 Task: Search one way flight ticket for 1 adult, 6 children, 1 infant in seat and 1 infant on lap in business from Unalaska: Unalaska Airport (tom Madsen/dutch Harbor Airport) to Sheridan: Sheridan County Airport on 8-6-2023. Choice of flights is Southwest. Number of bags: 2 carry on bags. Price is upto 30000. Outbound departure time preference is 16:15.
Action: Mouse moved to (384, 158)
Screenshot: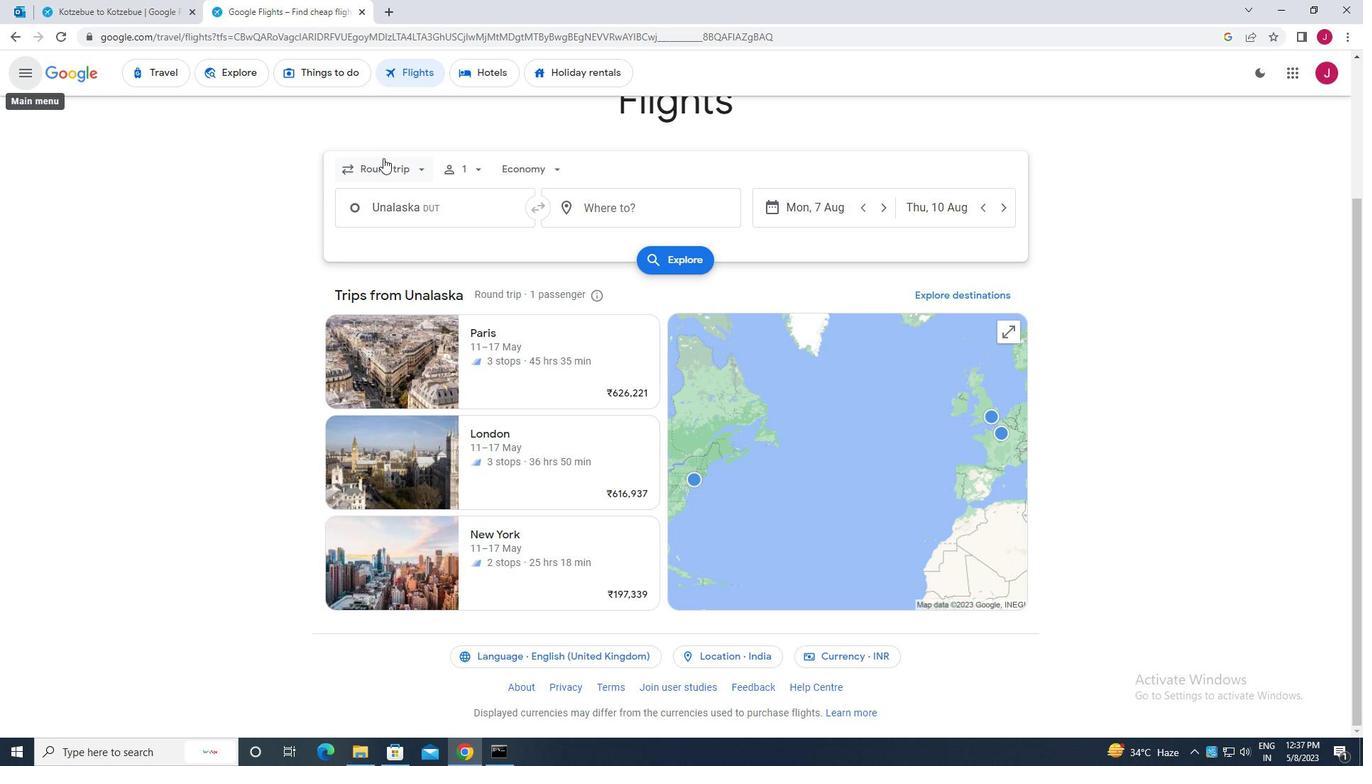 
Action: Mouse pressed left at (384, 158)
Screenshot: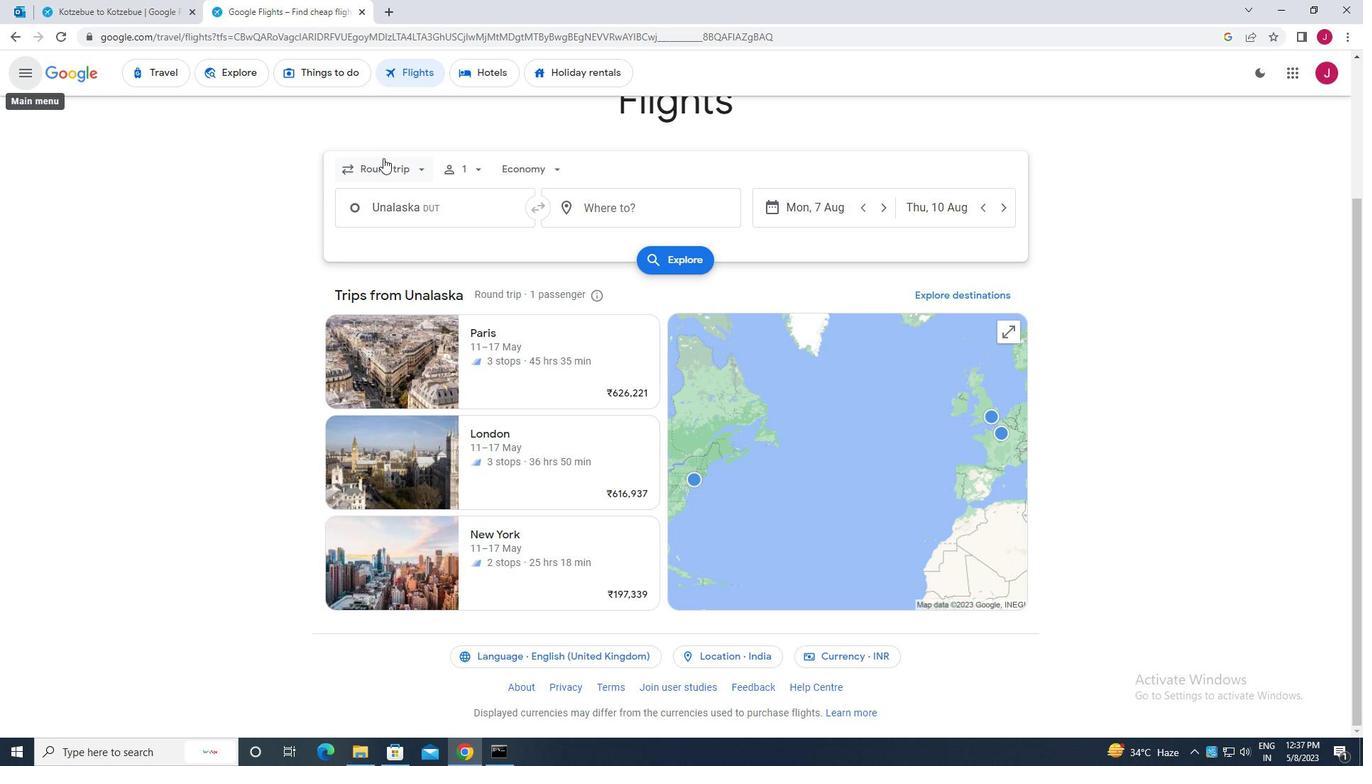 
Action: Mouse moved to (413, 234)
Screenshot: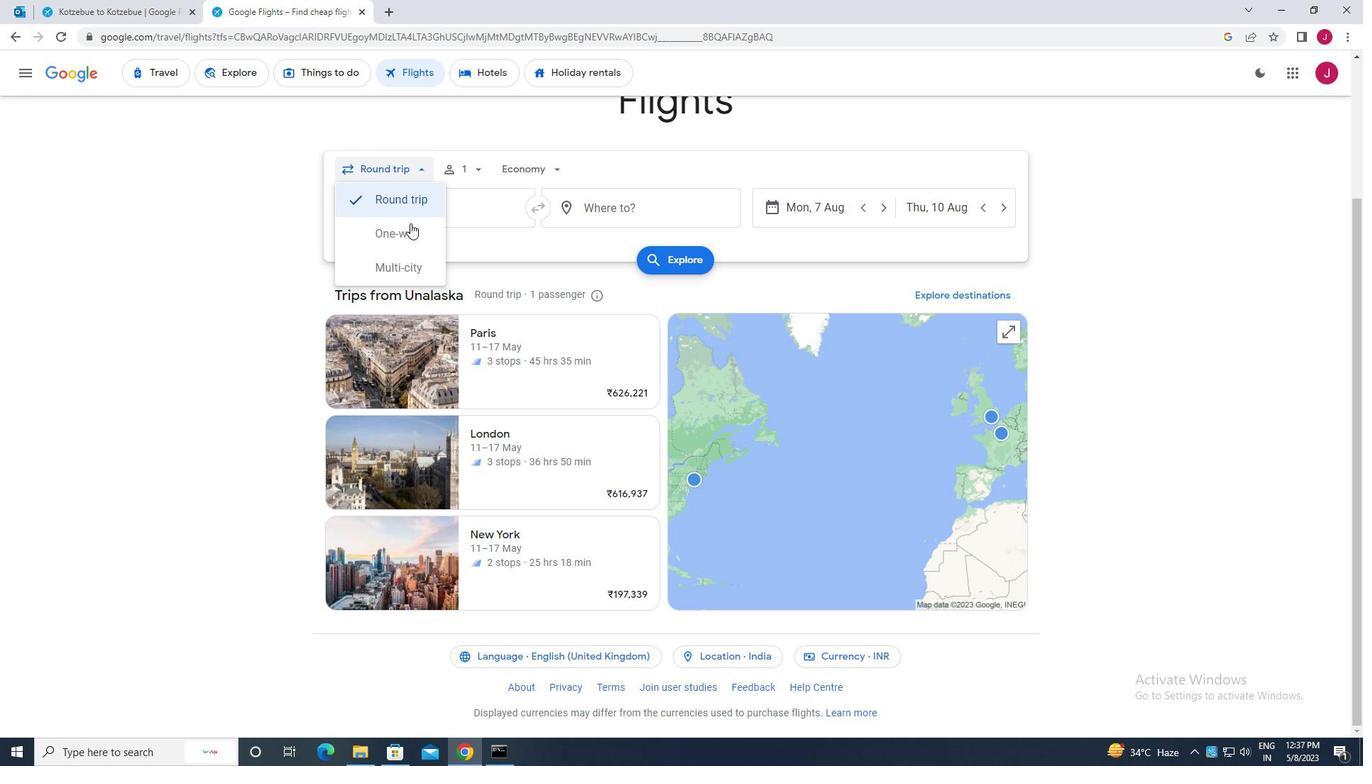 
Action: Mouse pressed left at (413, 234)
Screenshot: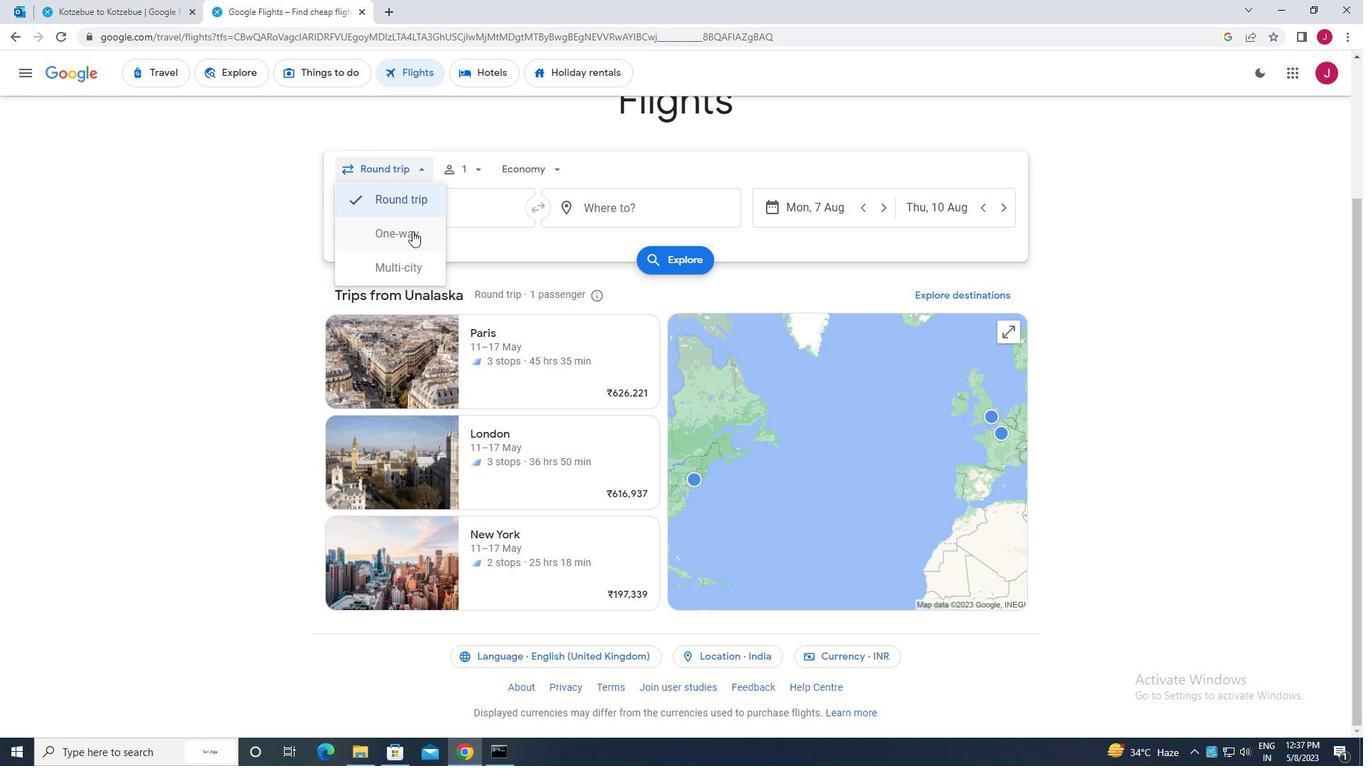 
Action: Mouse moved to (469, 171)
Screenshot: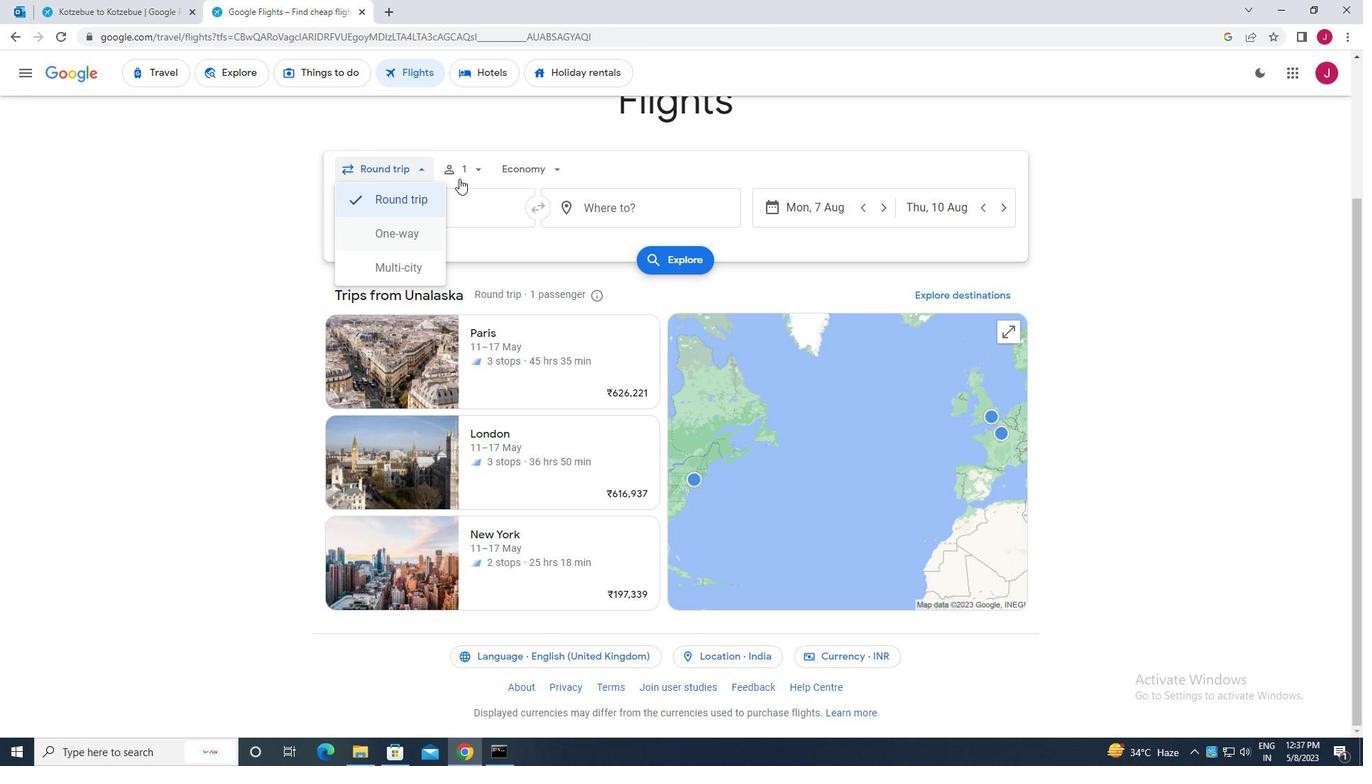 
Action: Mouse pressed left at (469, 171)
Screenshot: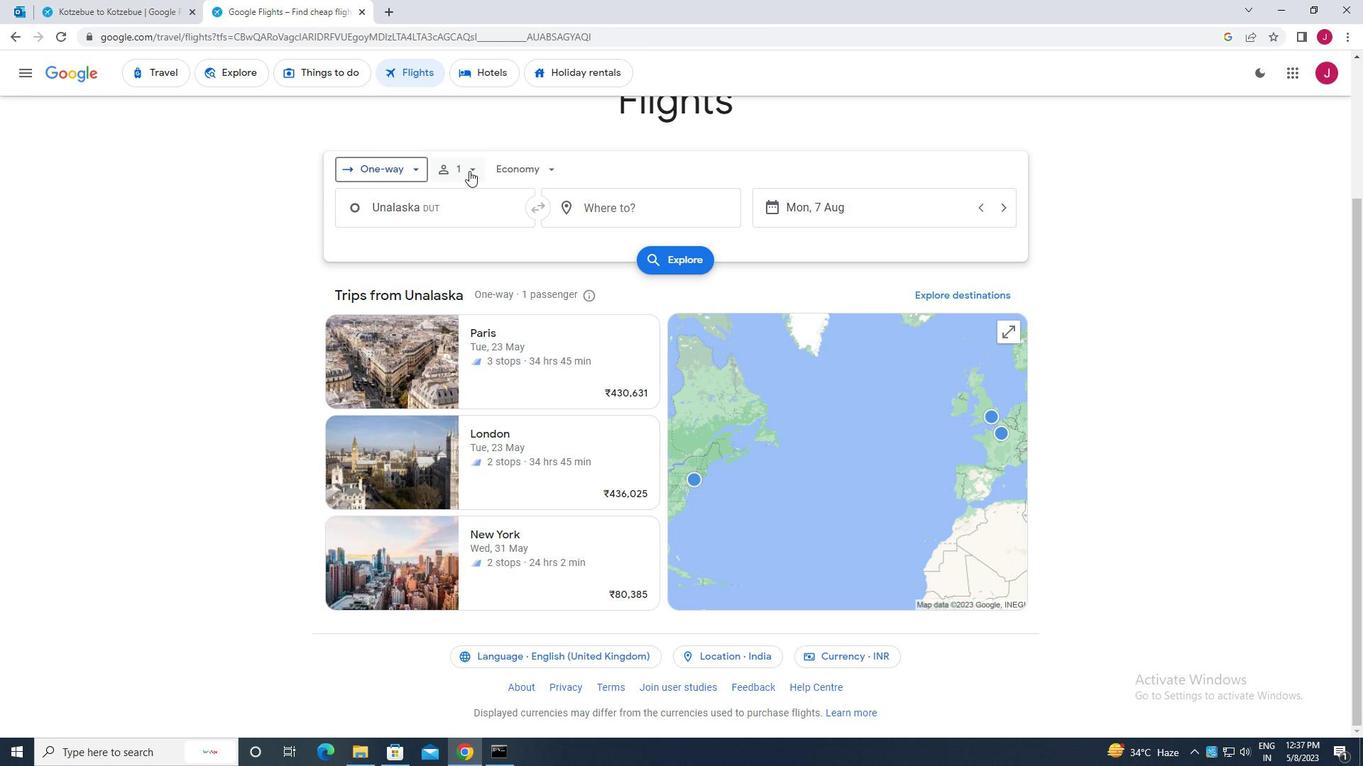 
Action: Mouse moved to (580, 245)
Screenshot: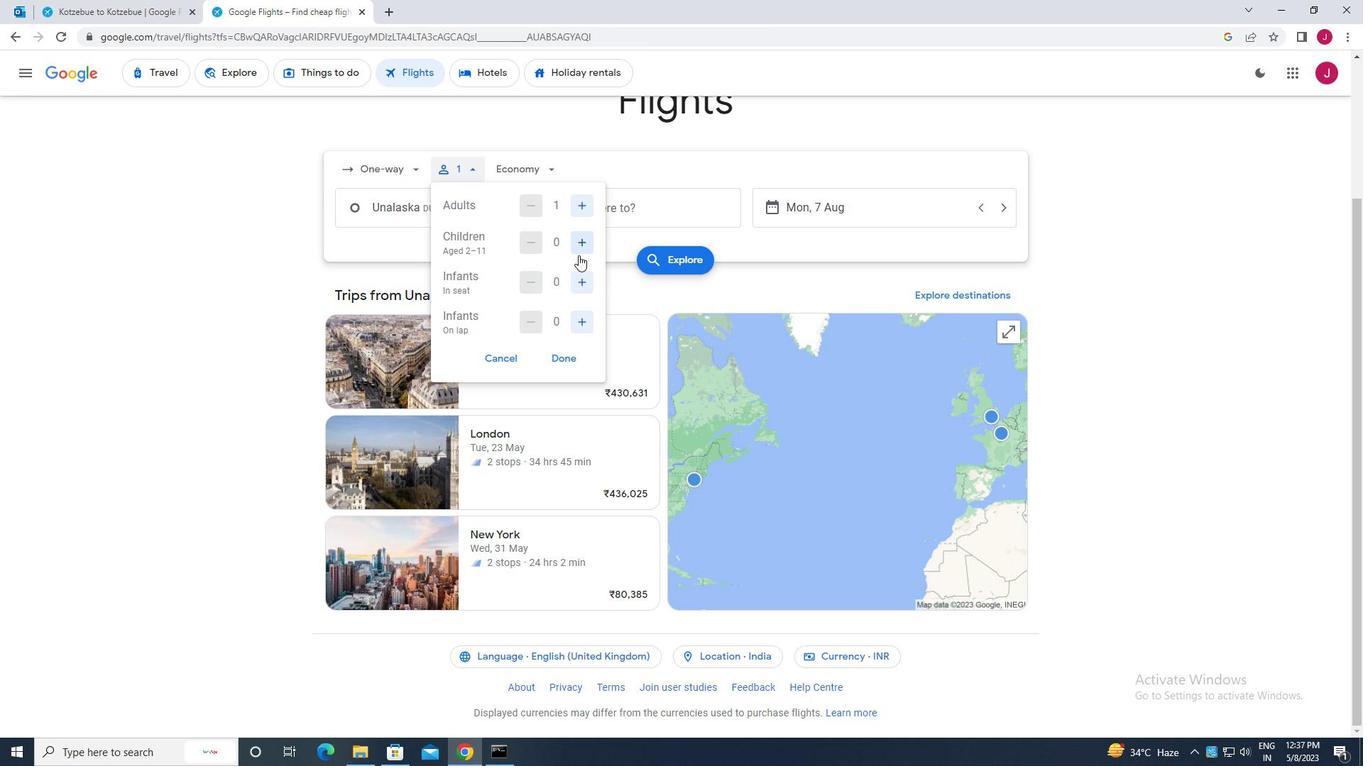 
Action: Mouse pressed left at (580, 245)
Screenshot: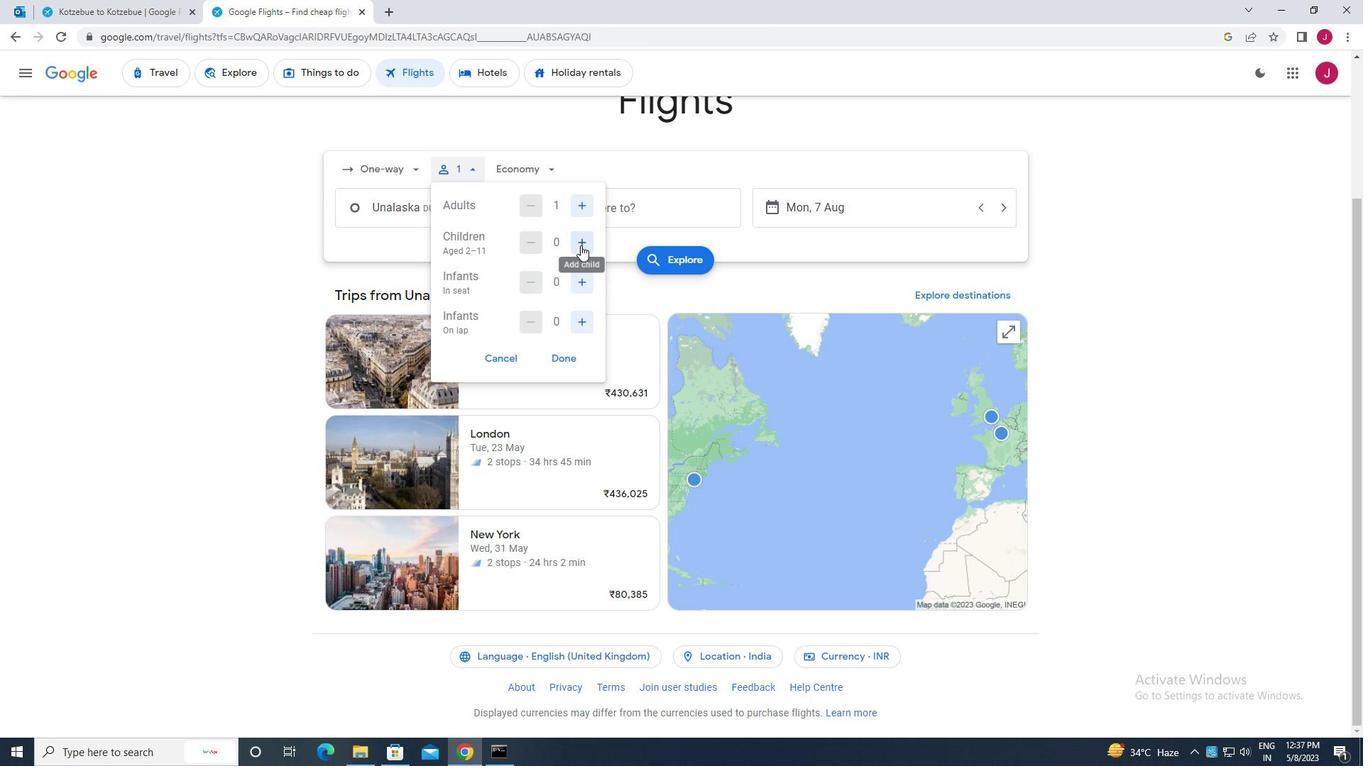 
Action: Mouse pressed left at (580, 245)
Screenshot: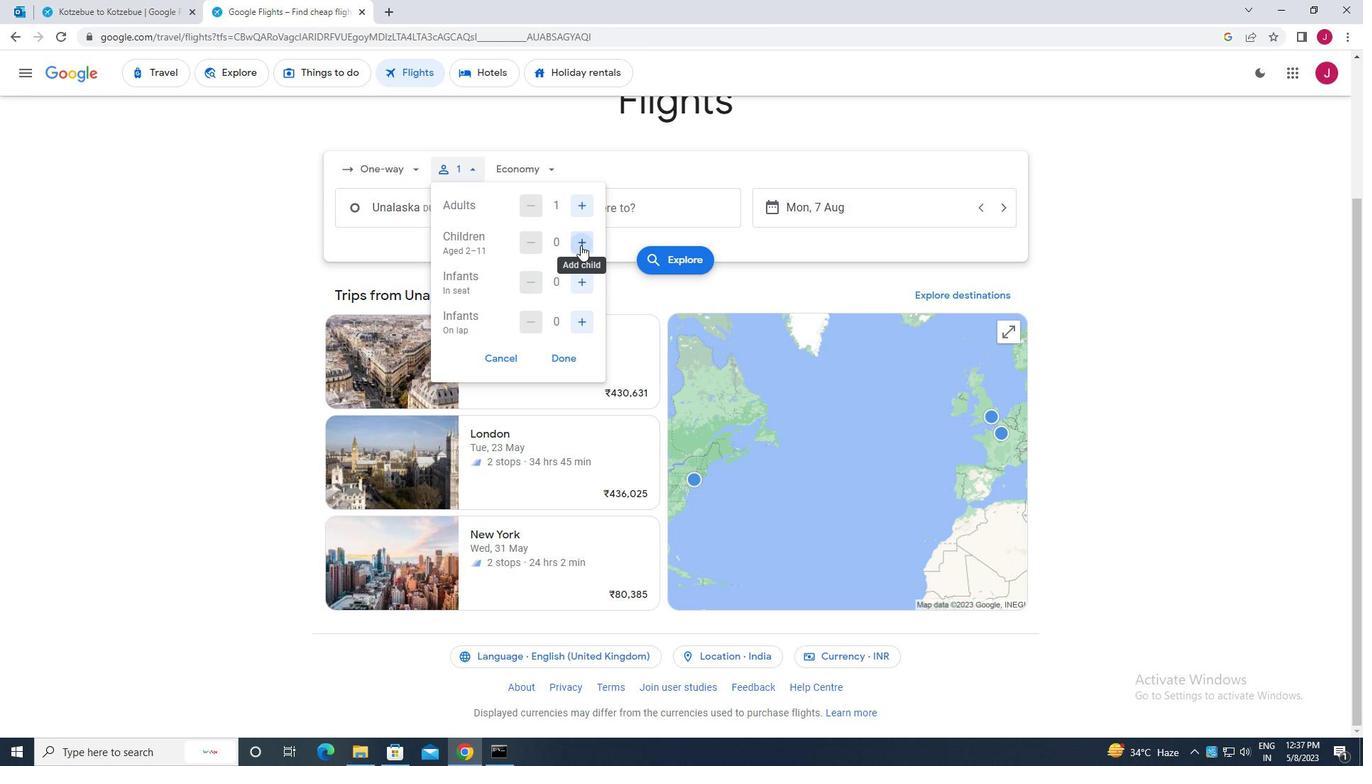 
Action: Mouse pressed left at (580, 245)
Screenshot: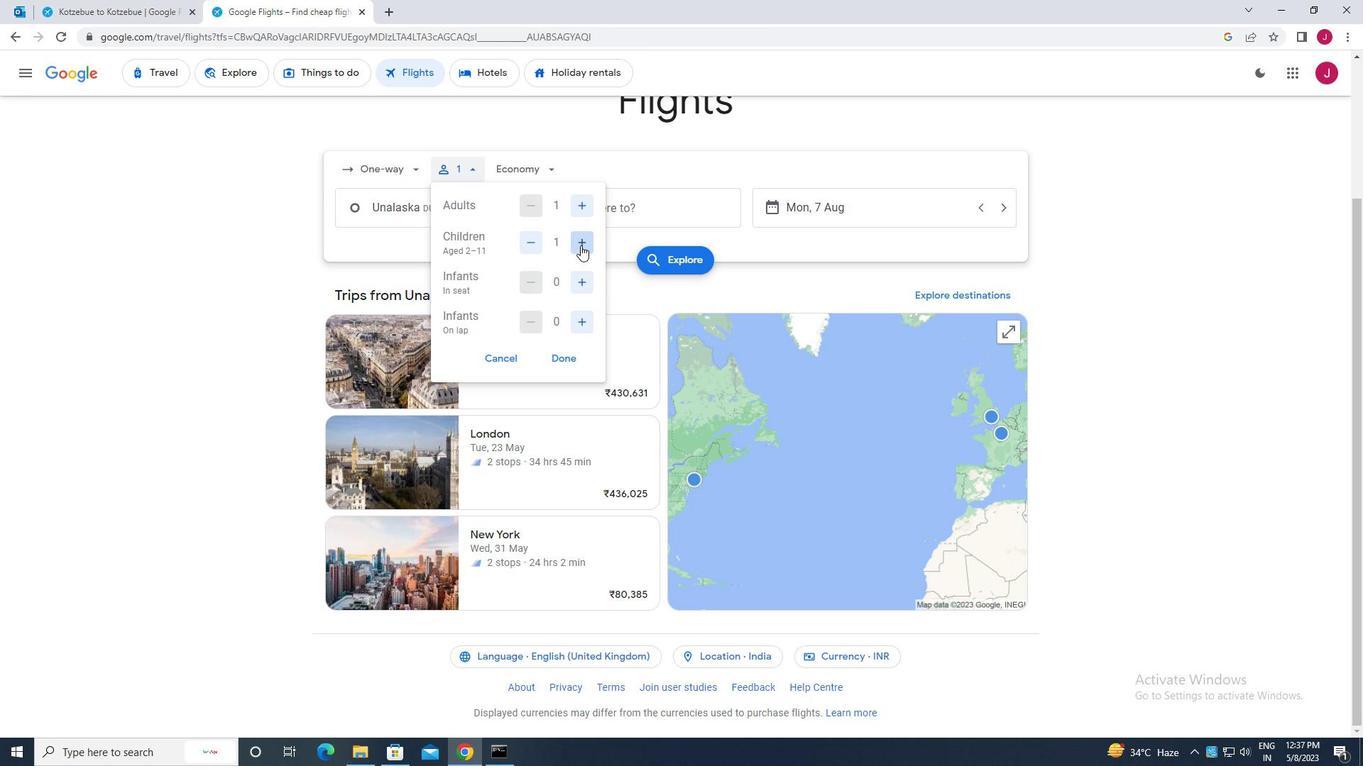 
Action: Mouse pressed left at (580, 245)
Screenshot: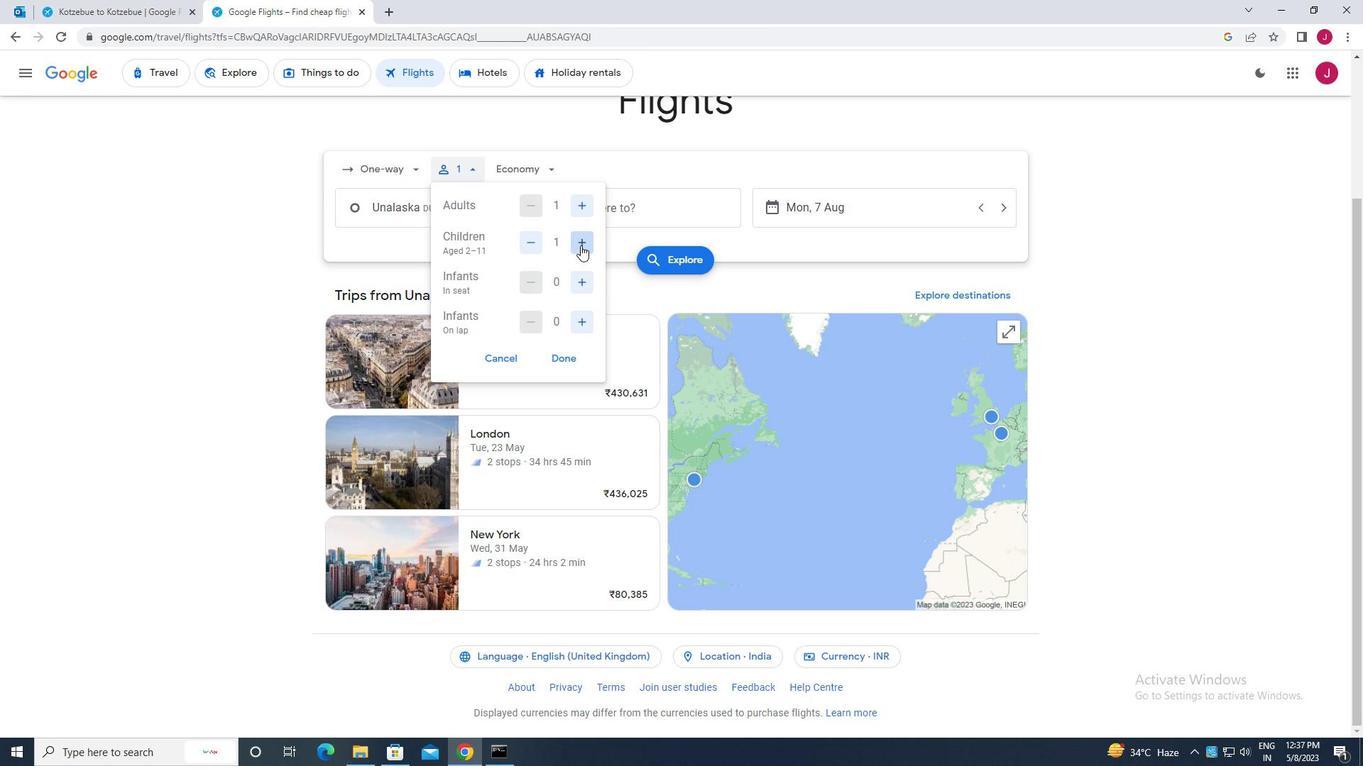 
Action: Mouse pressed left at (580, 245)
Screenshot: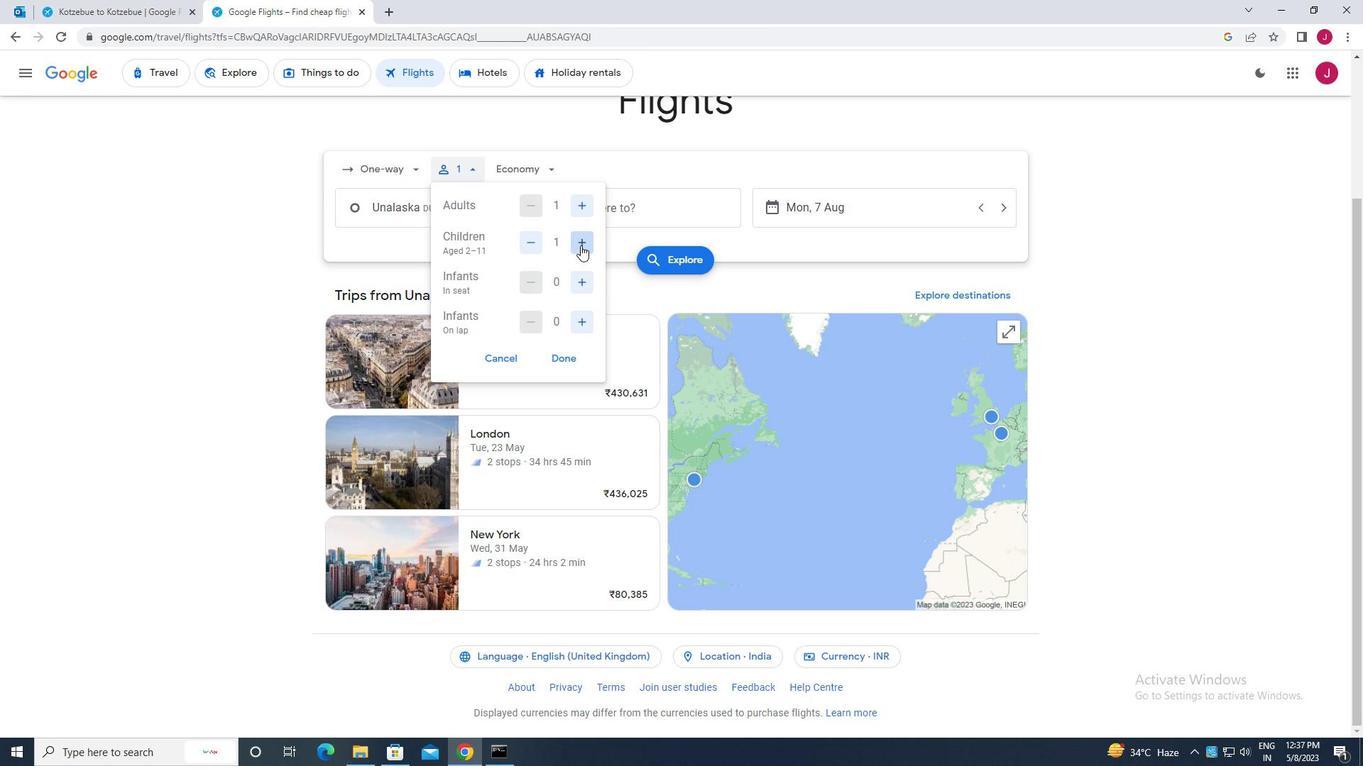 
Action: Mouse moved to (581, 244)
Screenshot: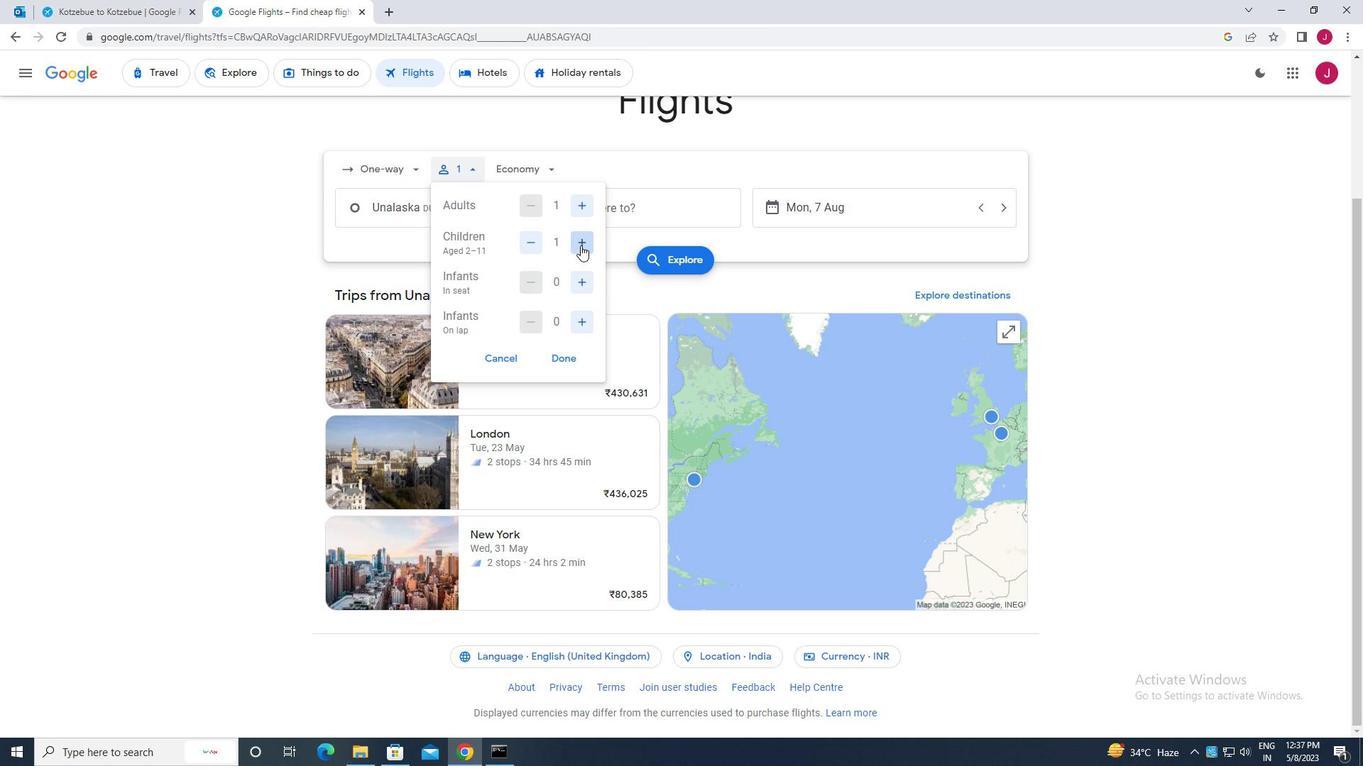 
Action: Mouse pressed left at (581, 244)
Screenshot: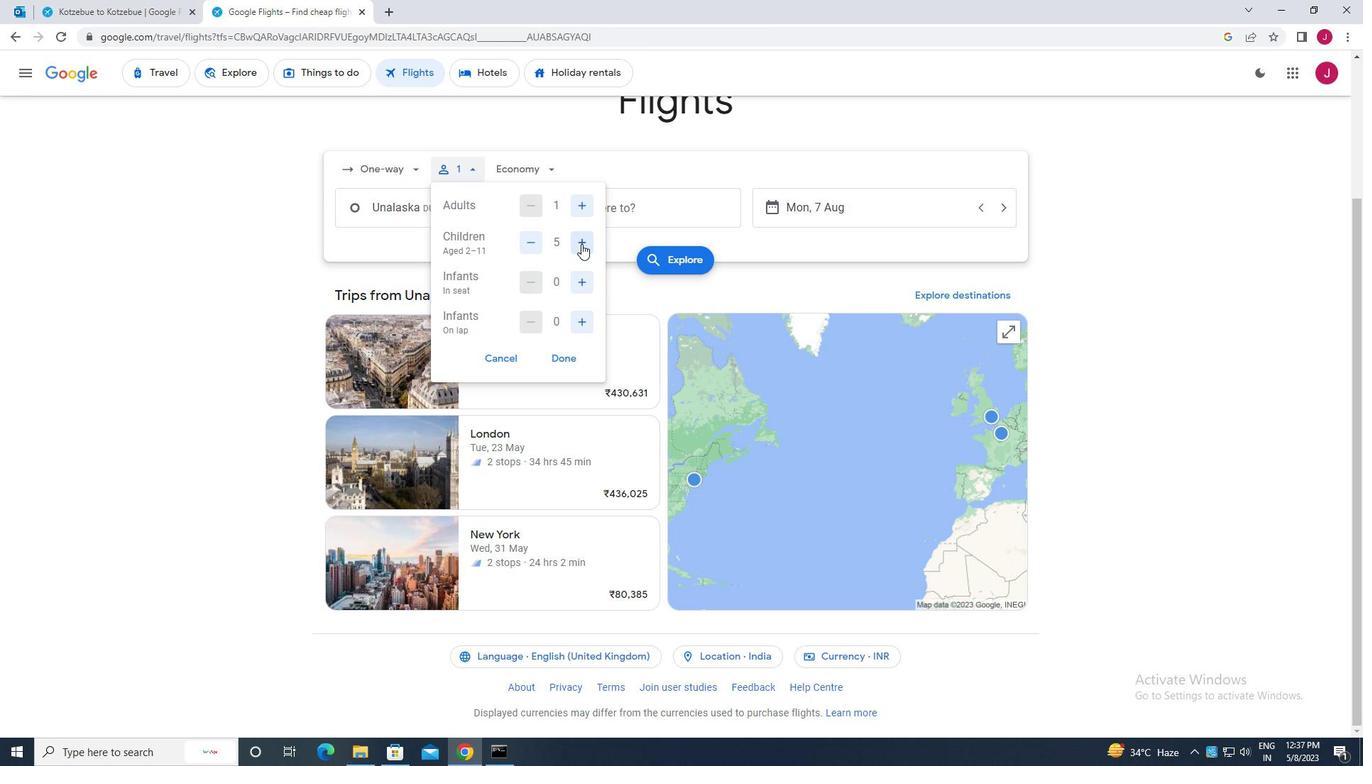 
Action: Mouse moved to (580, 279)
Screenshot: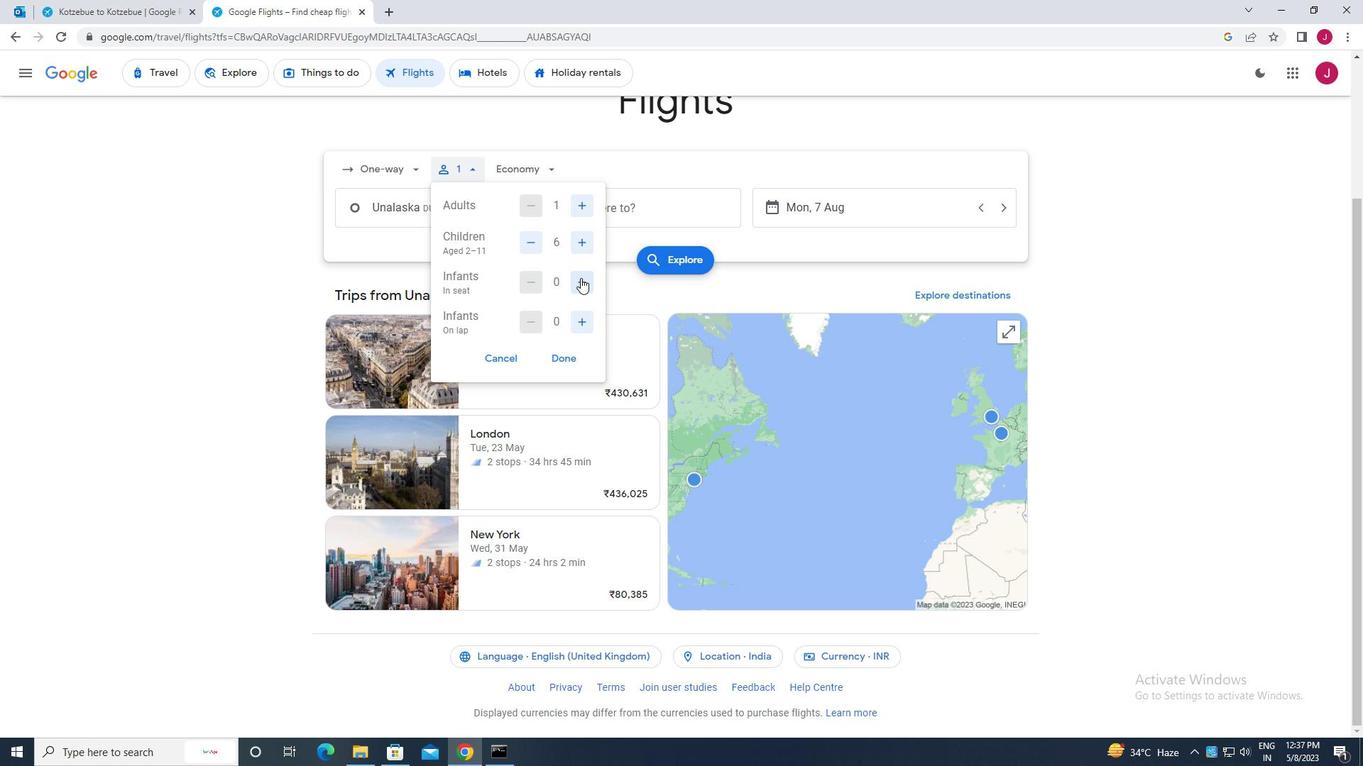 
Action: Mouse pressed left at (580, 279)
Screenshot: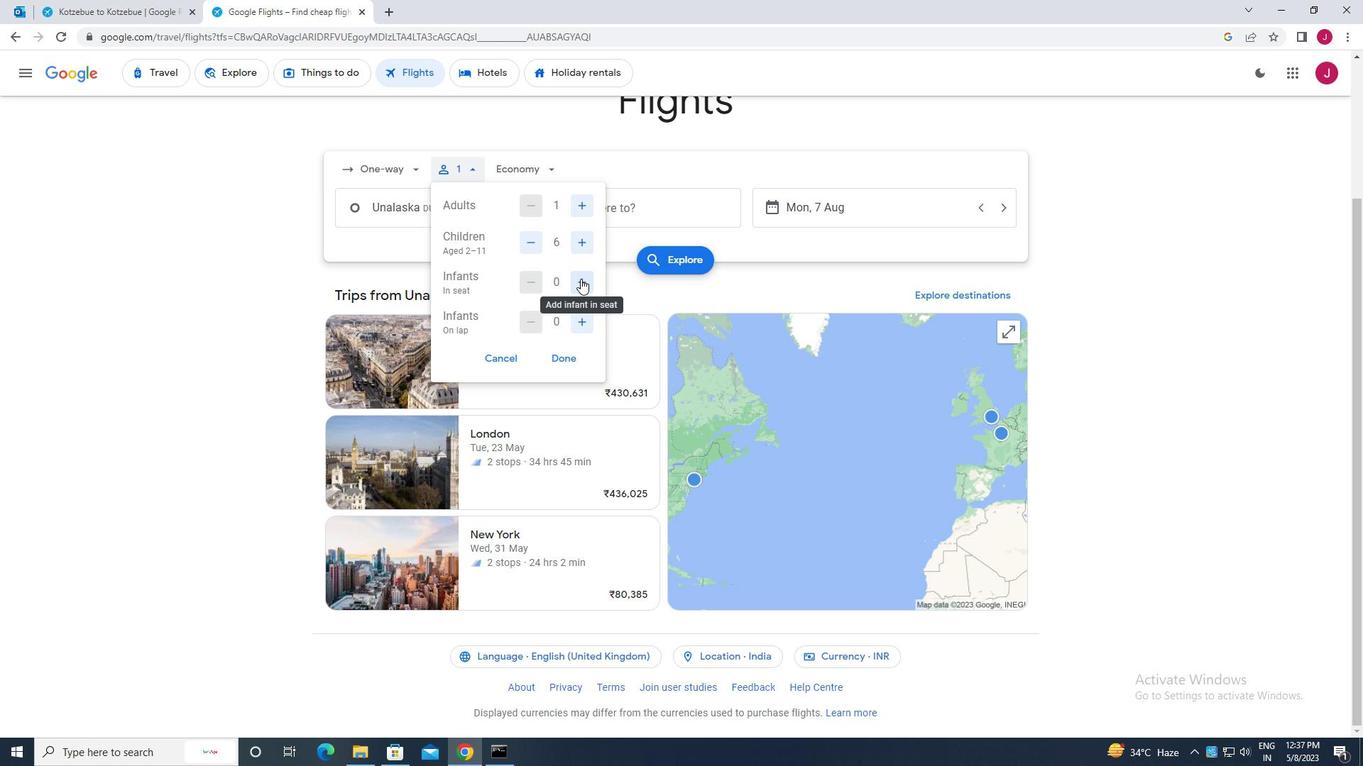 
Action: Mouse moved to (581, 314)
Screenshot: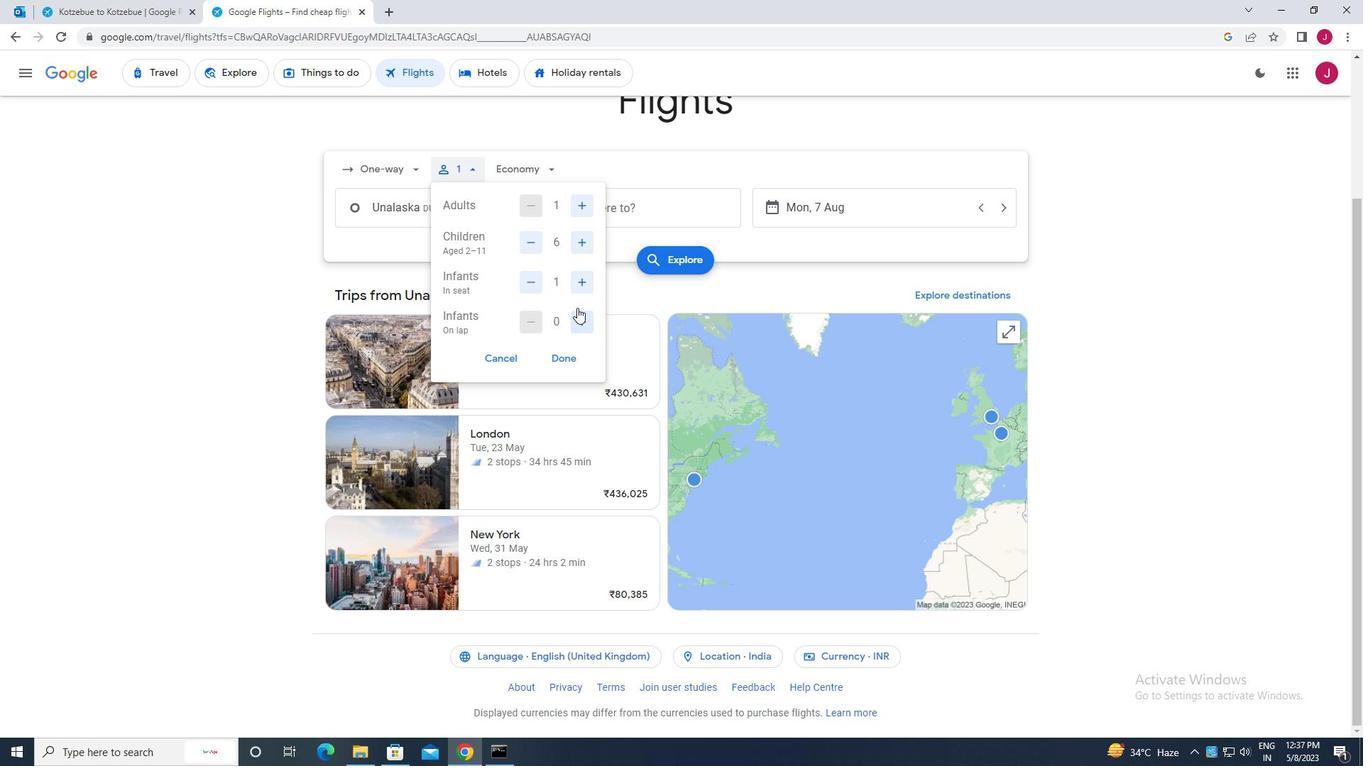 
Action: Mouse pressed left at (581, 314)
Screenshot: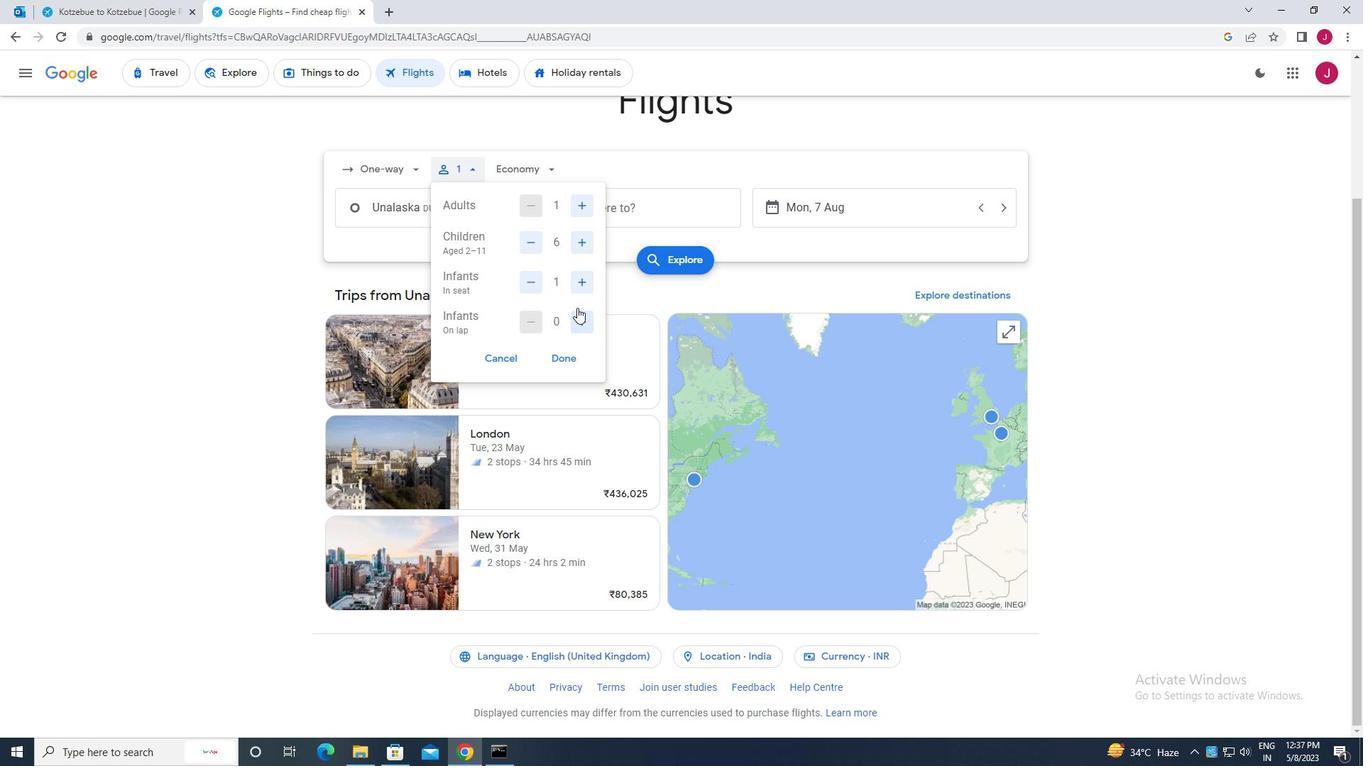 
Action: Mouse moved to (563, 360)
Screenshot: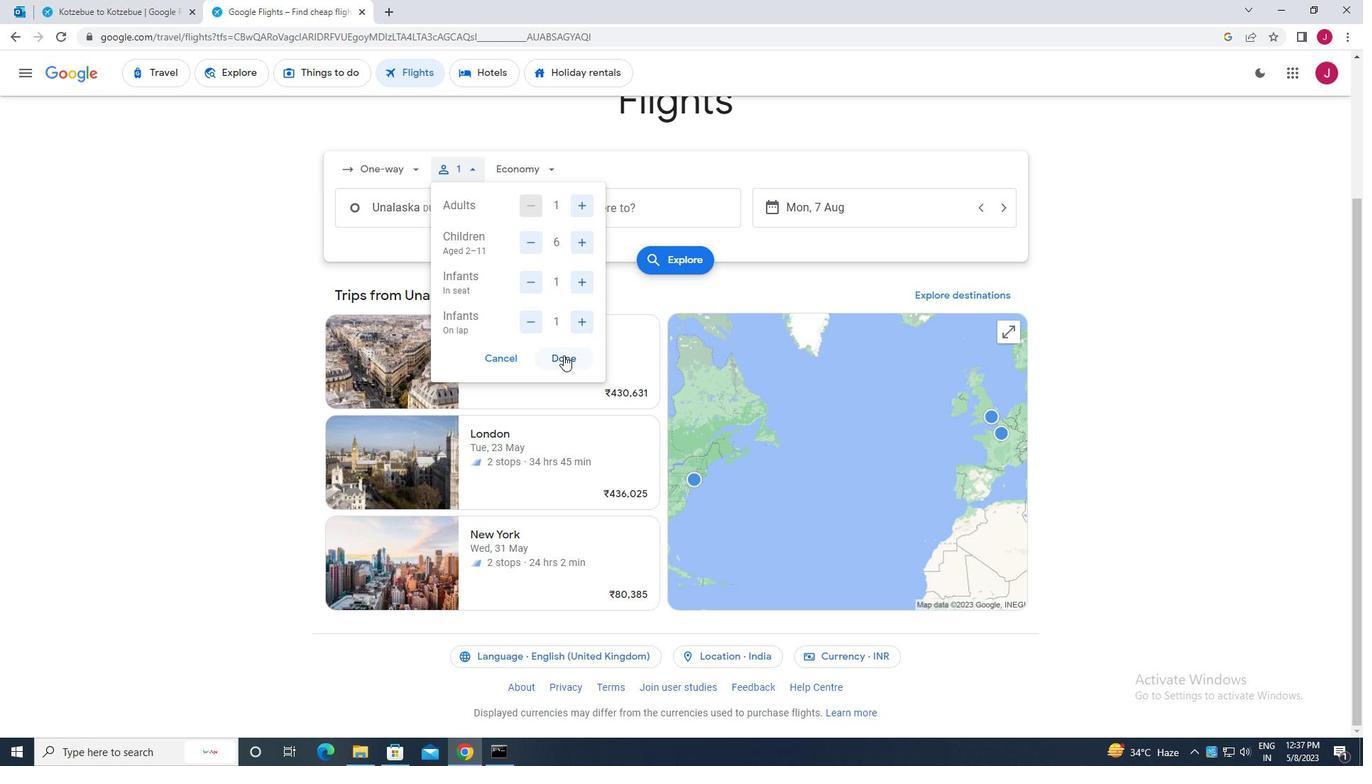 
Action: Mouse pressed left at (563, 360)
Screenshot: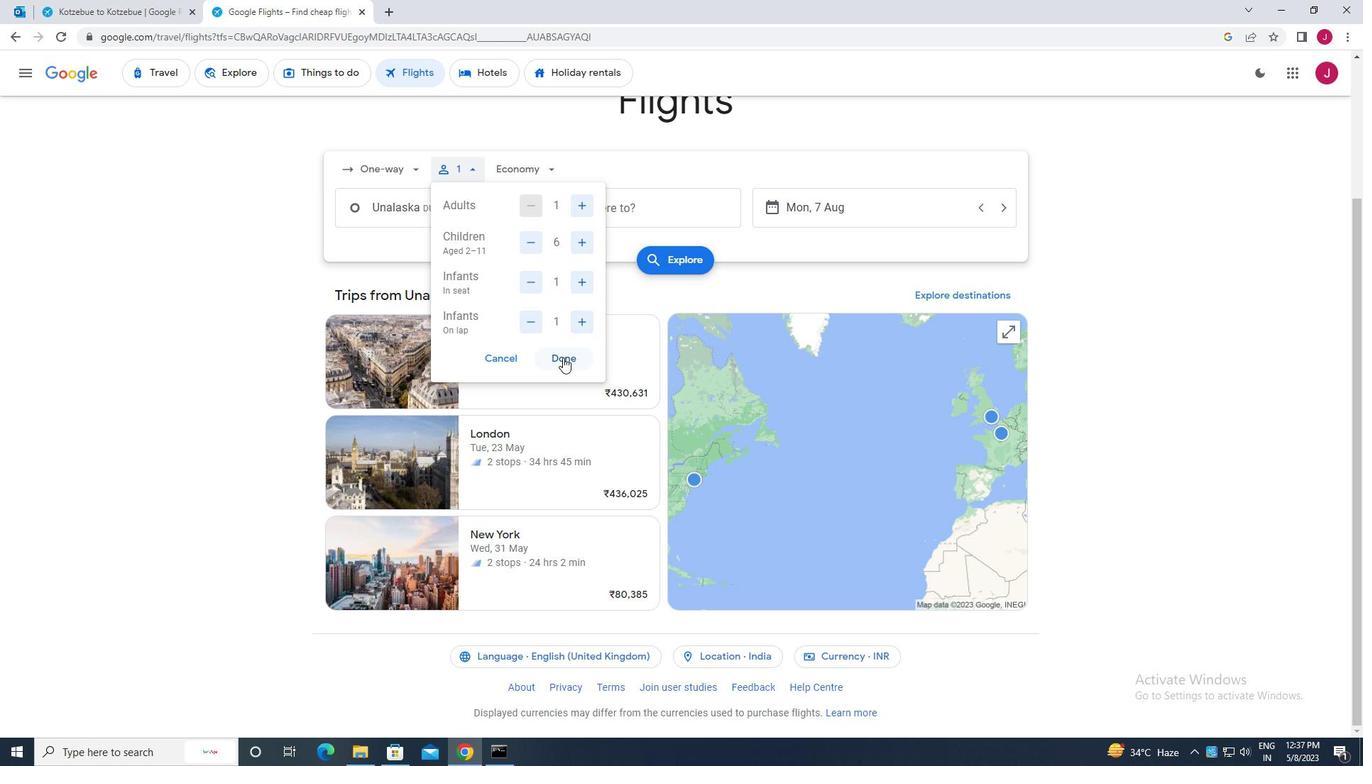 
Action: Mouse moved to (550, 171)
Screenshot: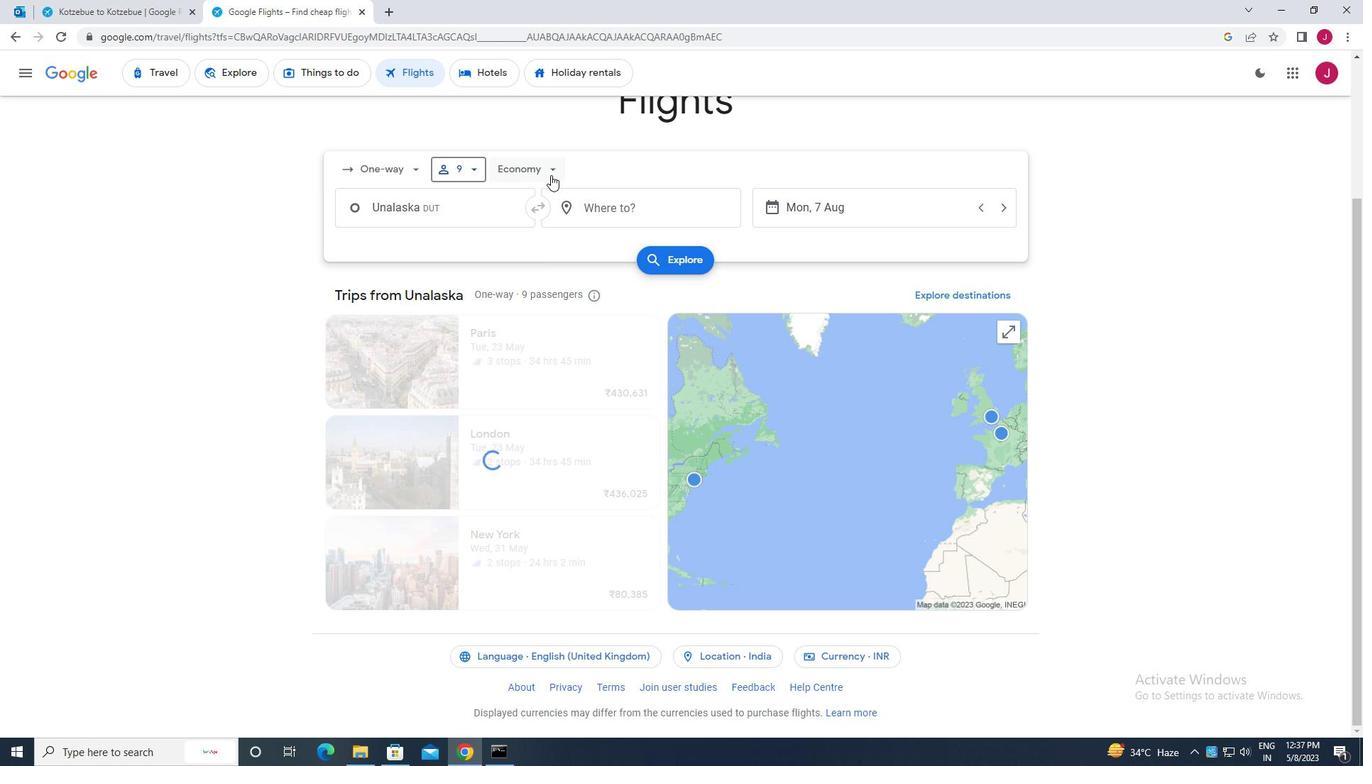 
Action: Mouse pressed left at (550, 171)
Screenshot: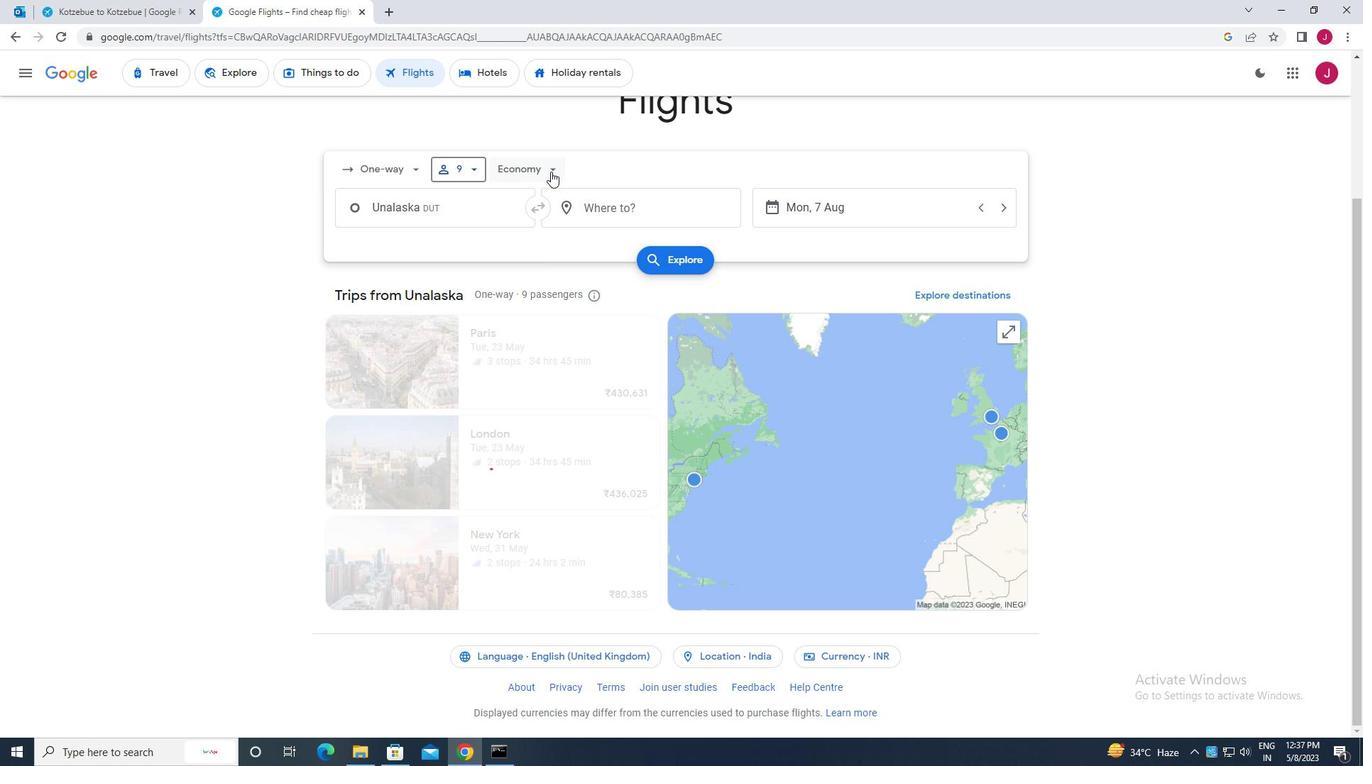 
Action: Mouse moved to (550, 264)
Screenshot: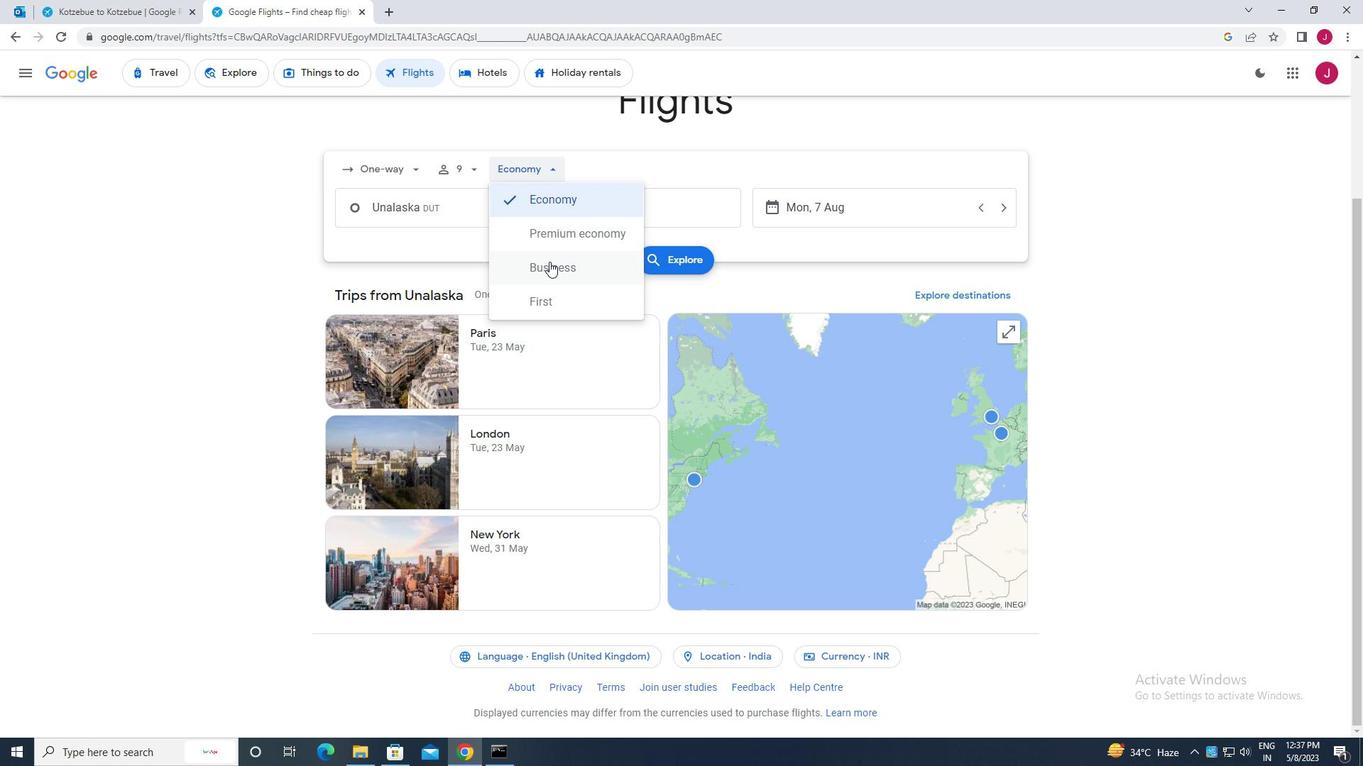 
Action: Mouse pressed left at (550, 264)
Screenshot: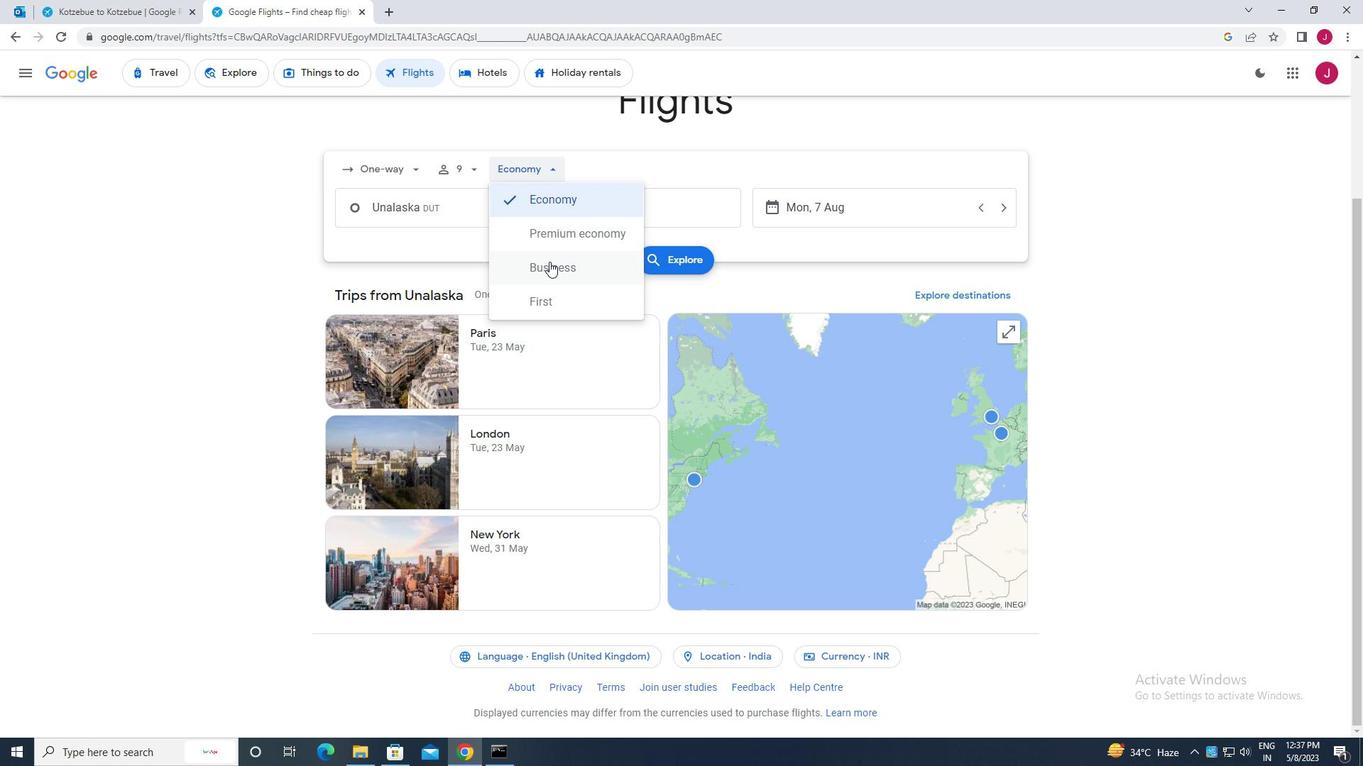 
Action: Mouse moved to (476, 205)
Screenshot: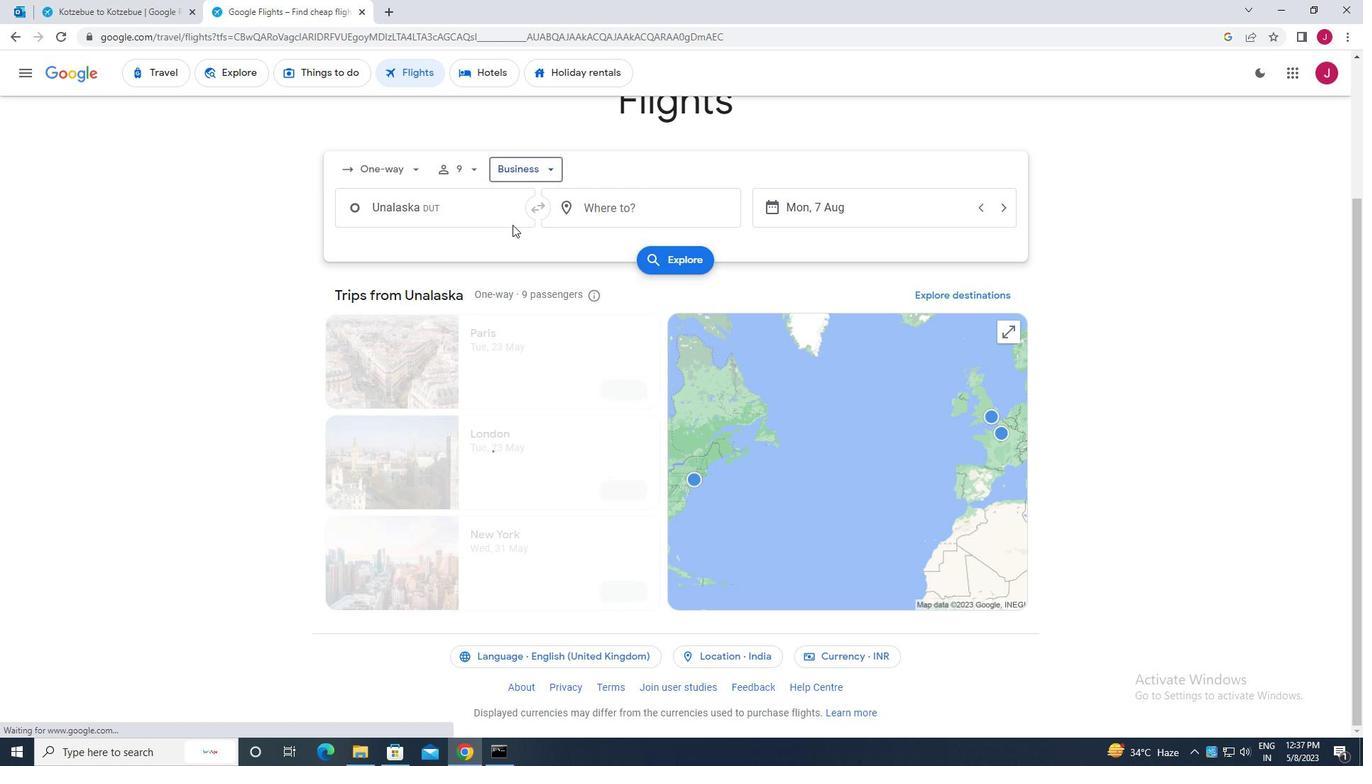 
Action: Mouse pressed left at (476, 205)
Screenshot: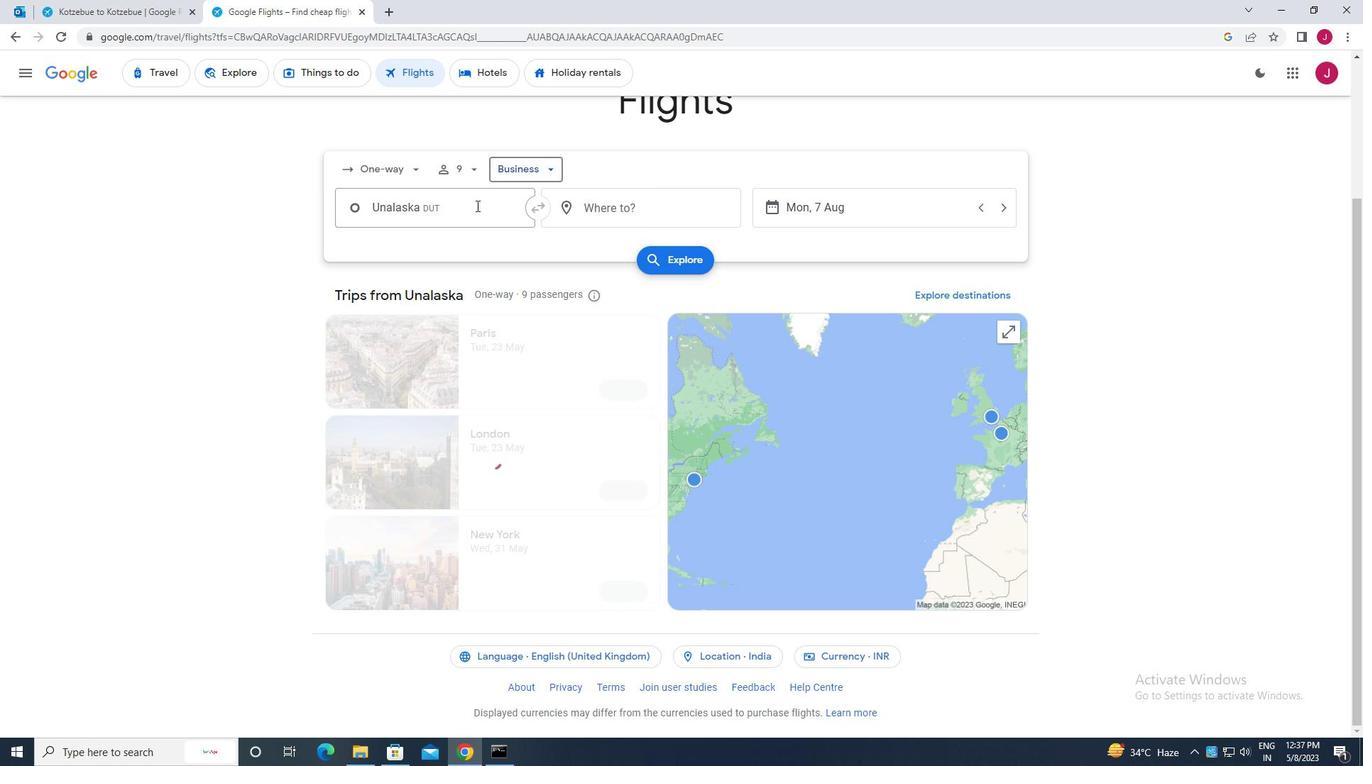 
Action: Key pressed unalas
Screenshot: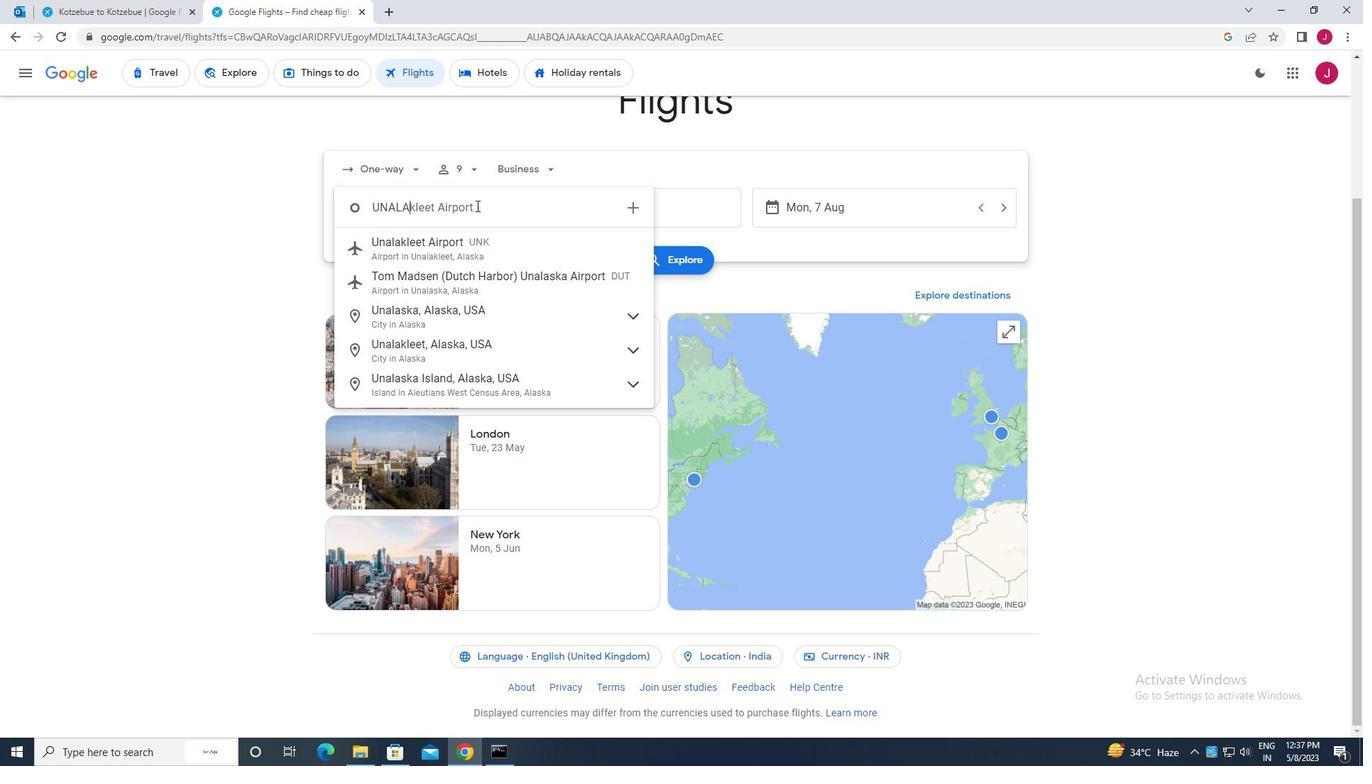 
Action: Mouse moved to (487, 244)
Screenshot: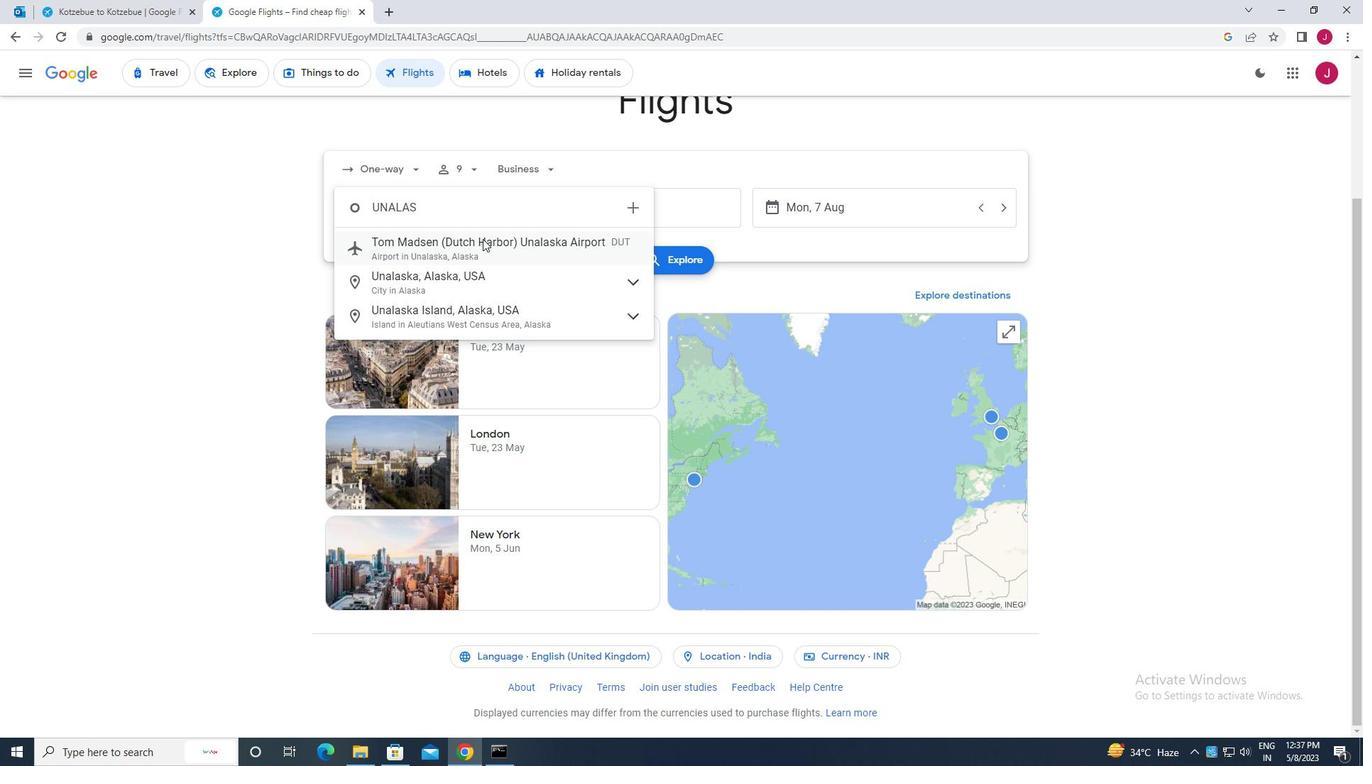 
Action: Mouse pressed left at (487, 244)
Screenshot: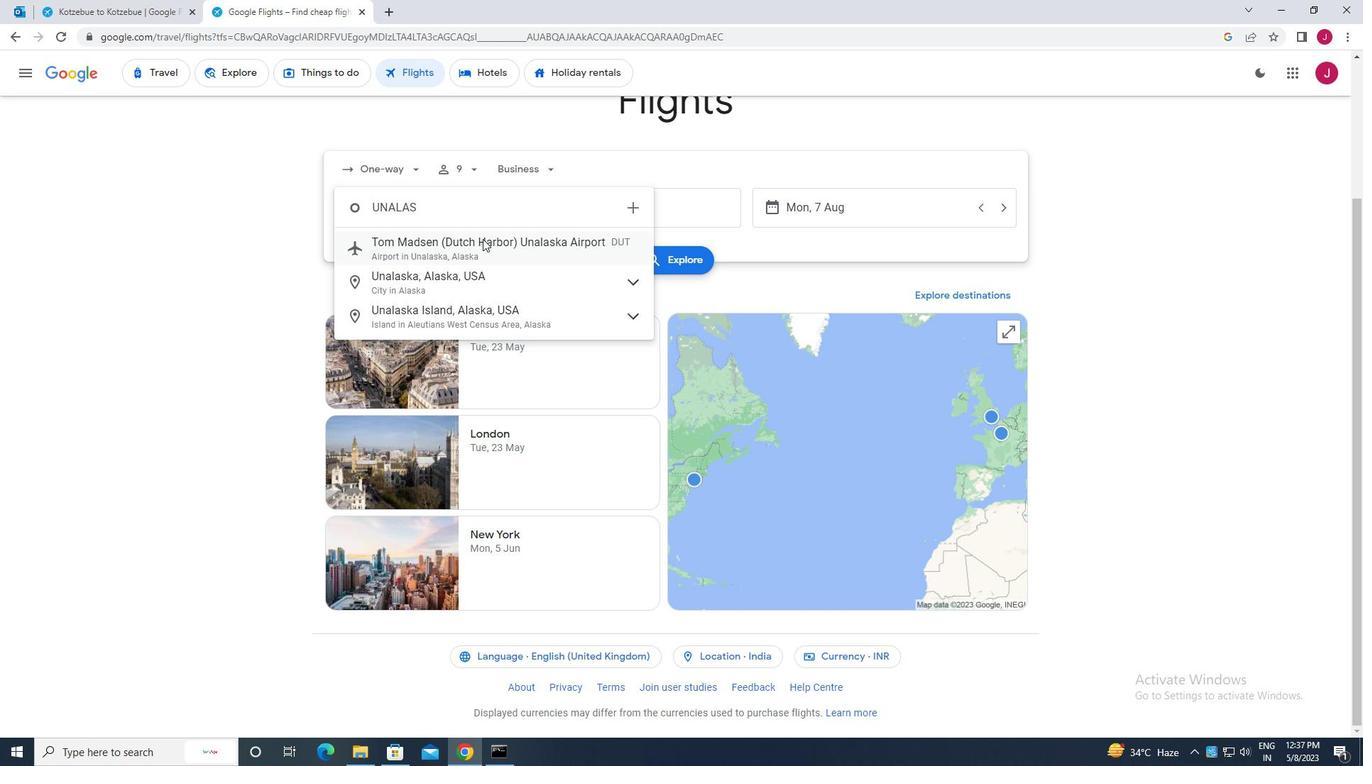 
Action: Mouse moved to (636, 214)
Screenshot: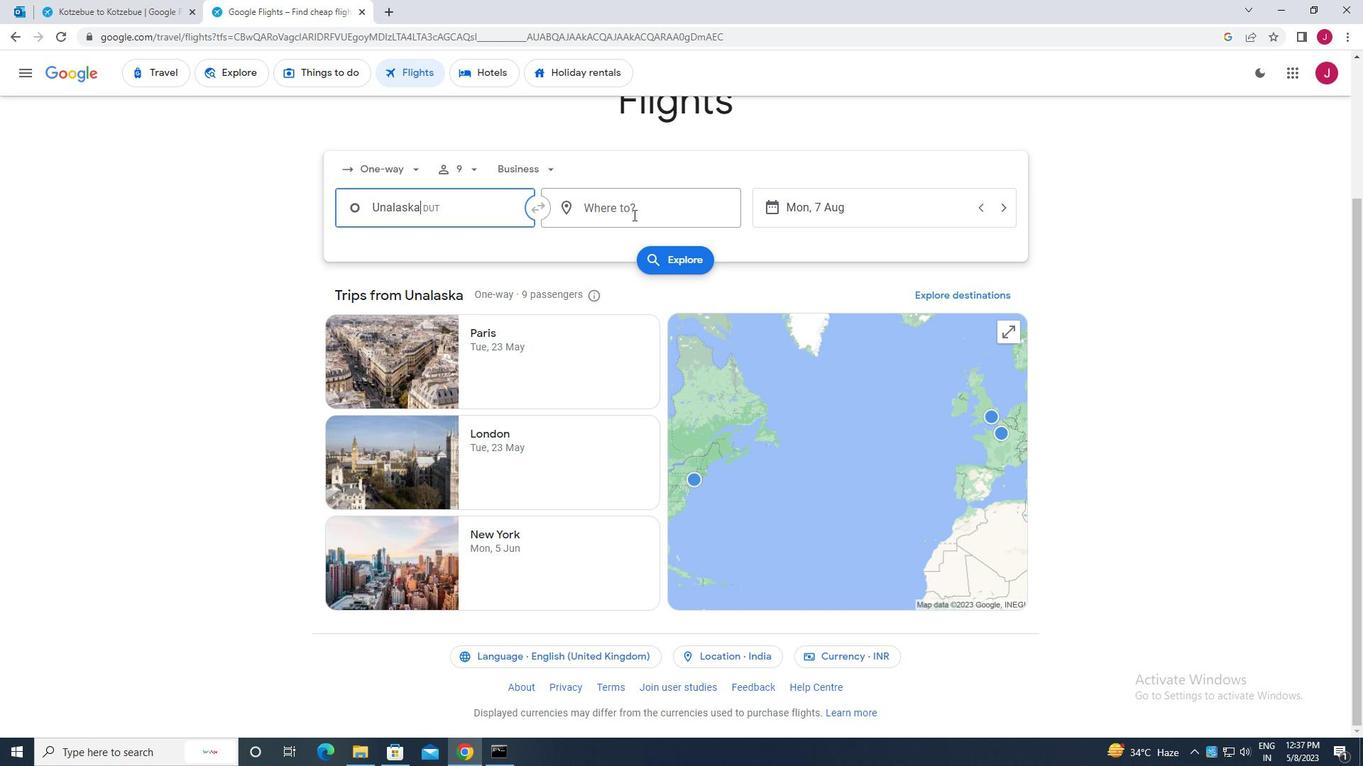 
Action: Mouse pressed left at (636, 214)
Screenshot: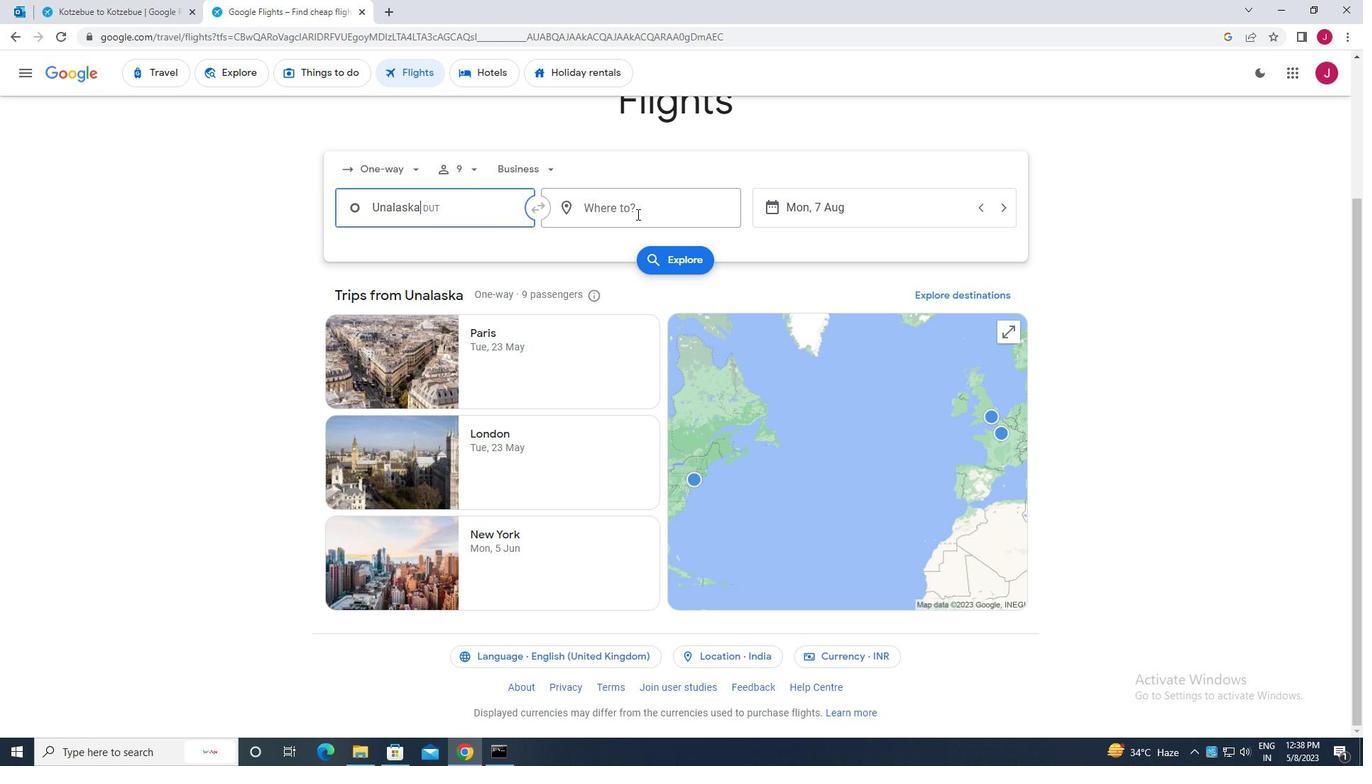 
Action: Key pressed sherida
Screenshot: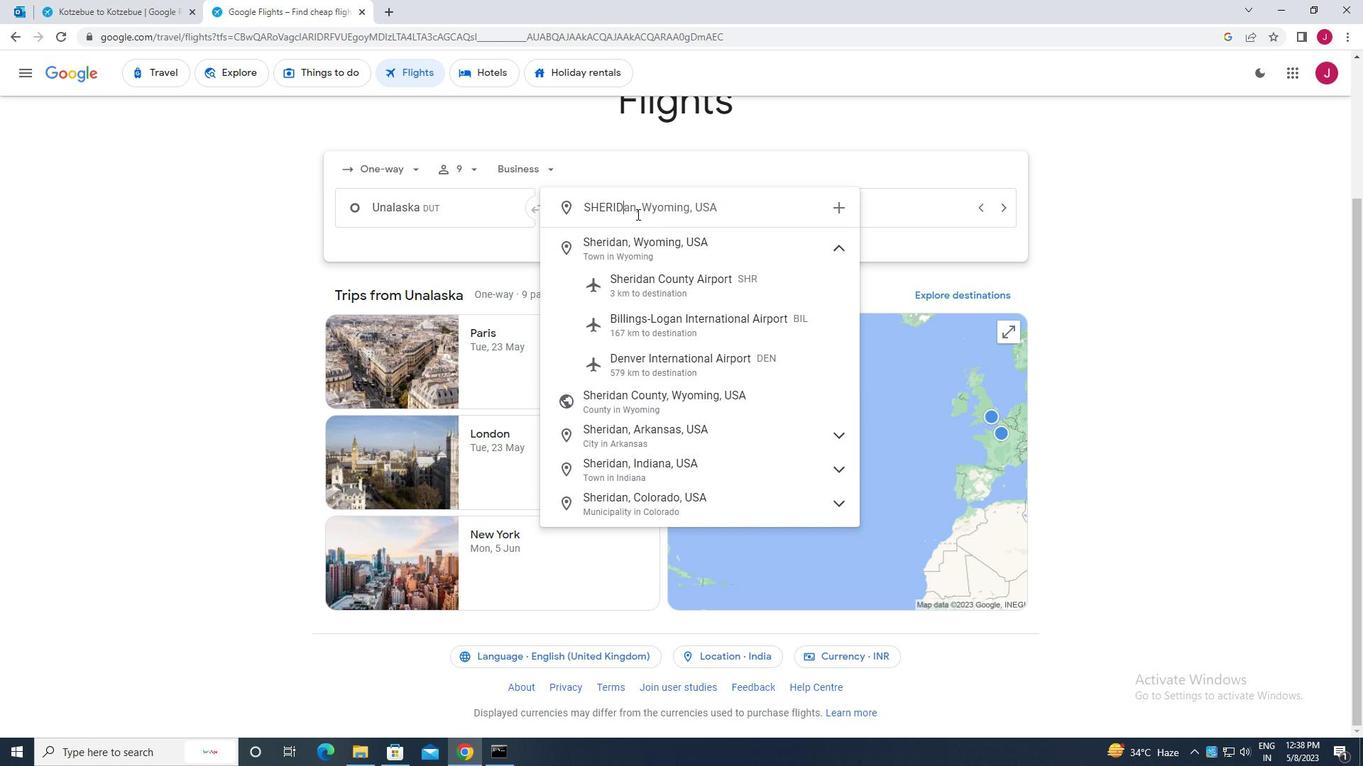 
Action: Mouse moved to (655, 283)
Screenshot: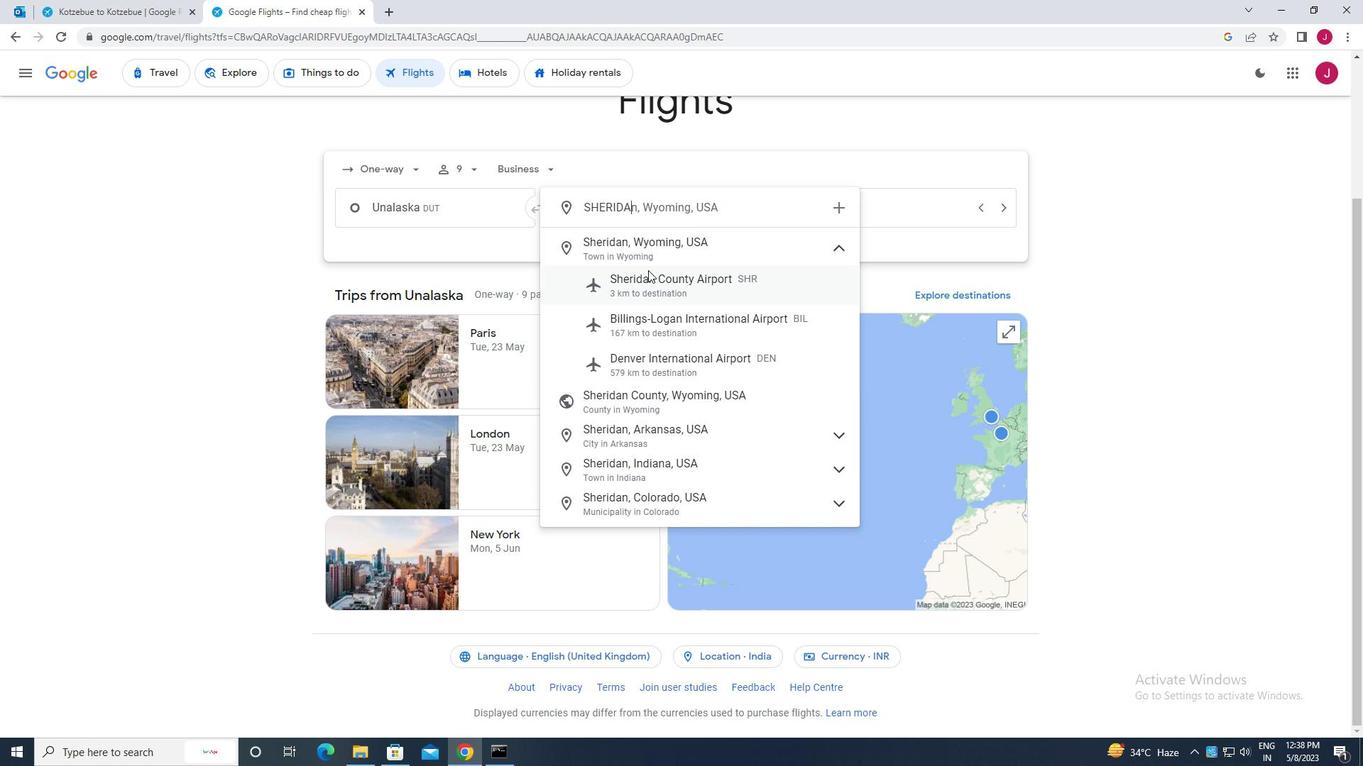 
Action: Mouse pressed left at (655, 283)
Screenshot: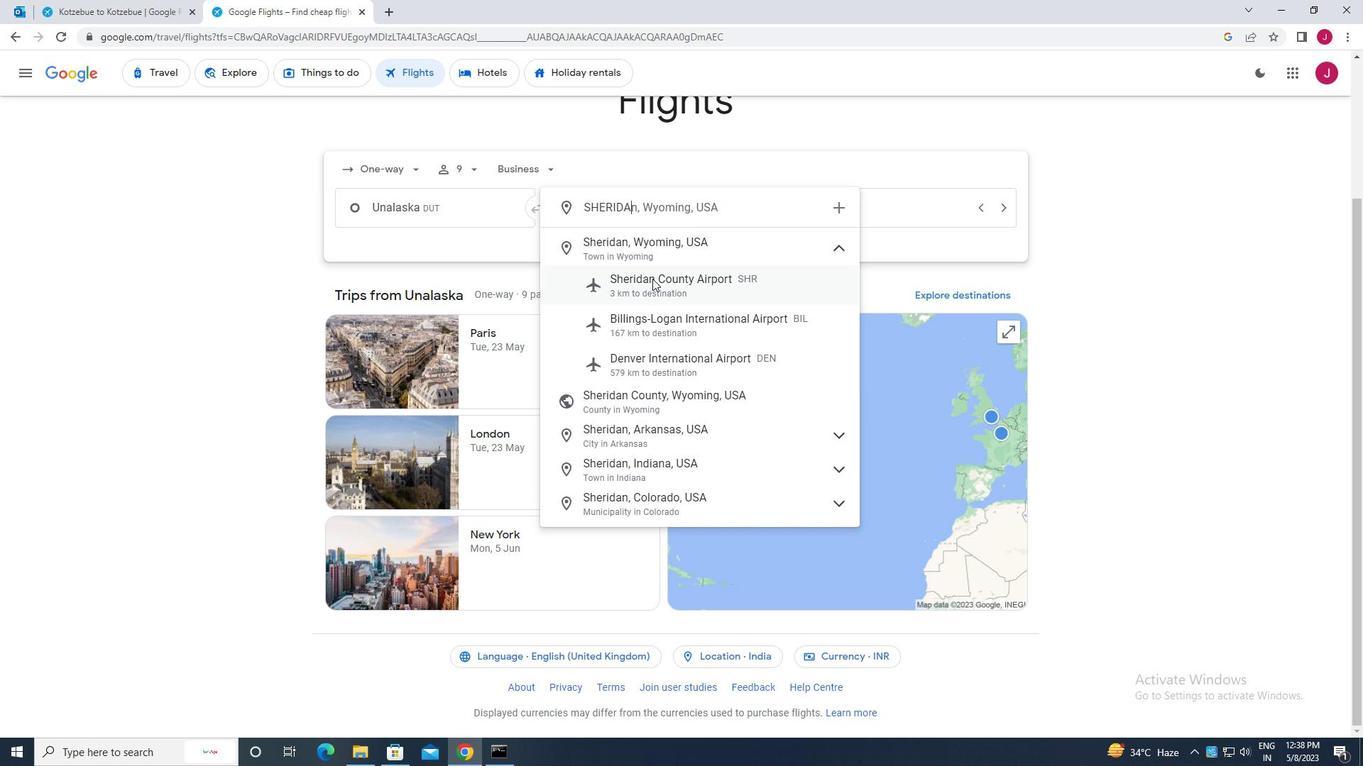 
Action: Mouse moved to (842, 205)
Screenshot: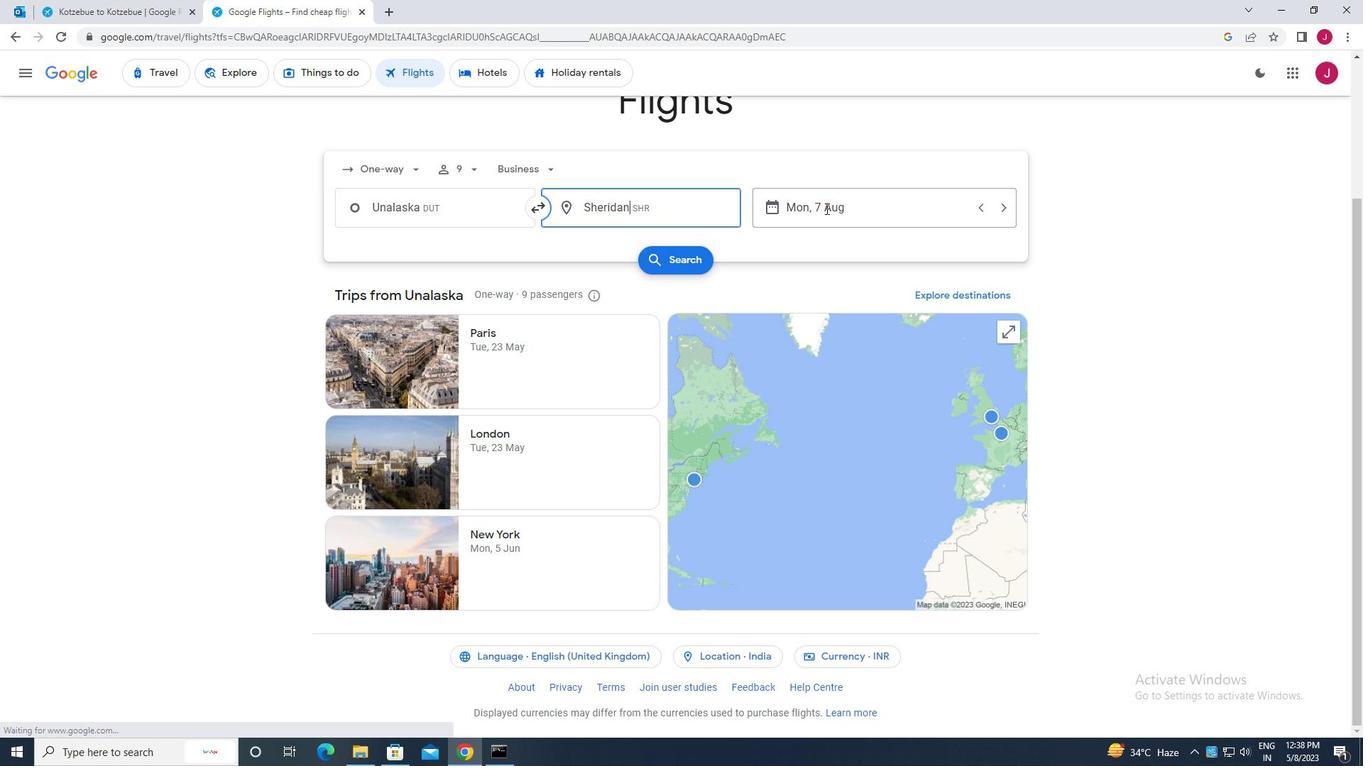 
Action: Mouse pressed left at (842, 205)
Screenshot: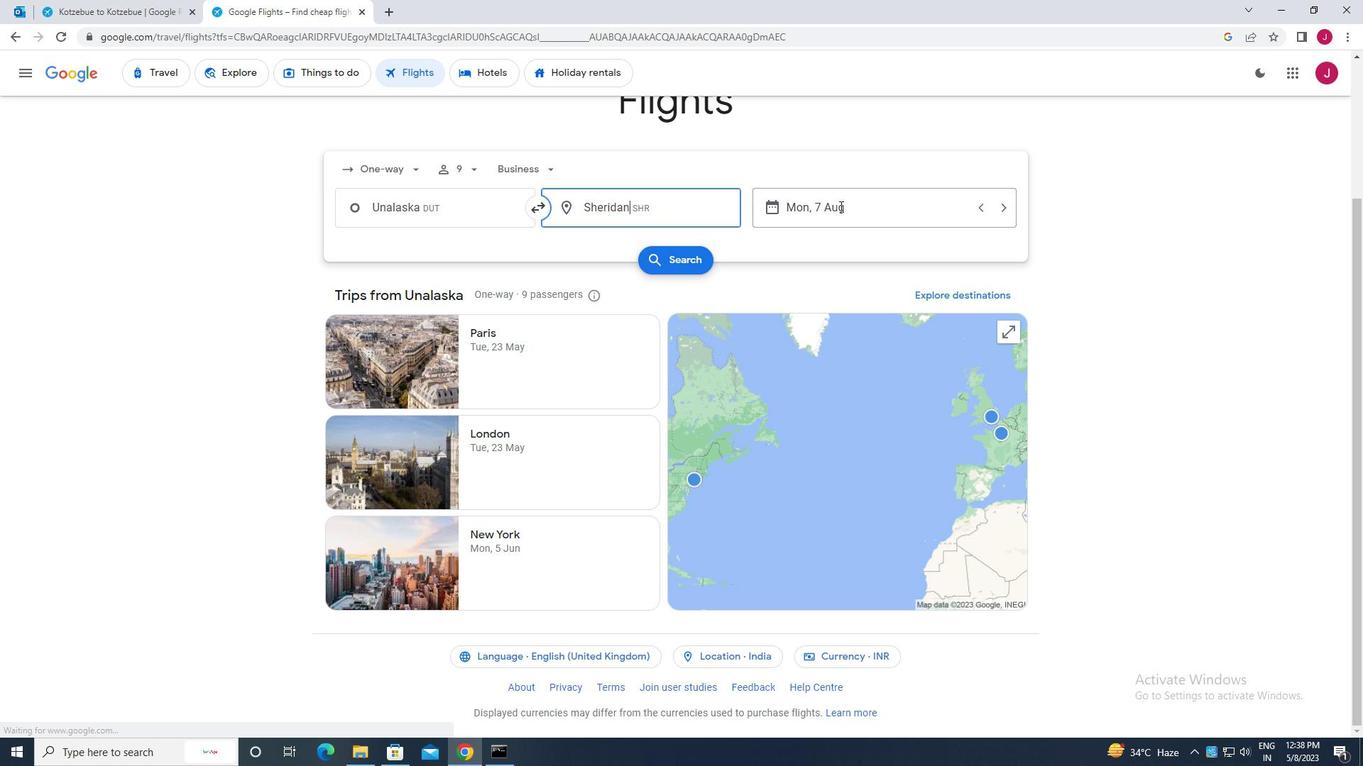 
Action: Mouse moved to (520, 364)
Screenshot: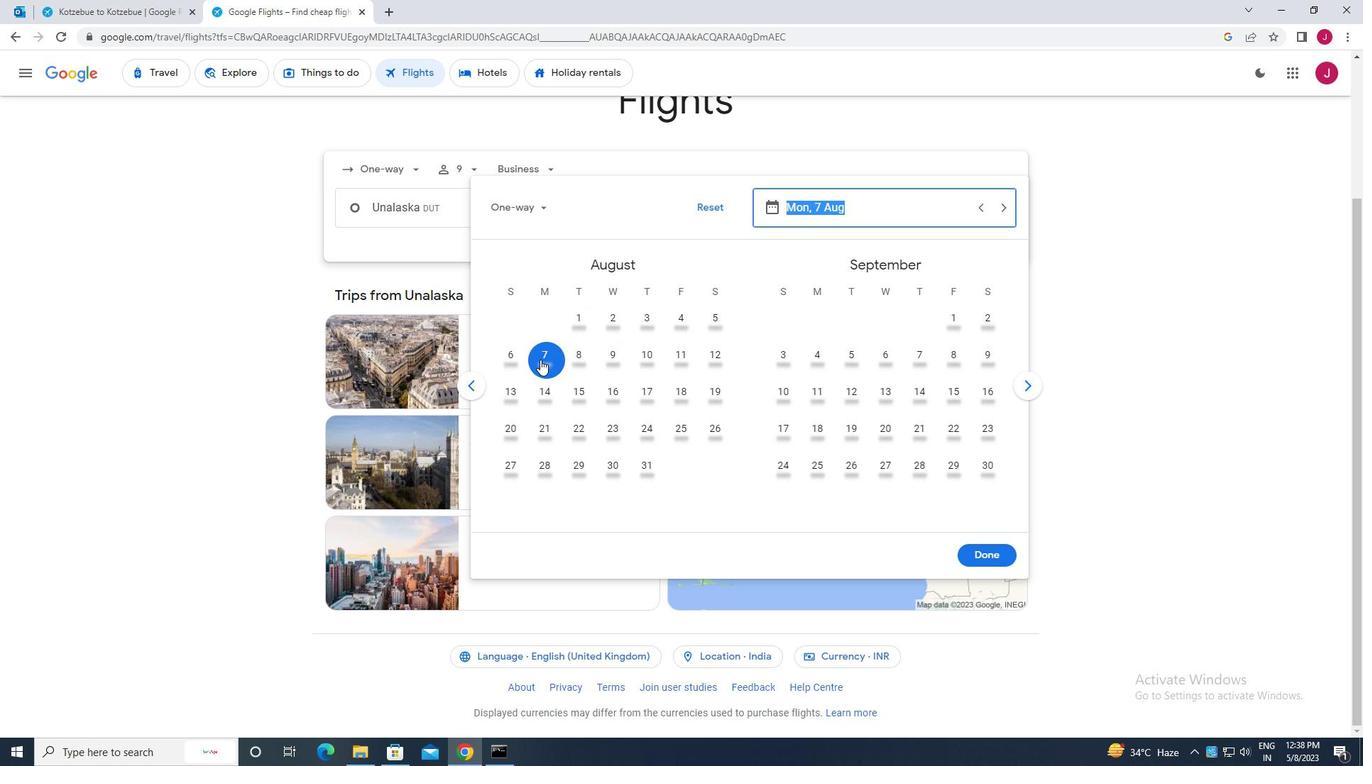 
Action: Mouse pressed left at (520, 364)
Screenshot: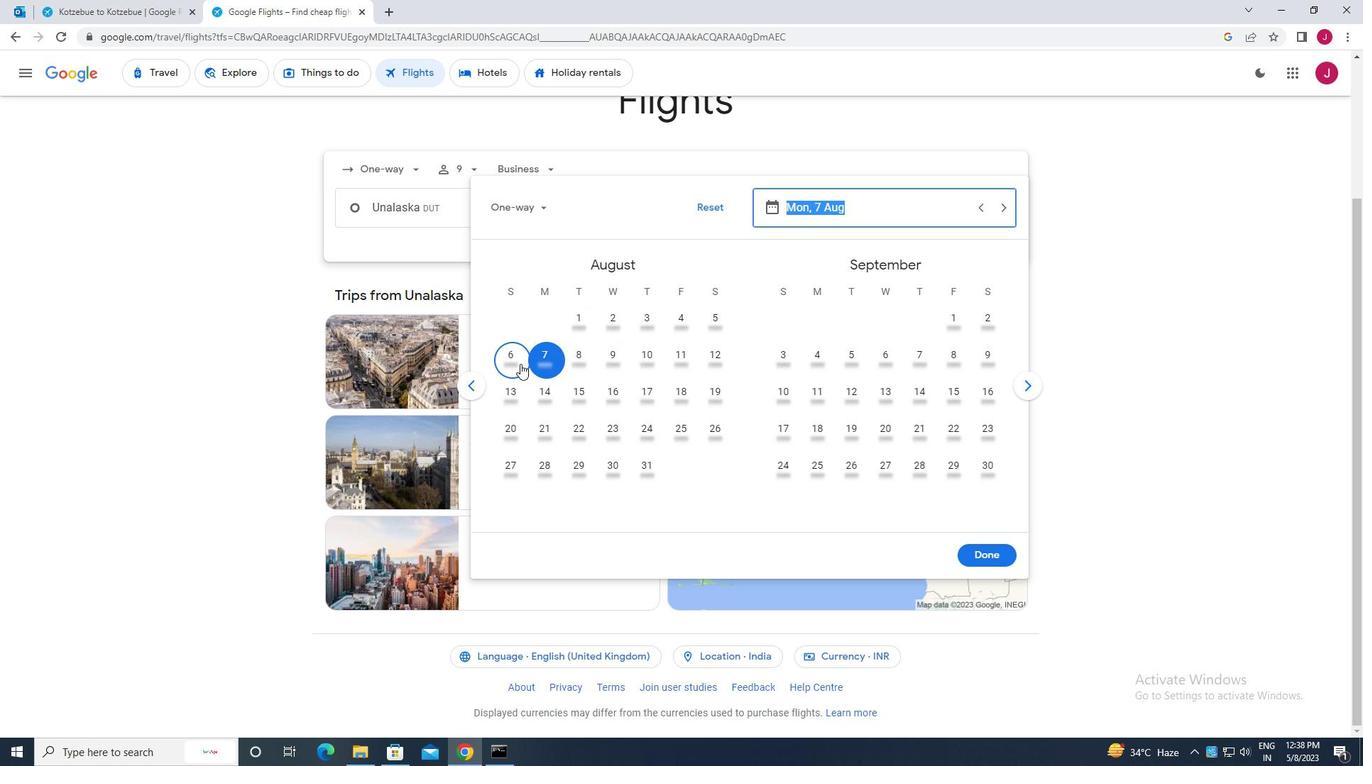 
Action: Mouse moved to (991, 559)
Screenshot: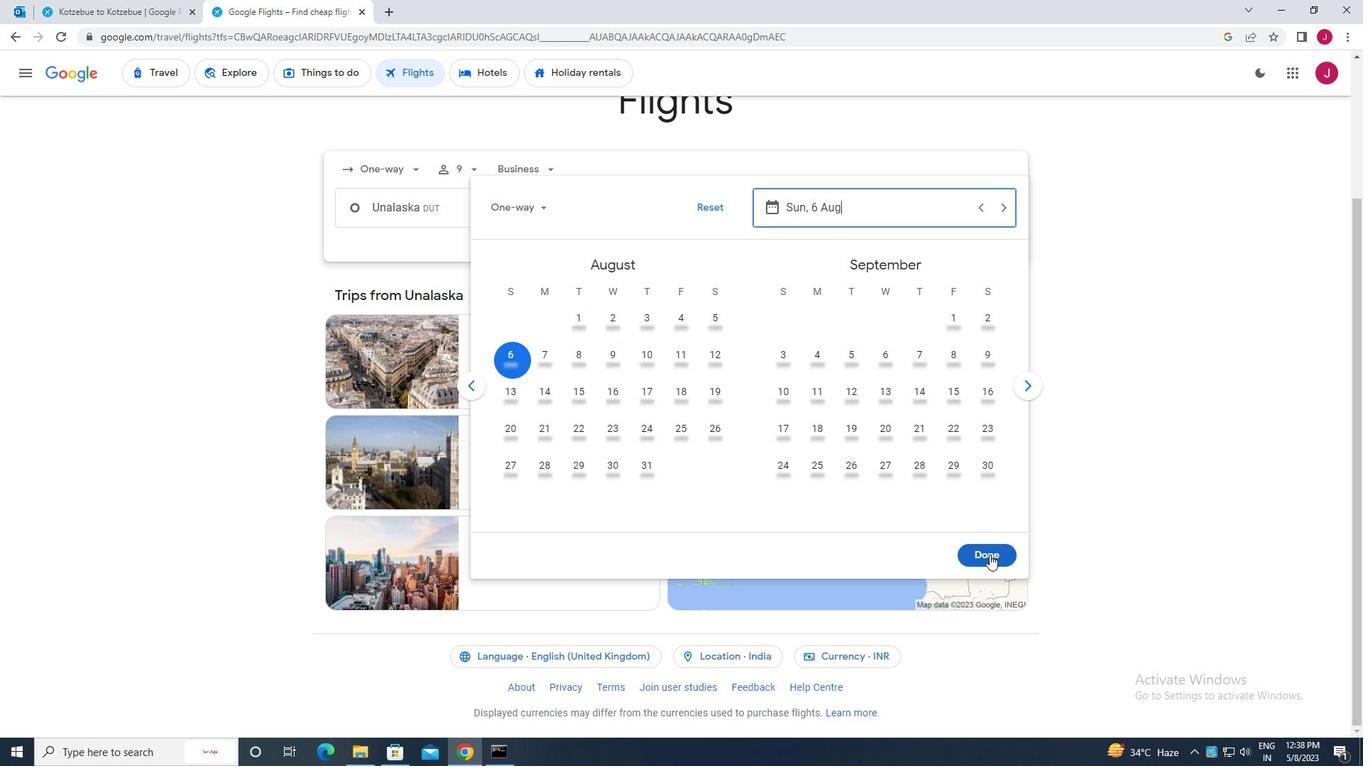 
Action: Mouse pressed left at (991, 559)
Screenshot: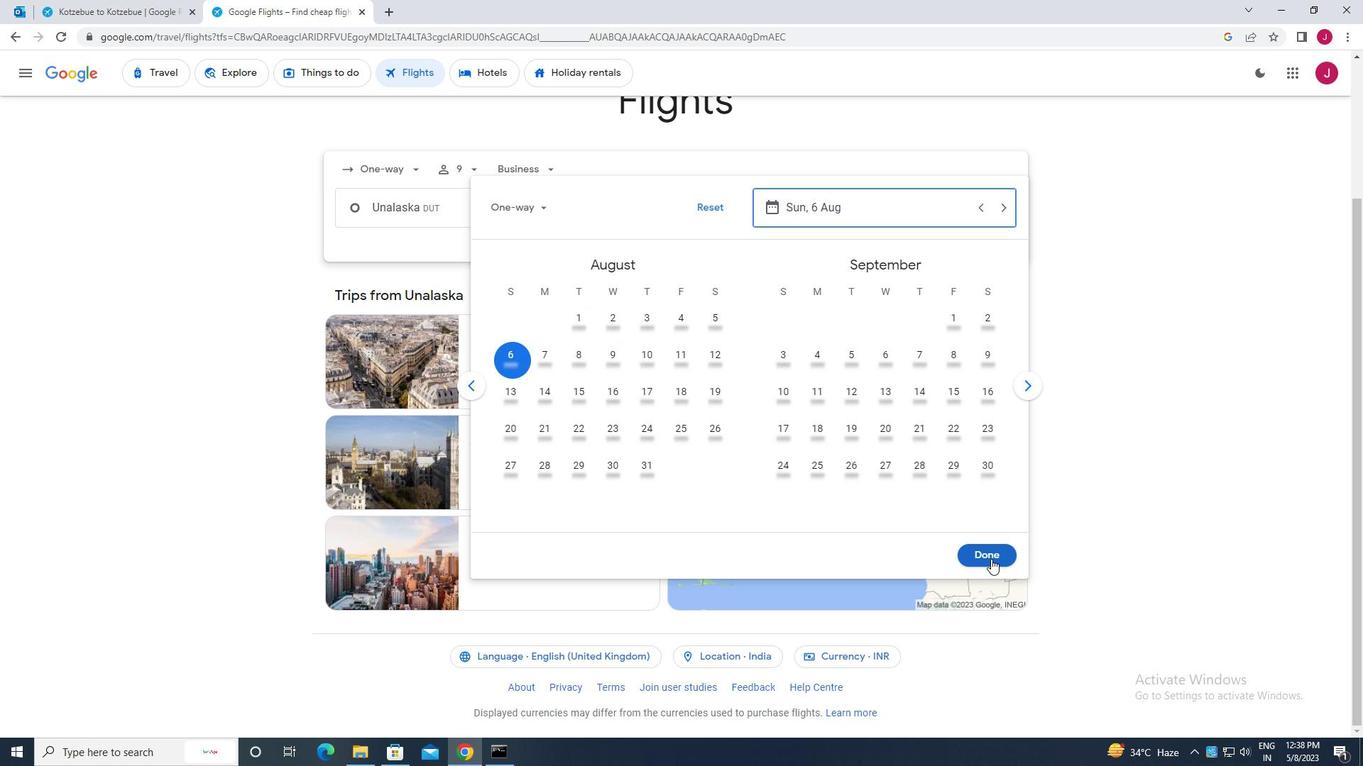 
Action: Mouse moved to (677, 253)
Screenshot: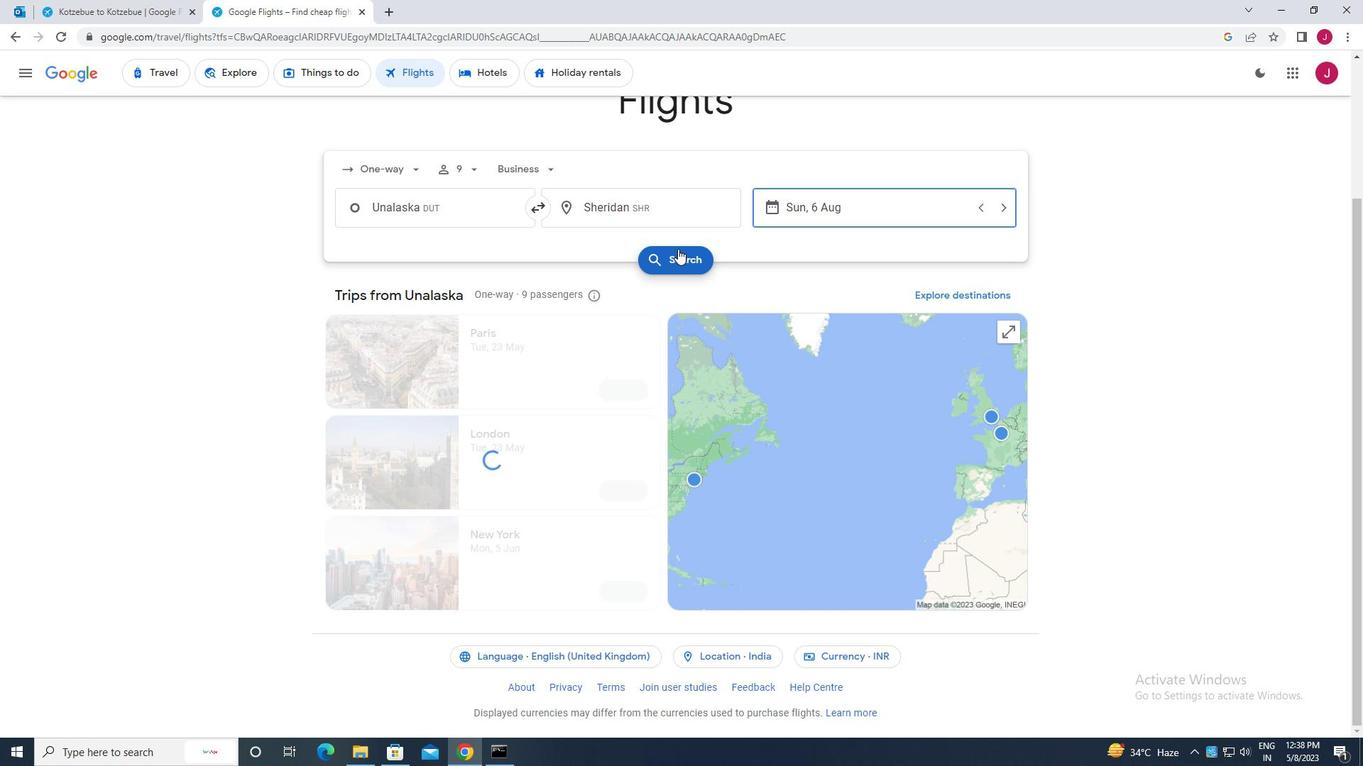 
Action: Mouse pressed left at (677, 253)
Screenshot: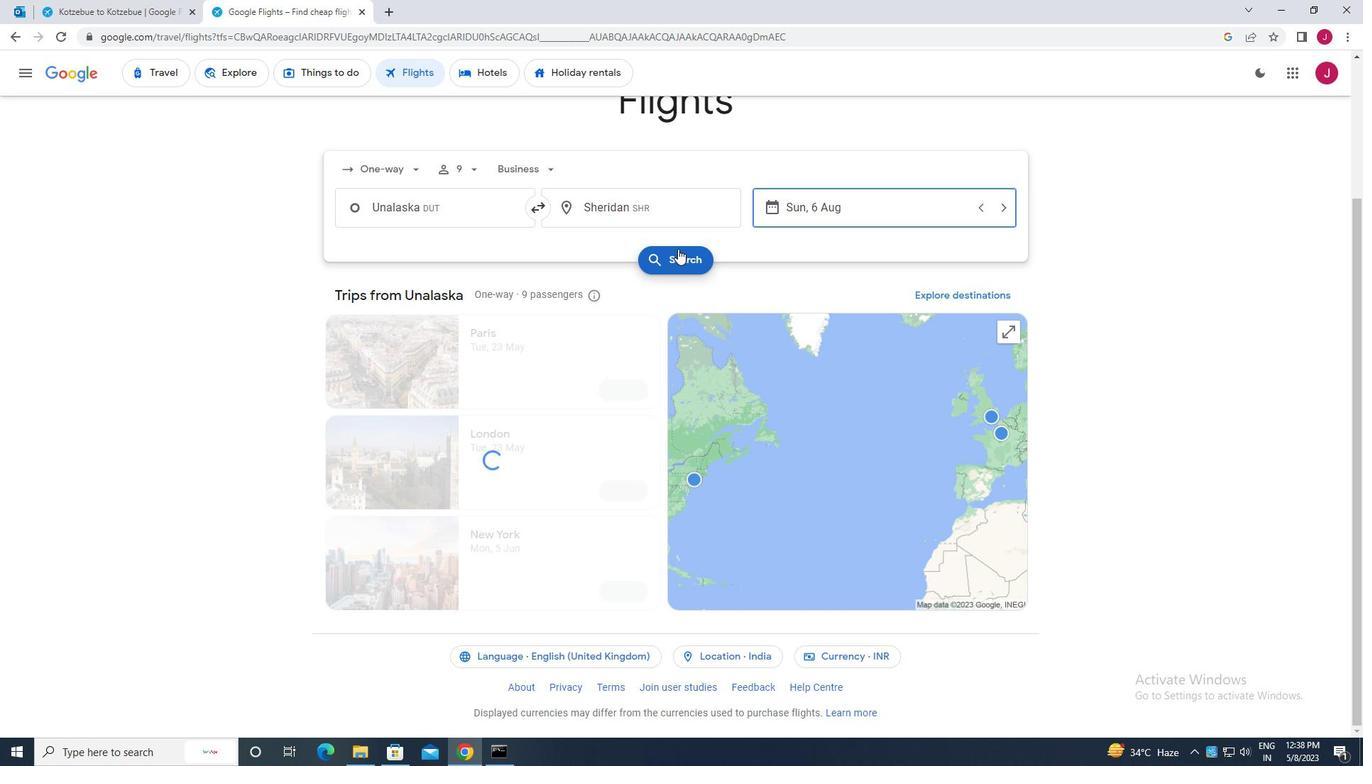 
Action: Mouse moved to (365, 204)
Screenshot: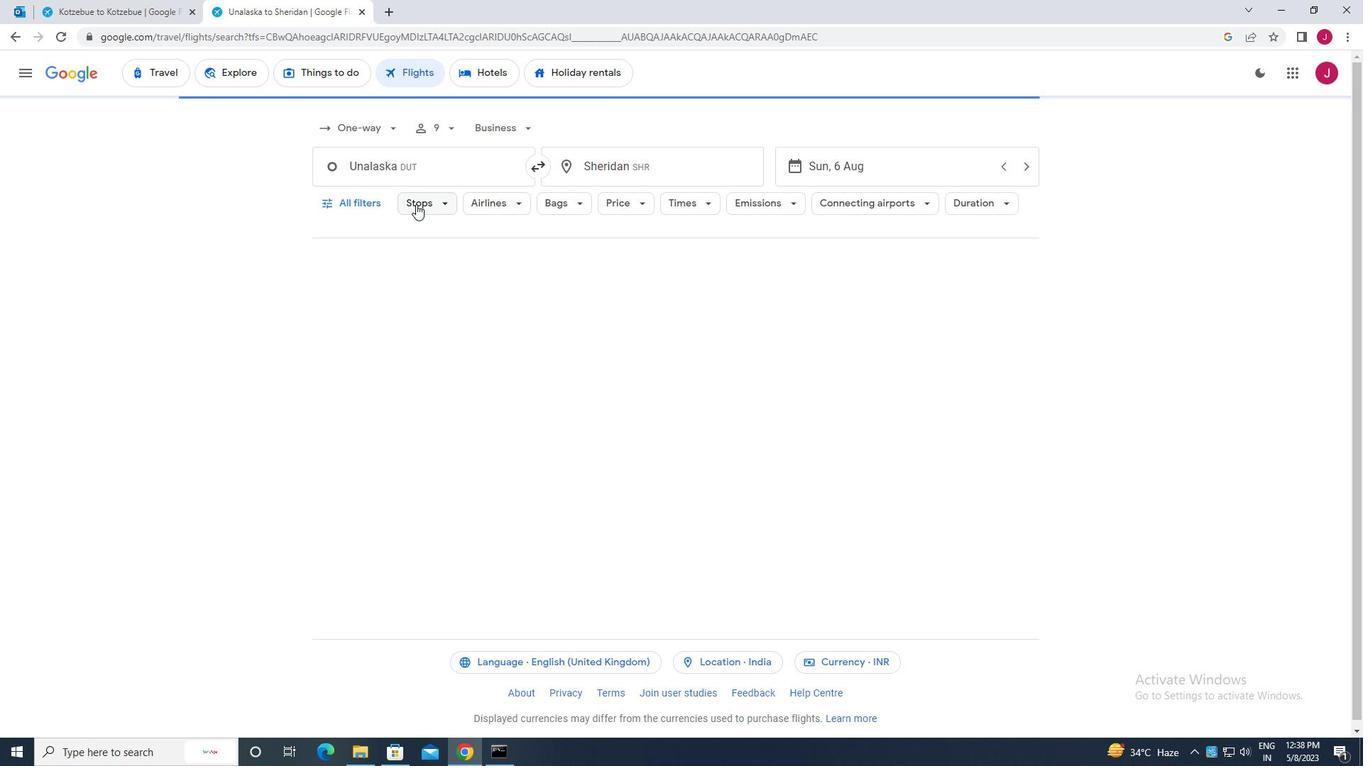 
Action: Mouse pressed left at (365, 204)
Screenshot: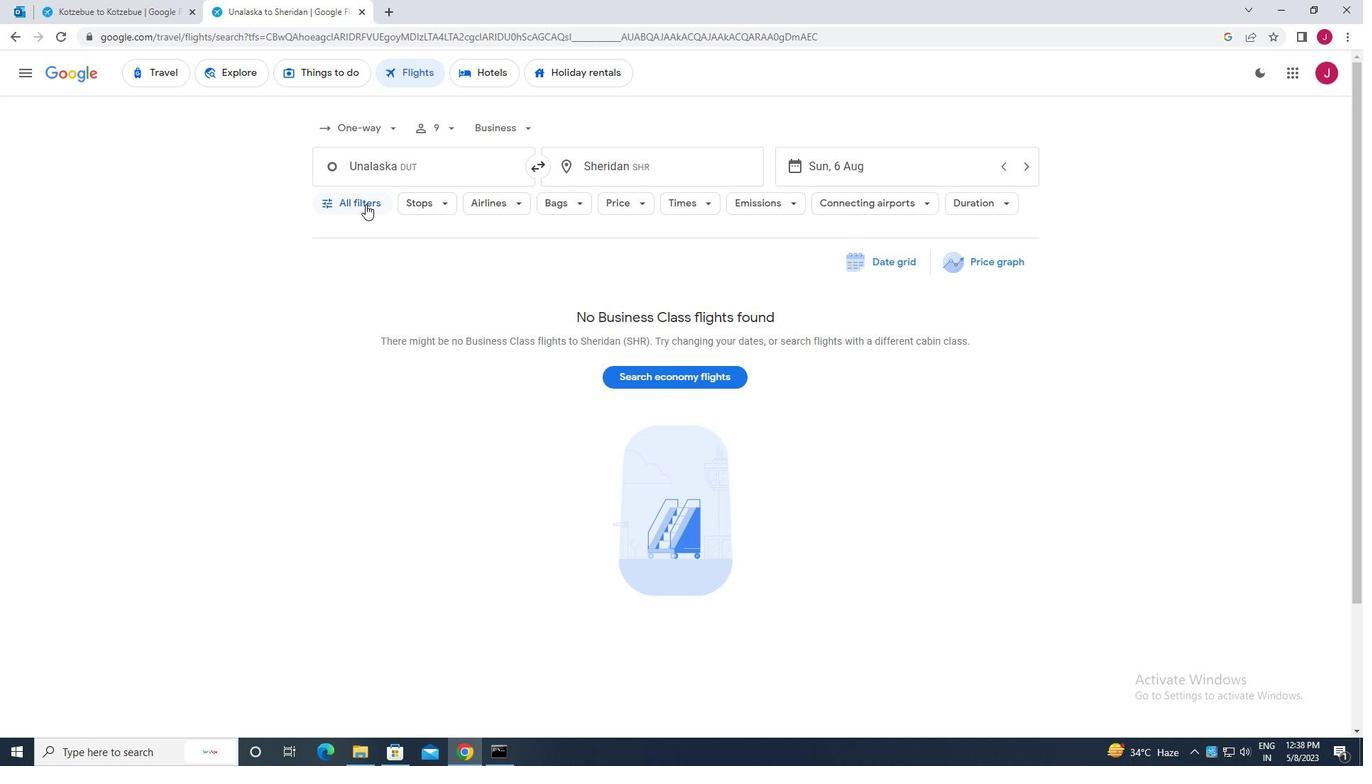 
Action: Mouse moved to (377, 242)
Screenshot: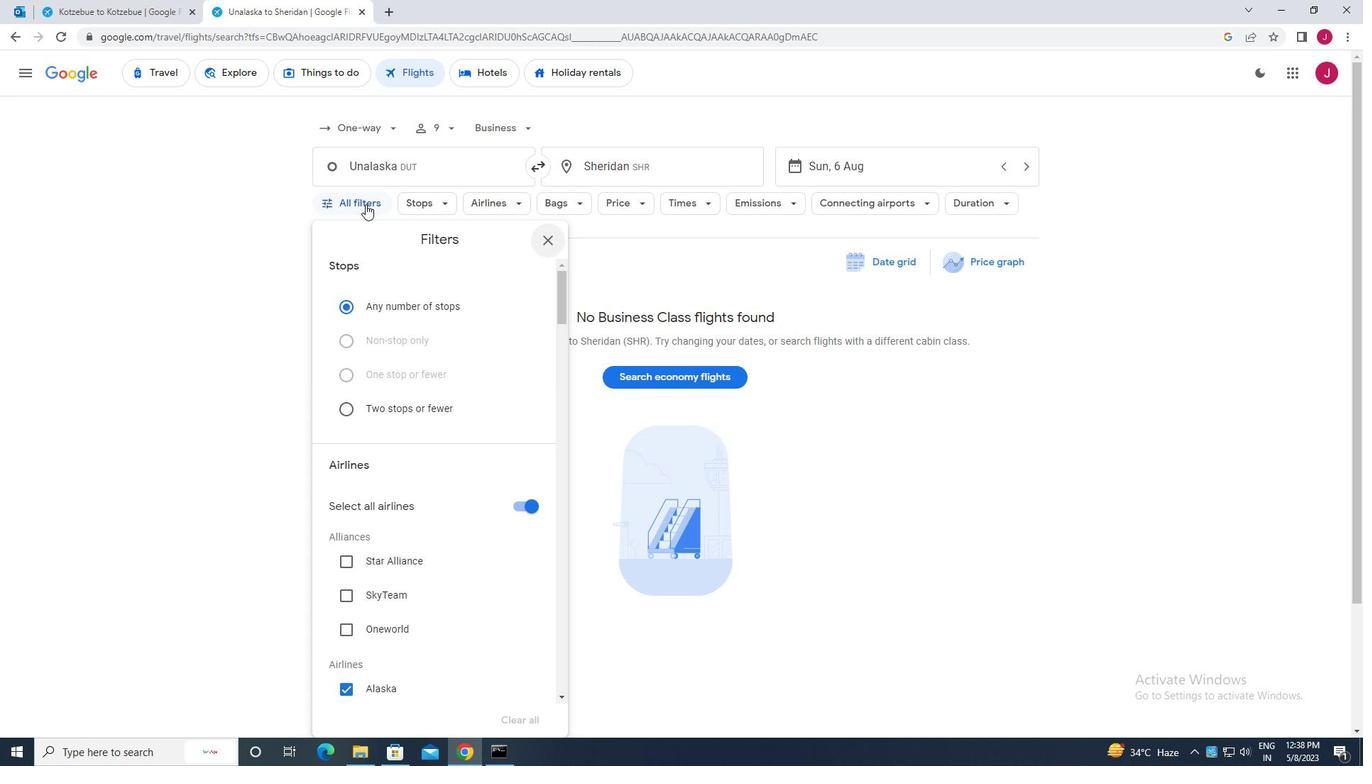 
Action: Mouse scrolled (377, 242) with delta (0, 0)
Screenshot: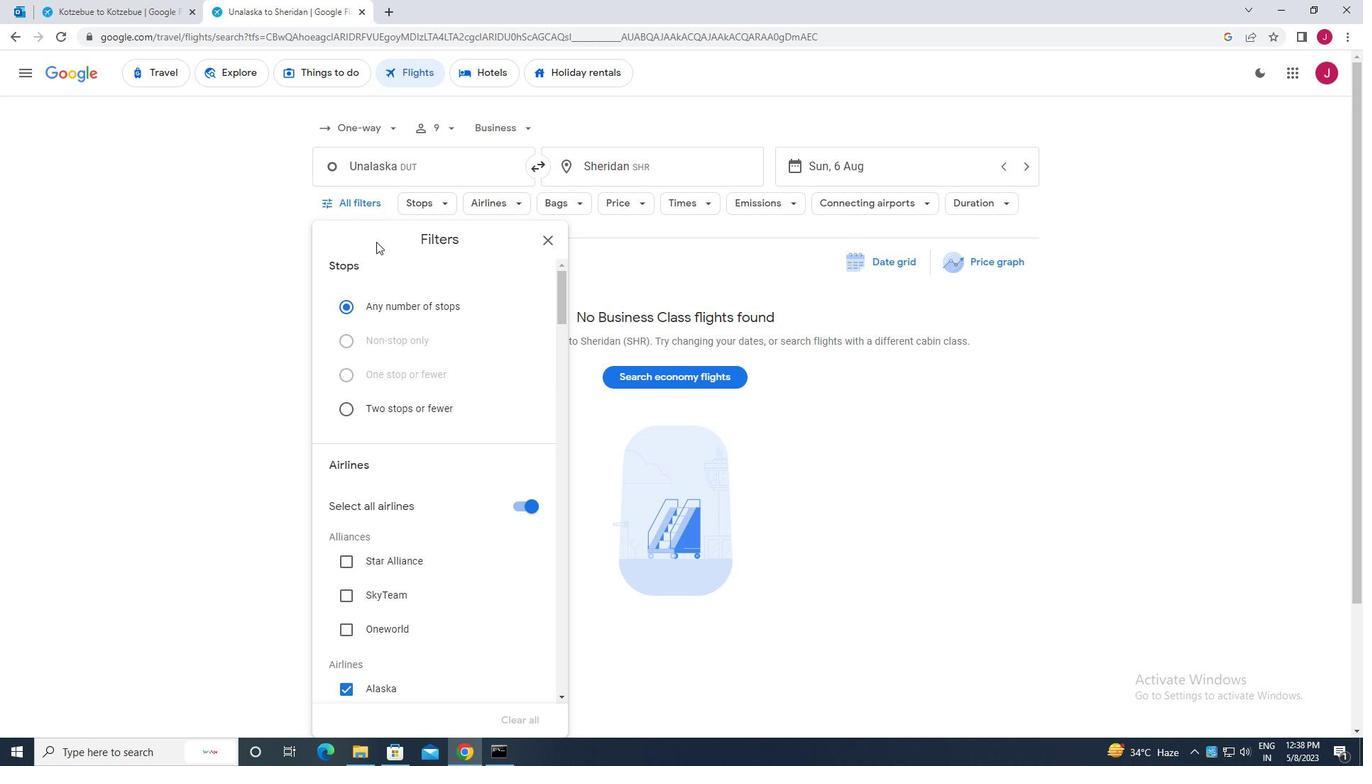 
Action: Mouse scrolled (377, 242) with delta (0, 0)
Screenshot: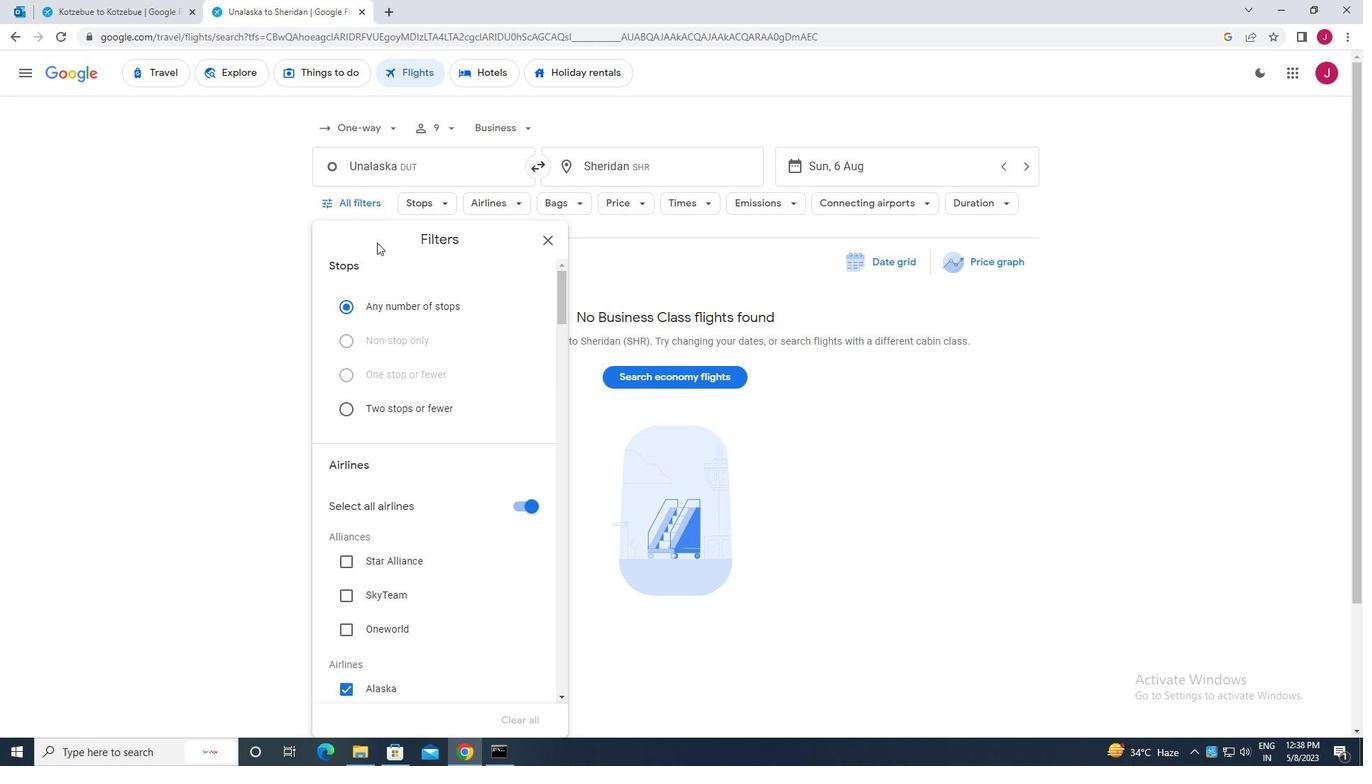 
Action: Mouse scrolled (377, 242) with delta (0, 0)
Screenshot: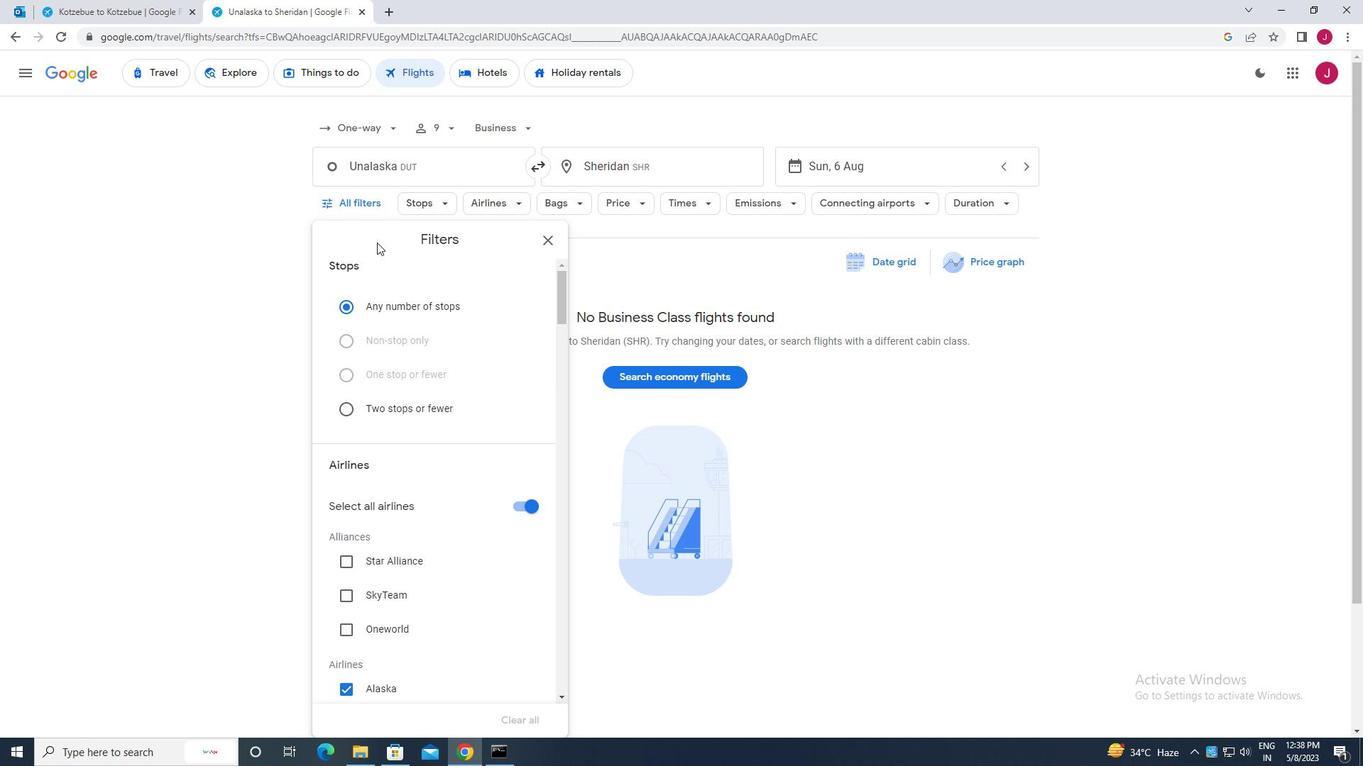 
Action: Mouse moved to (490, 281)
Screenshot: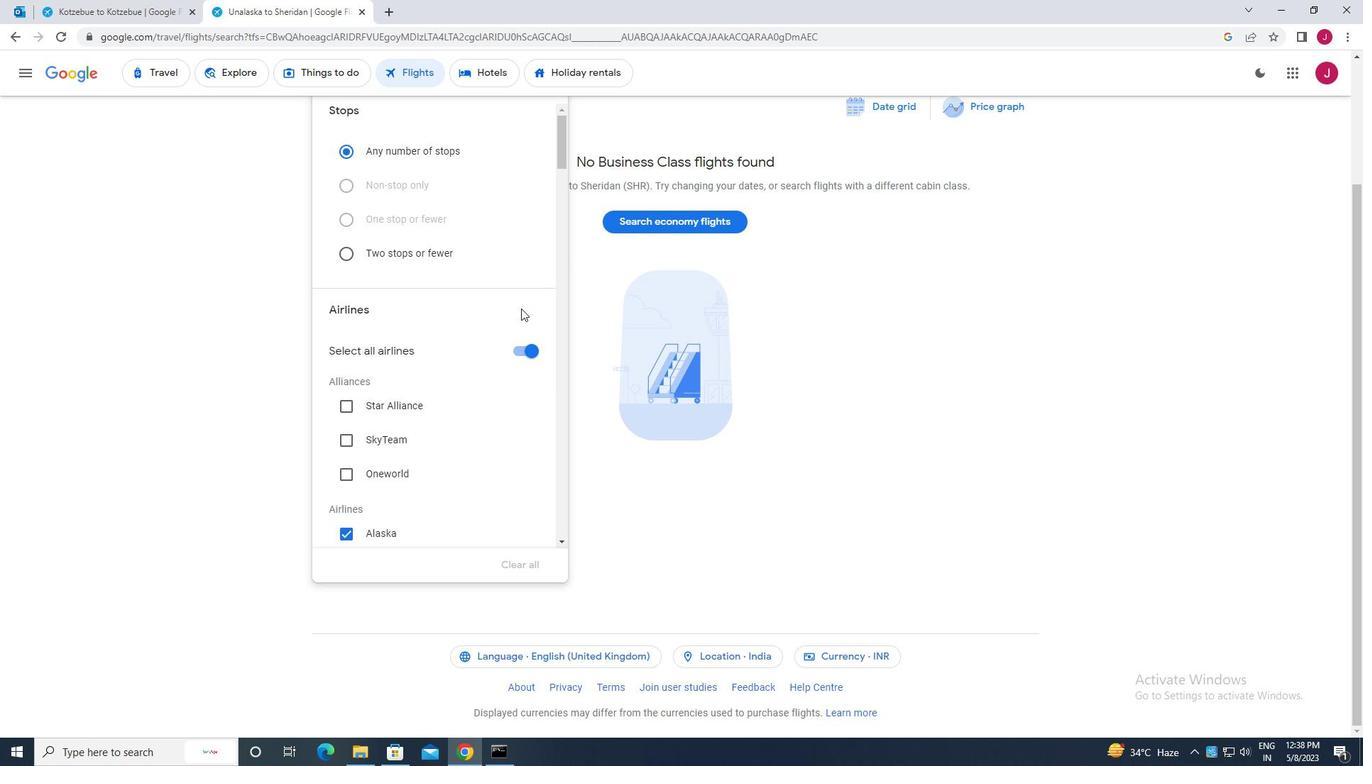 
Action: Mouse scrolled (490, 281) with delta (0, 0)
Screenshot: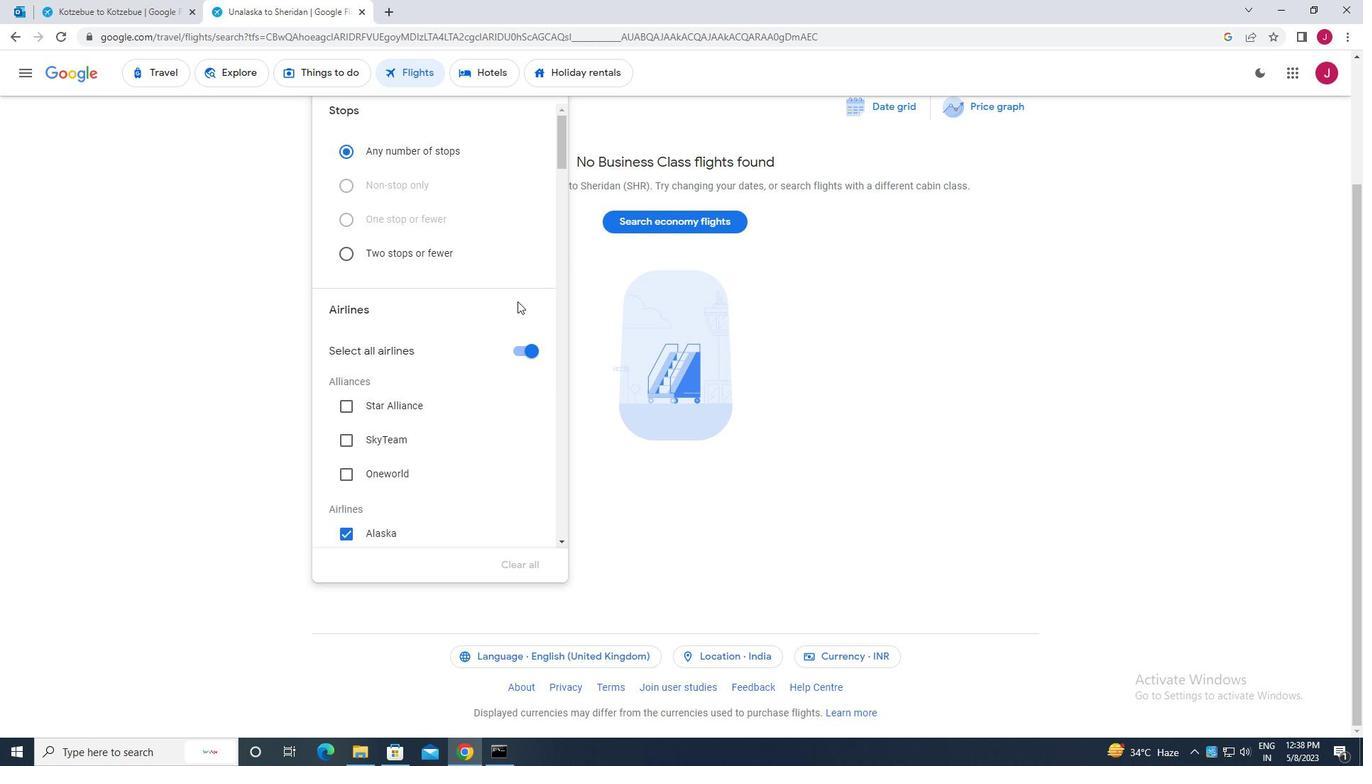 
Action: Mouse scrolled (490, 281) with delta (0, 0)
Screenshot: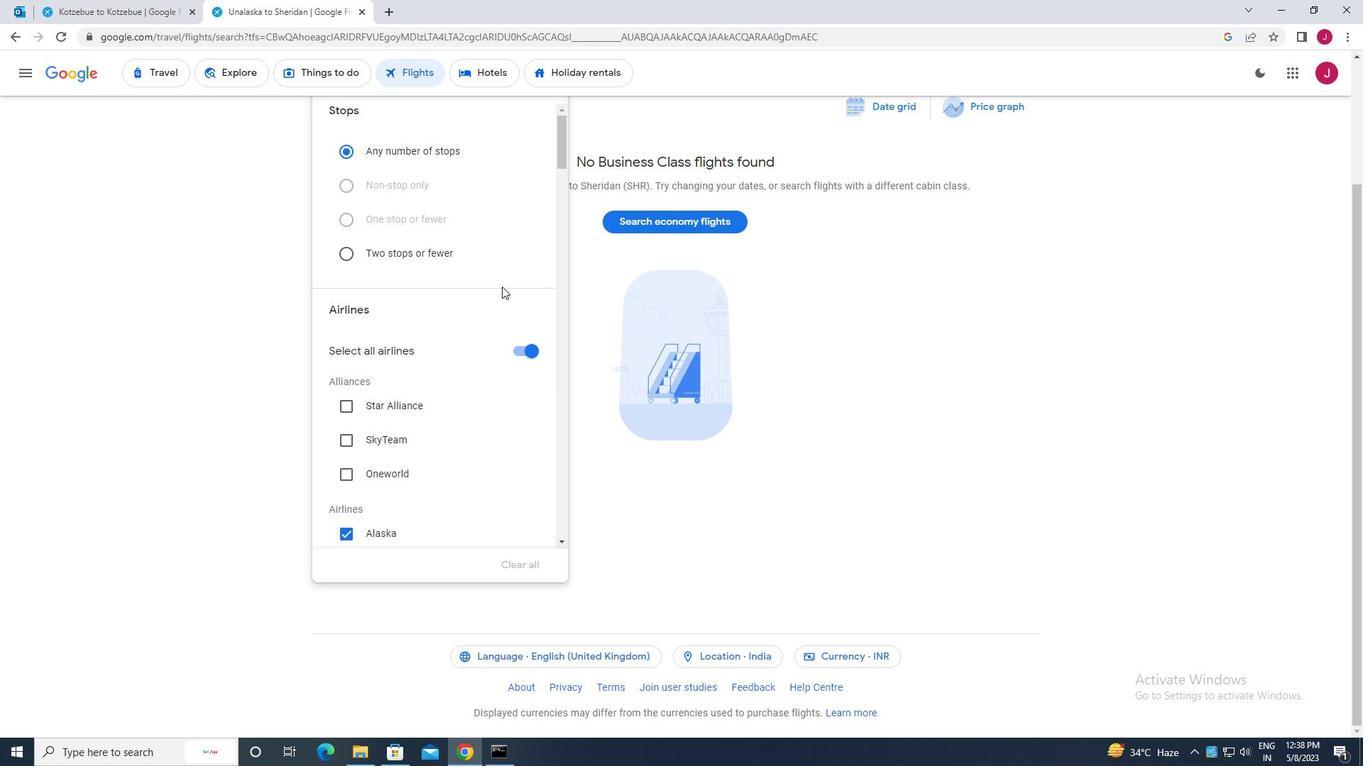 
Action: Mouse moved to (519, 200)
Screenshot: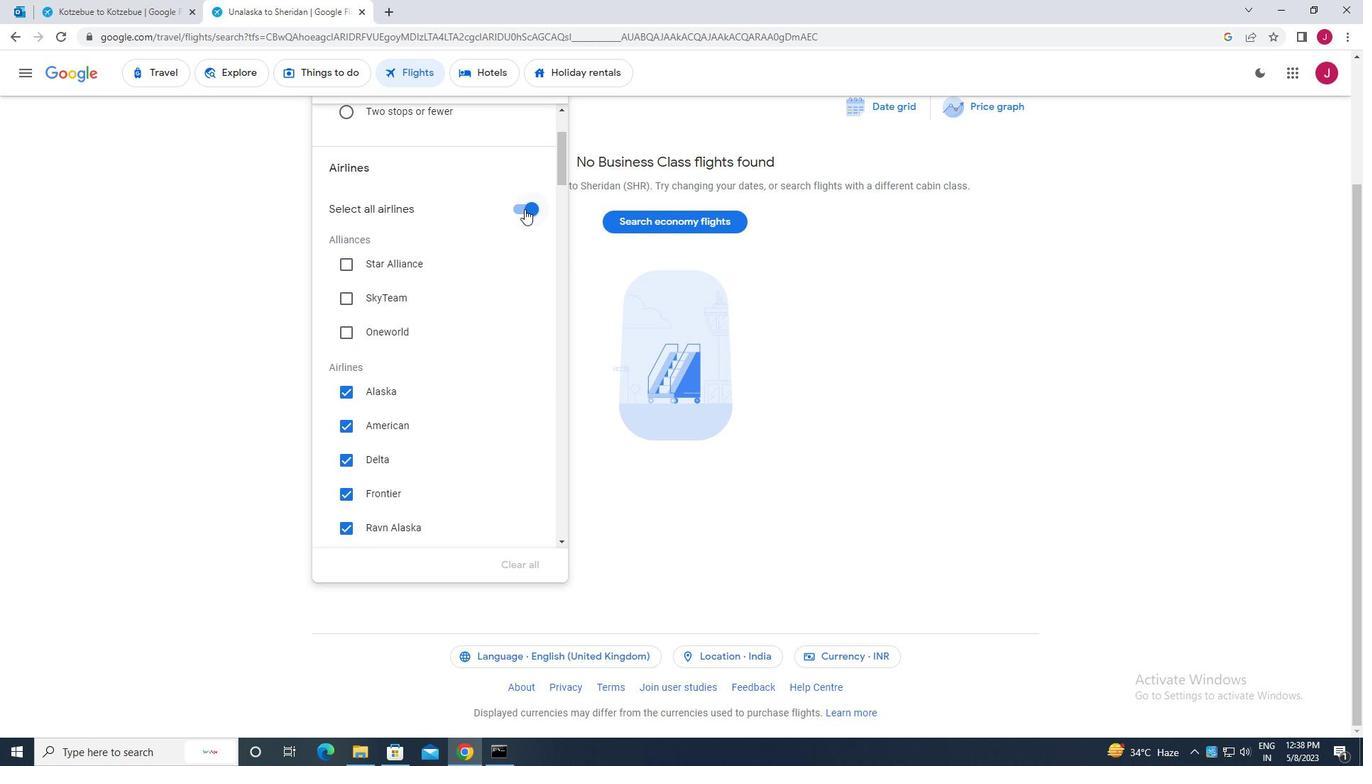 
Action: Mouse pressed left at (519, 200)
Screenshot: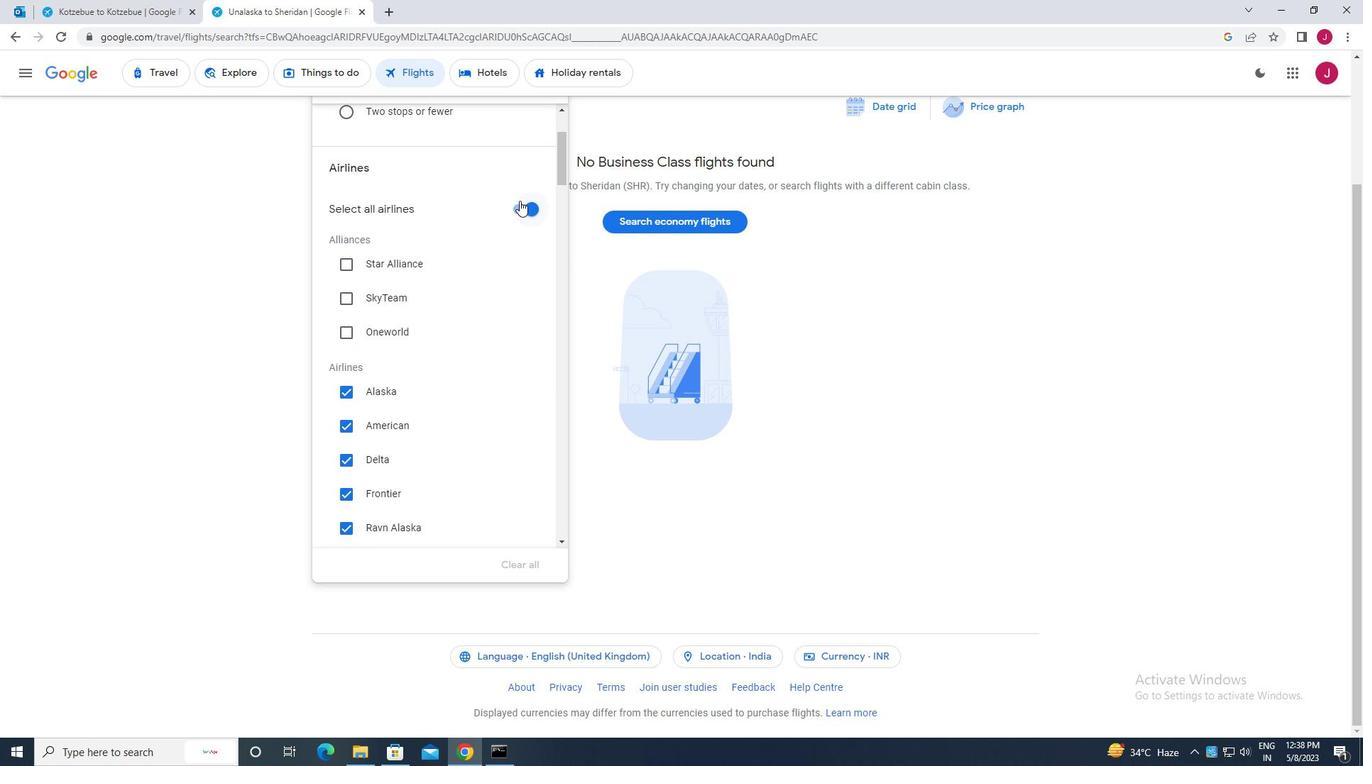 
Action: Mouse moved to (449, 213)
Screenshot: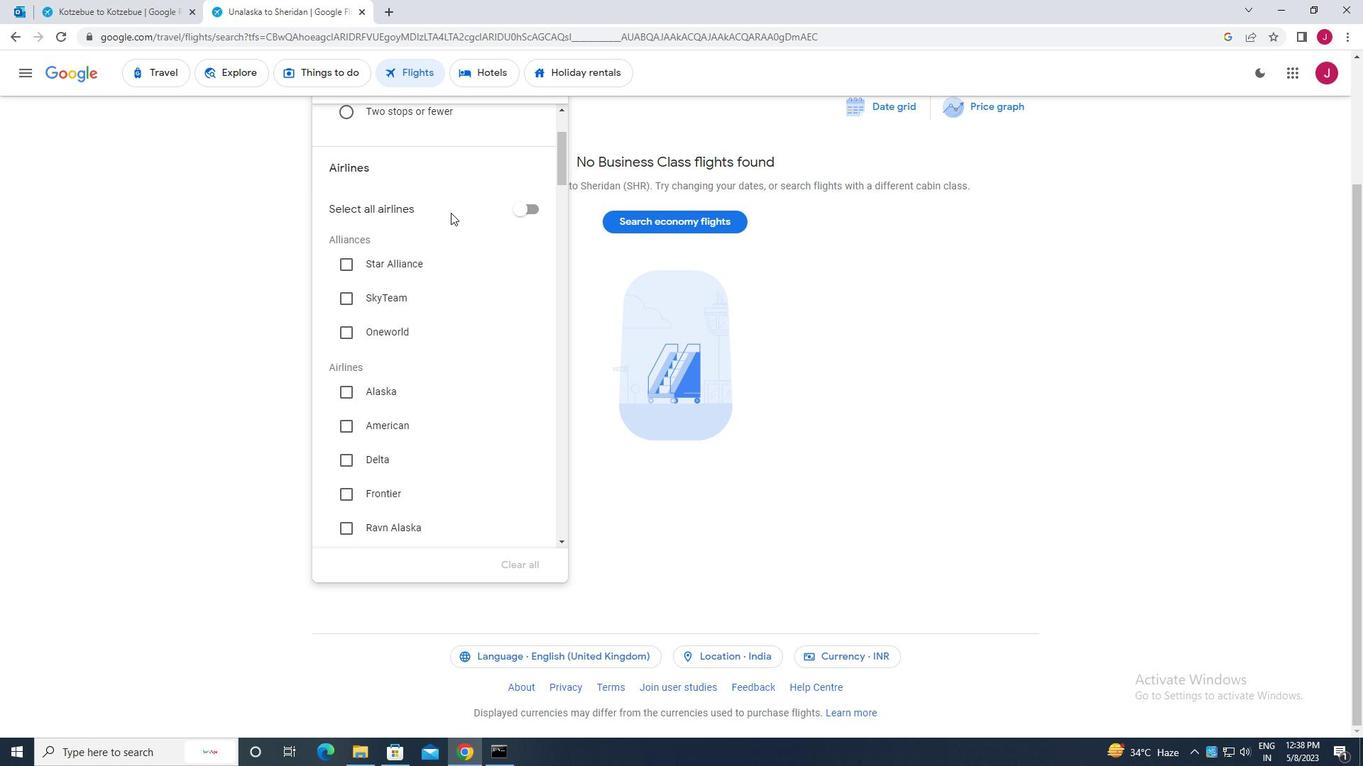 
Action: Mouse scrolled (449, 212) with delta (0, 0)
Screenshot: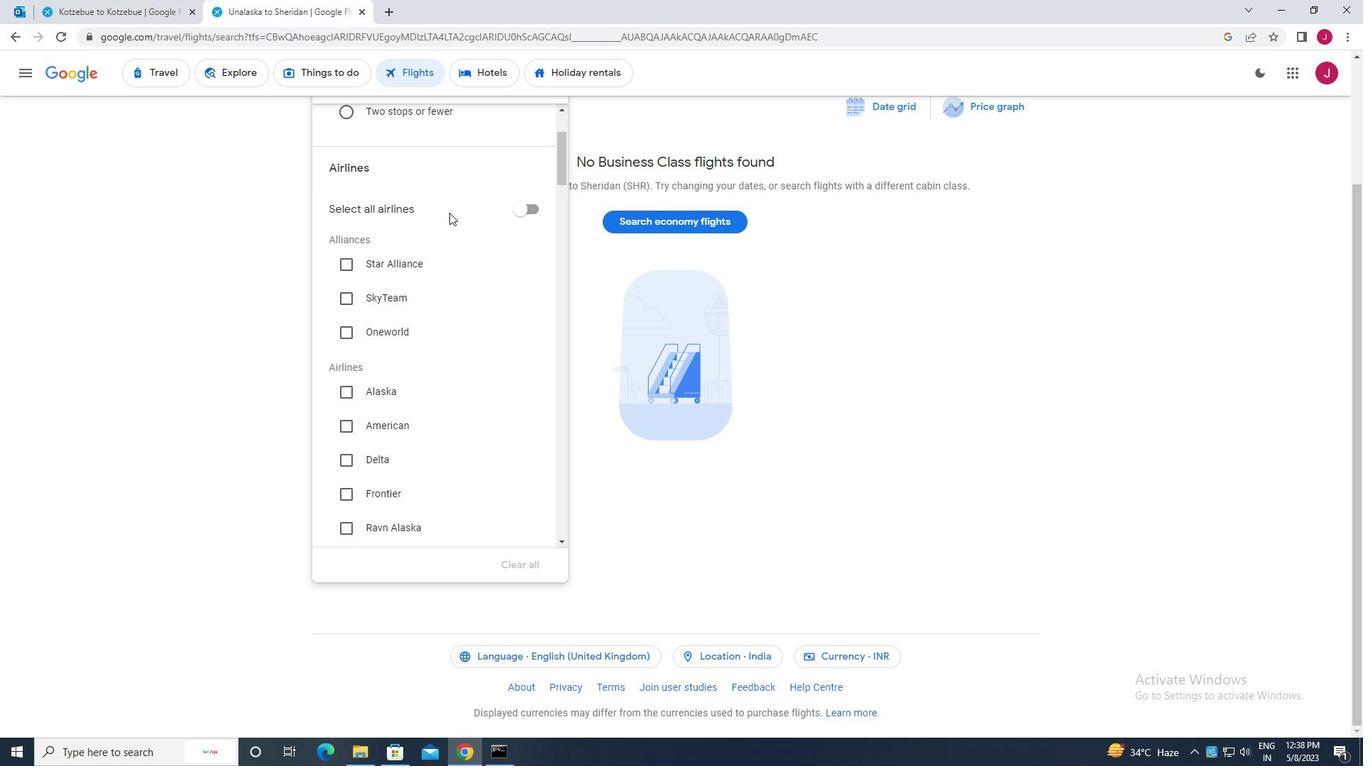 
Action: Mouse moved to (401, 258)
Screenshot: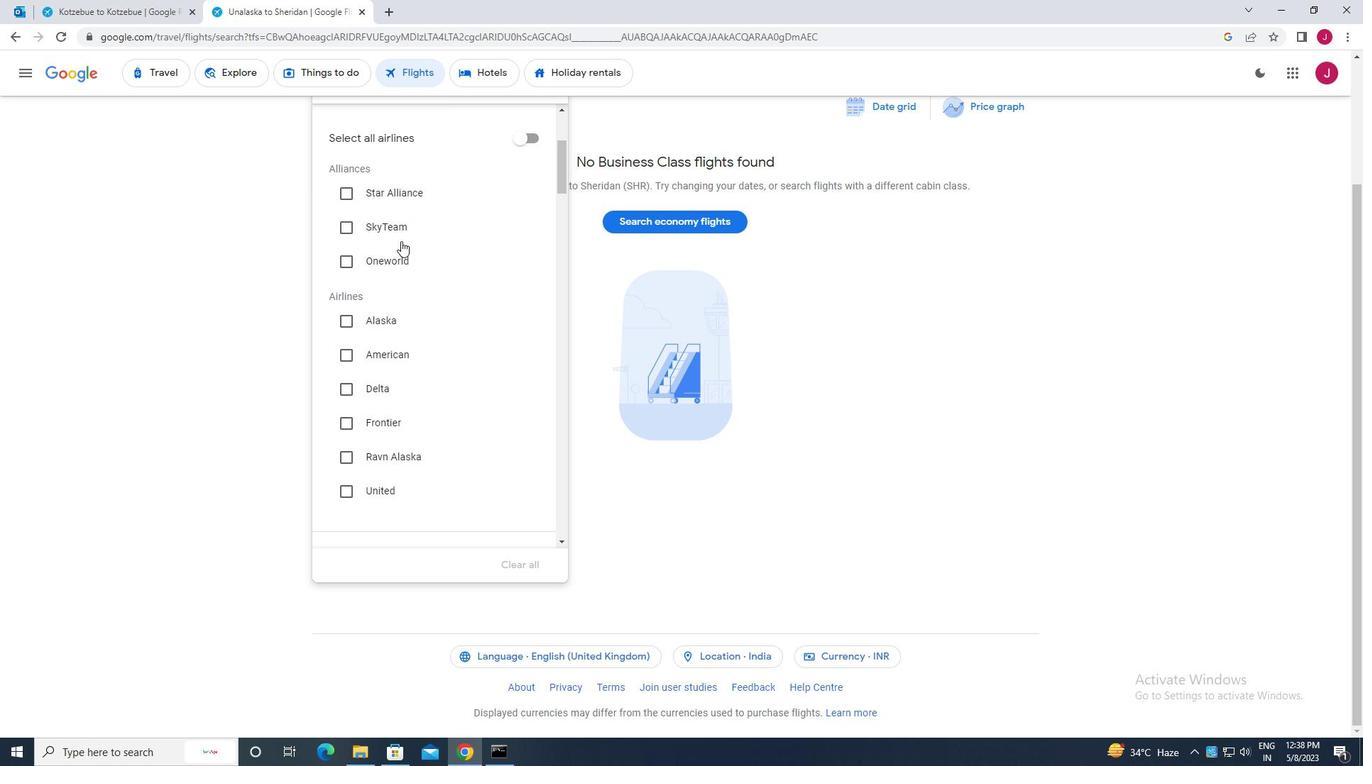 
Action: Mouse scrolled (401, 257) with delta (0, 0)
Screenshot: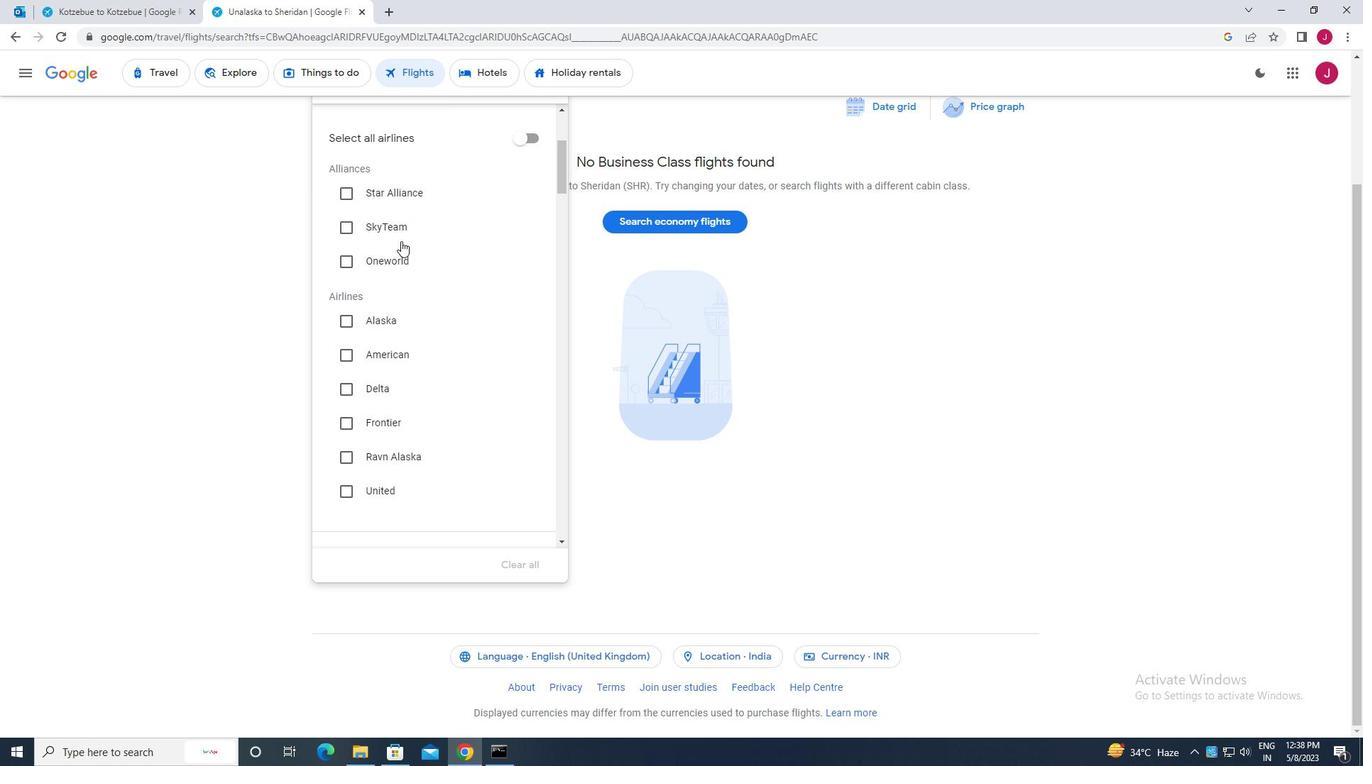 
Action: Mouse moved to (401, 259)
Screenshot: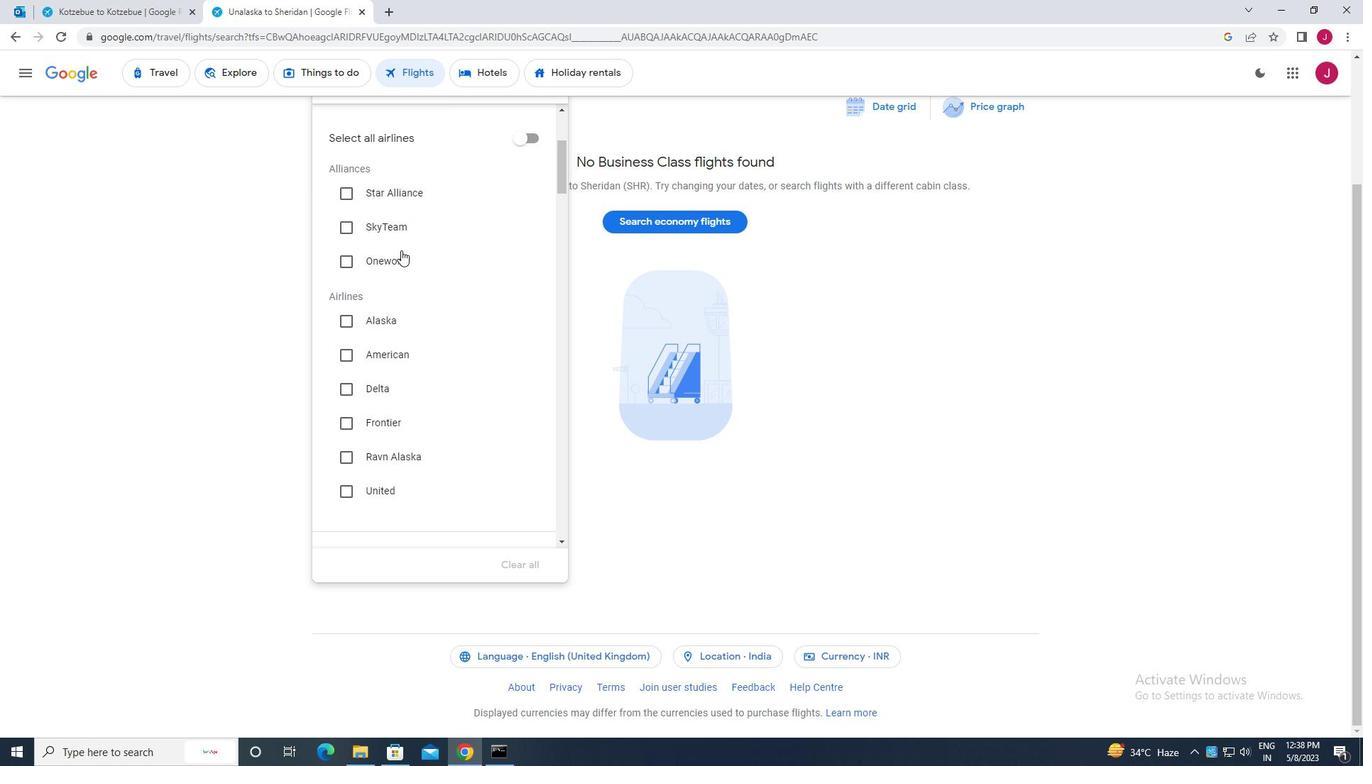 
Action: Mouse scrolled (401, 259) with delta (0, 0)
Screenshot: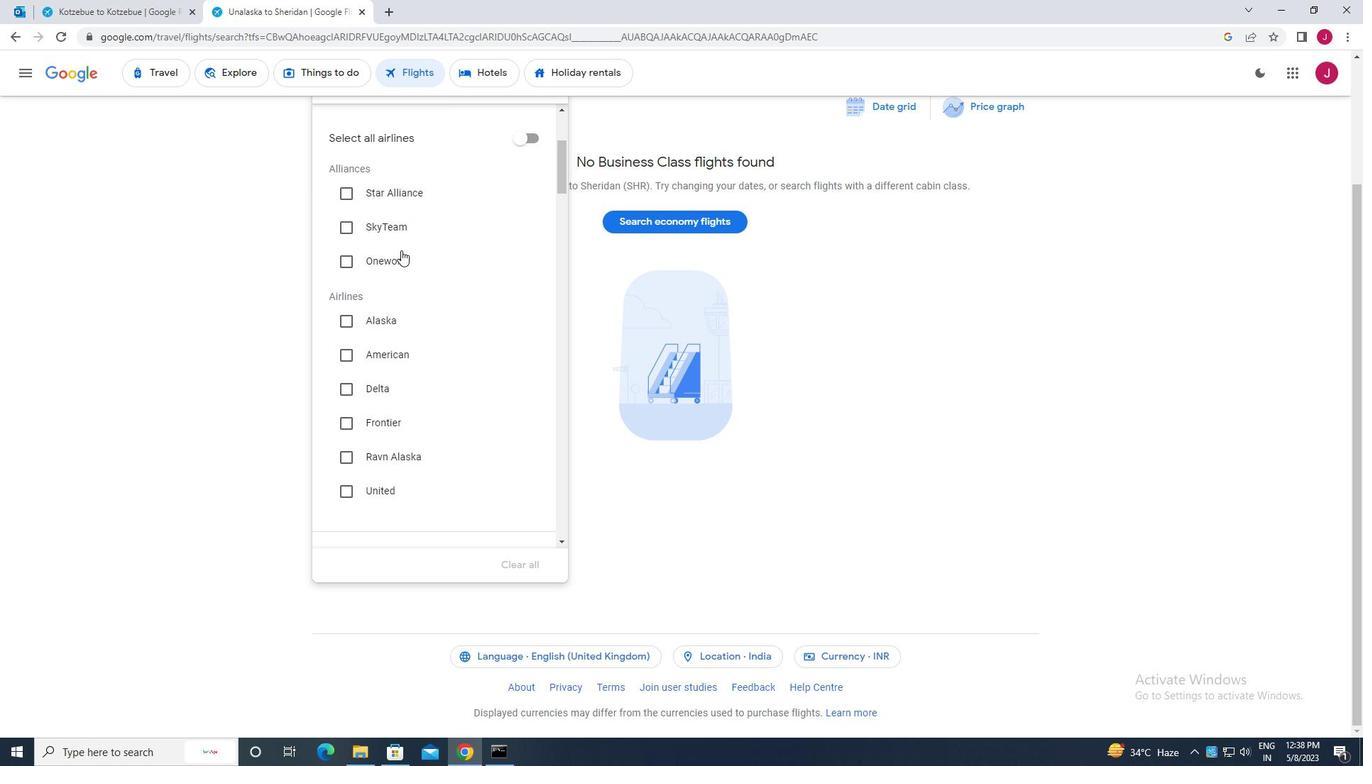 
Action: Mouse scrolled (401, 259) with delta (0, 0)
Screenshot: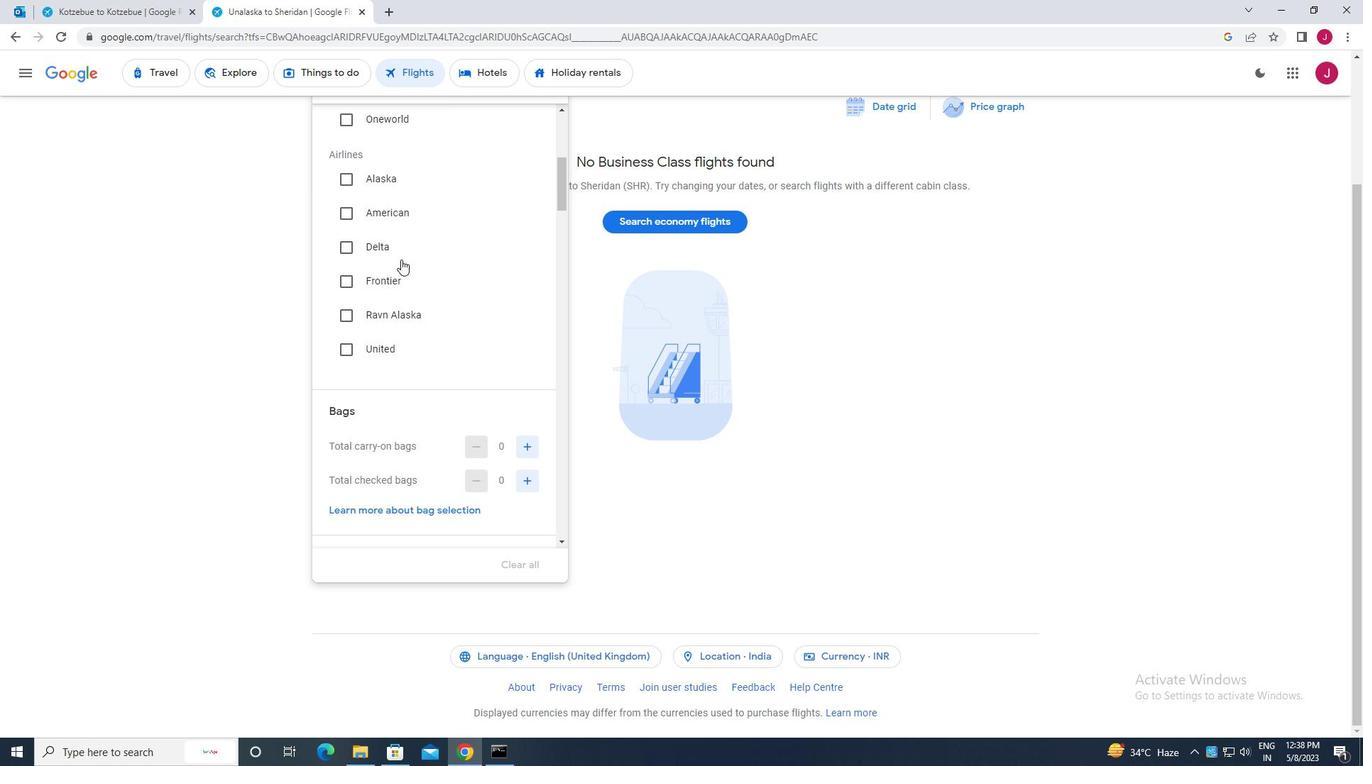 
Action: Mouse scrolled (401, 259) with delta (0, 0)
Screenshot: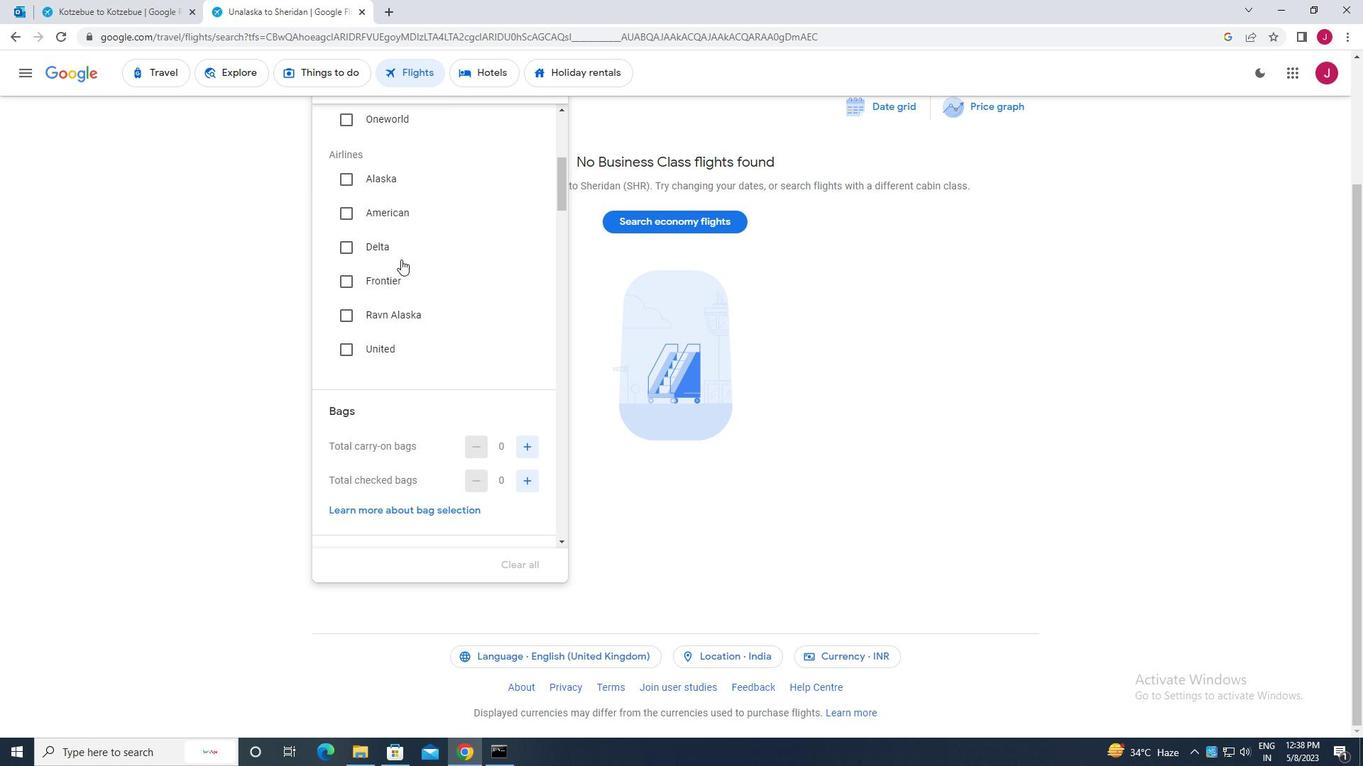 
Action: Mouse scrolled (401, 259) with delta (0, 0)
Screenshot: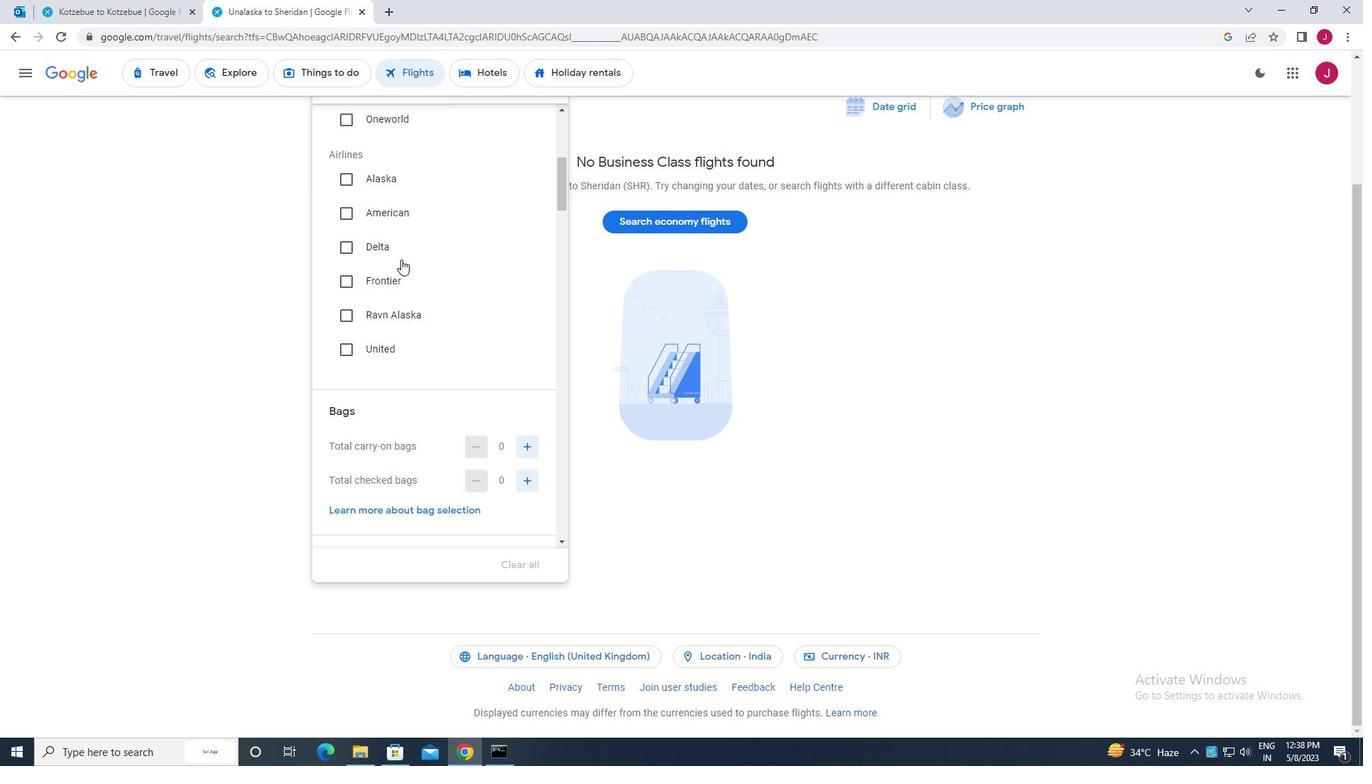 
Action: Mouse scrolled (401, 259) with delta (0, 0)
Screenshot: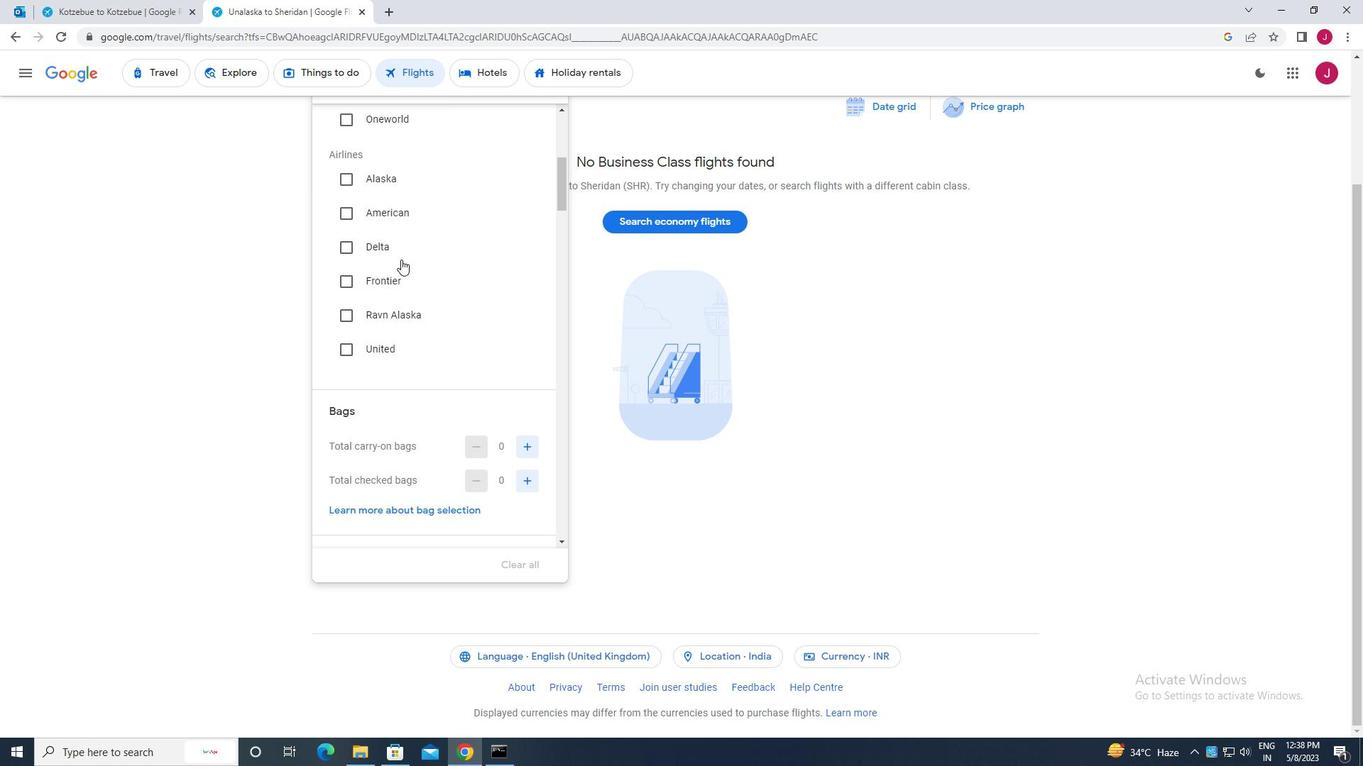 
Action: Mouse moved to (527, 159)
Screenshot: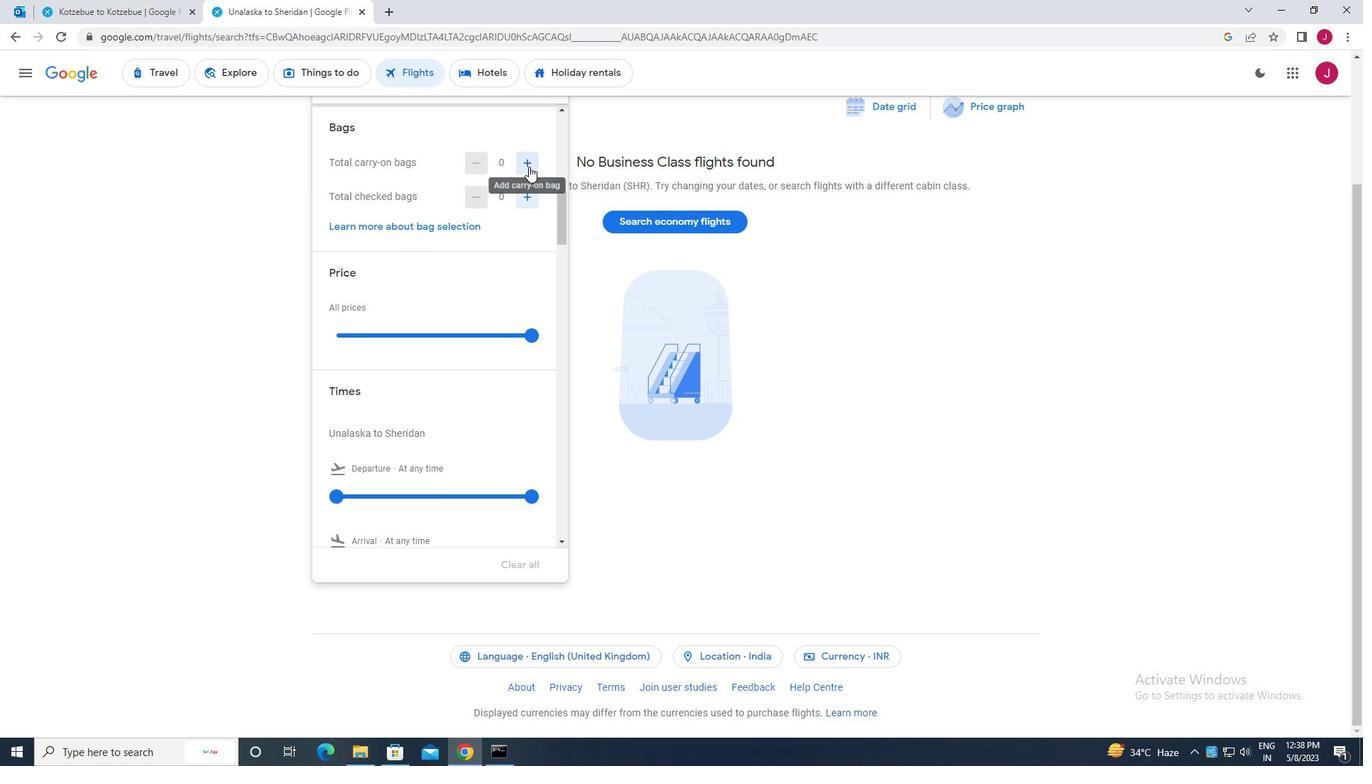 
Action: Mouse pressed left at (527, 159)
Screenshot: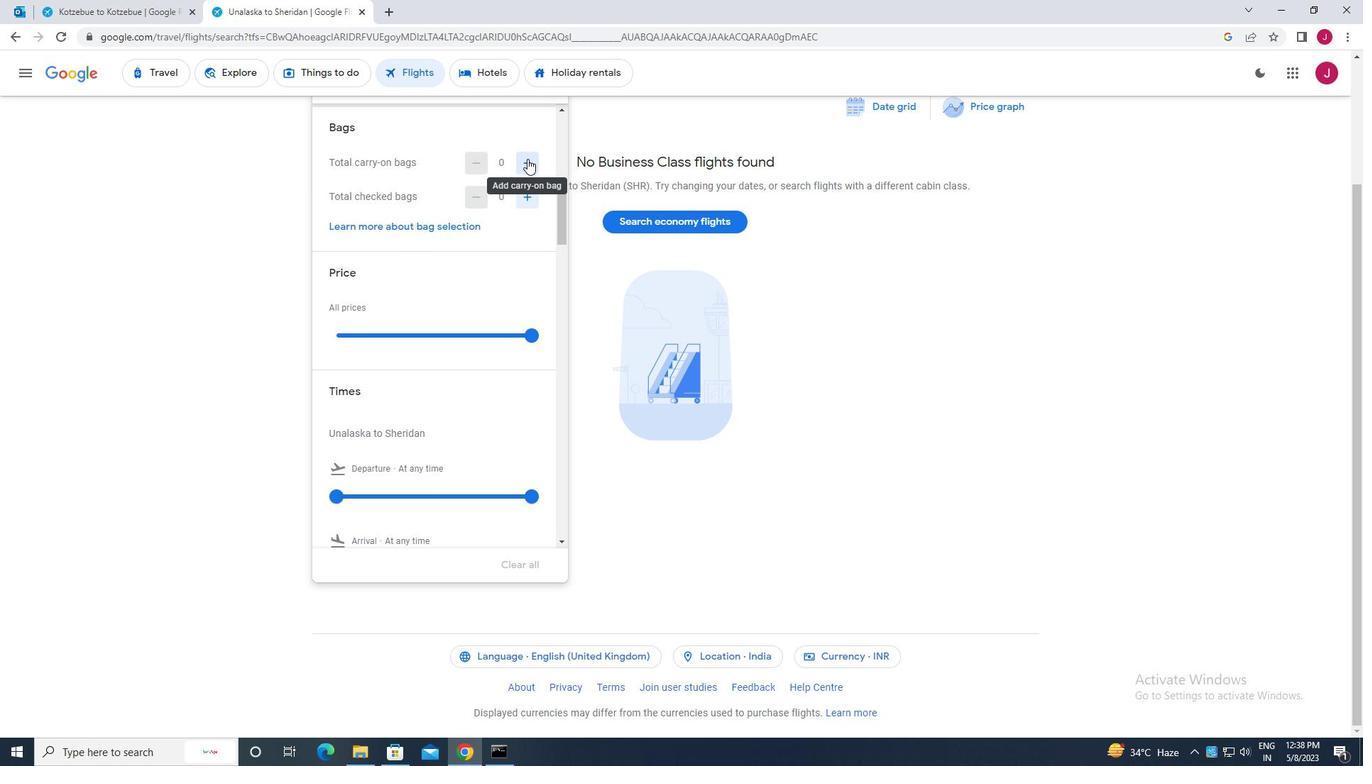 
Action: Mouse pressed left at (527, 159)
Screenshot: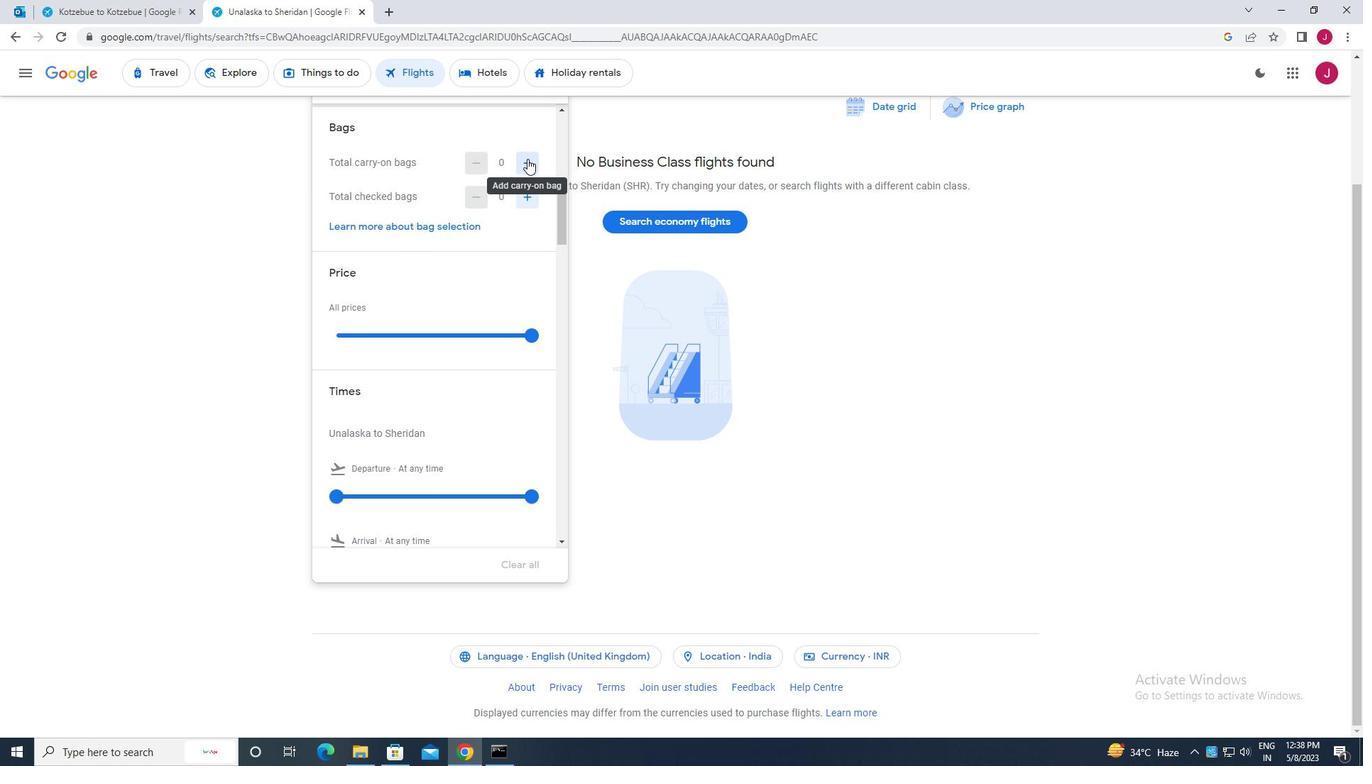 
Action: Mouse moved to (528, 370)
Screenshot: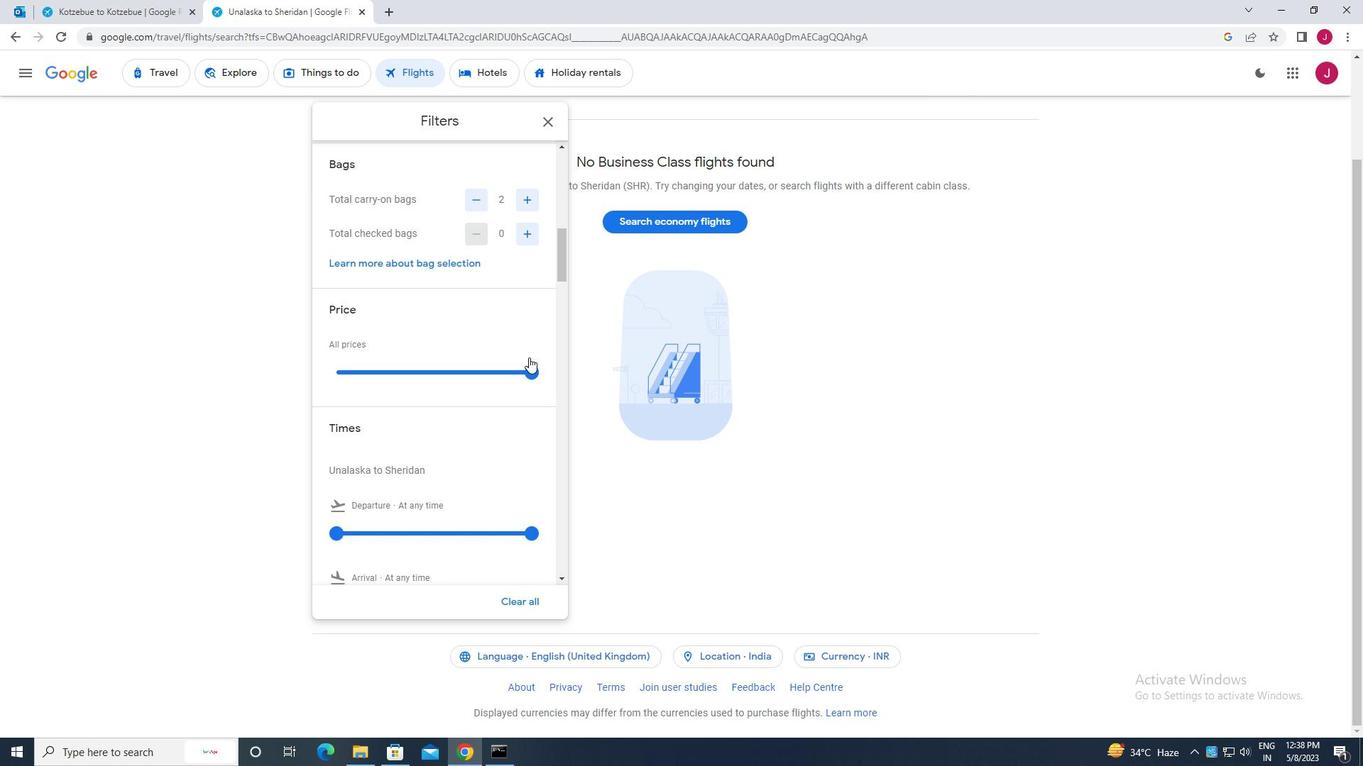 
Action: Mouse pressed left at (528, 370)
Screenshot: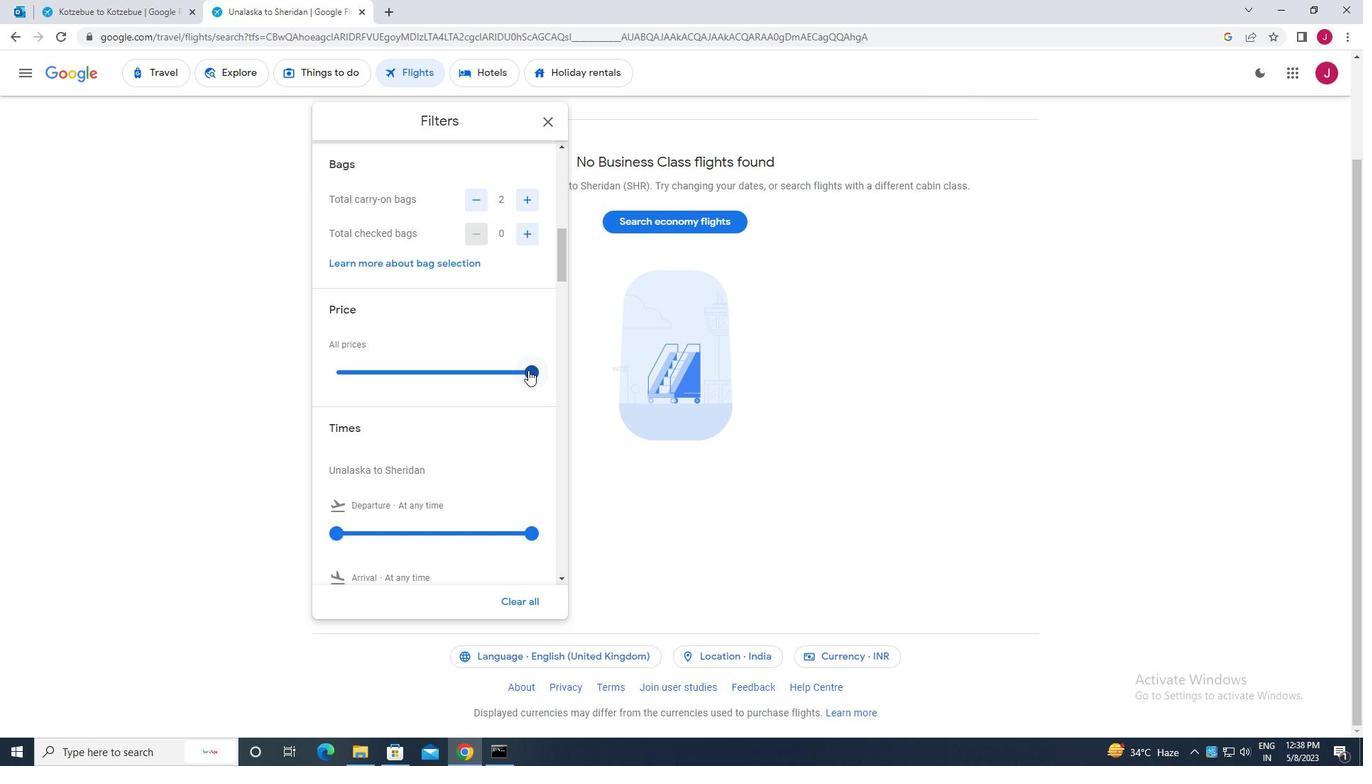 
Action: Mouse moved to (530, 332)
Screenshot: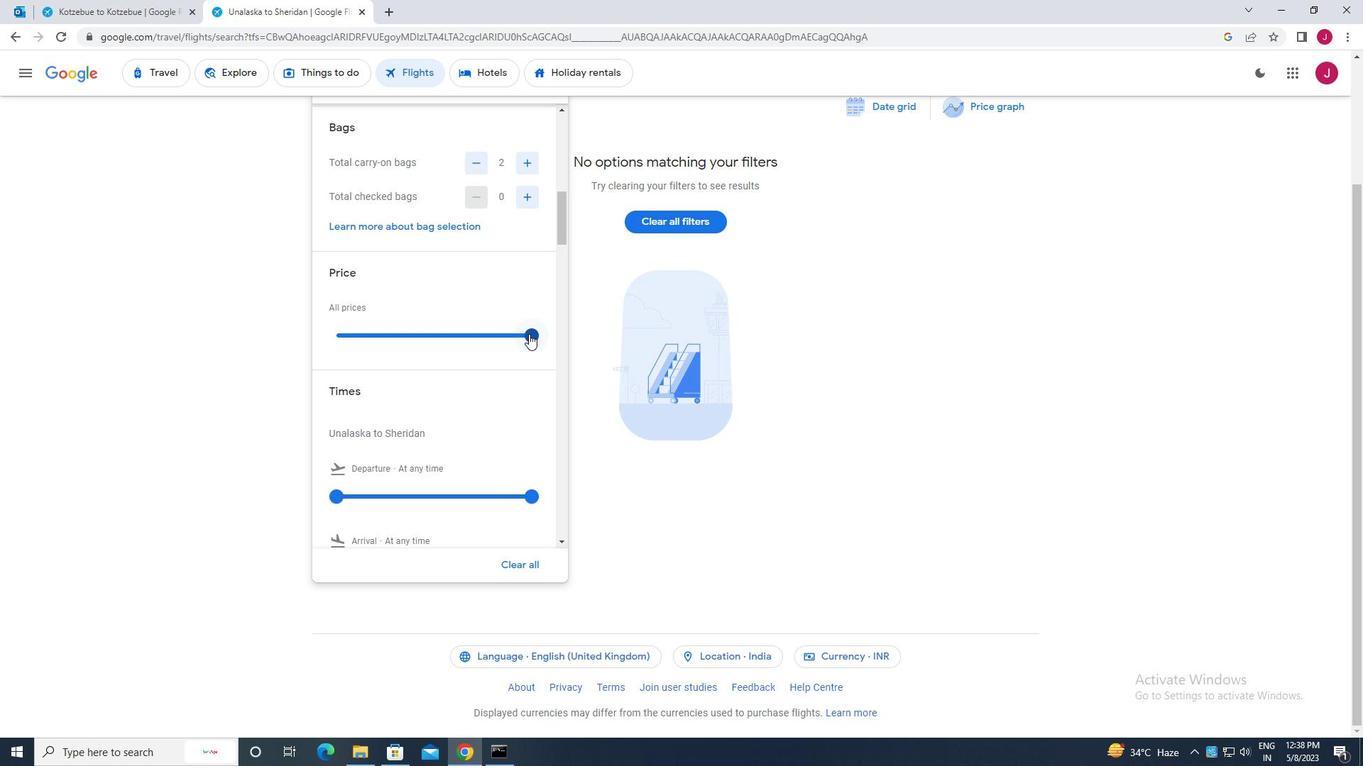 
Action: Mouse pressed left at (530, 332)
Screenshot: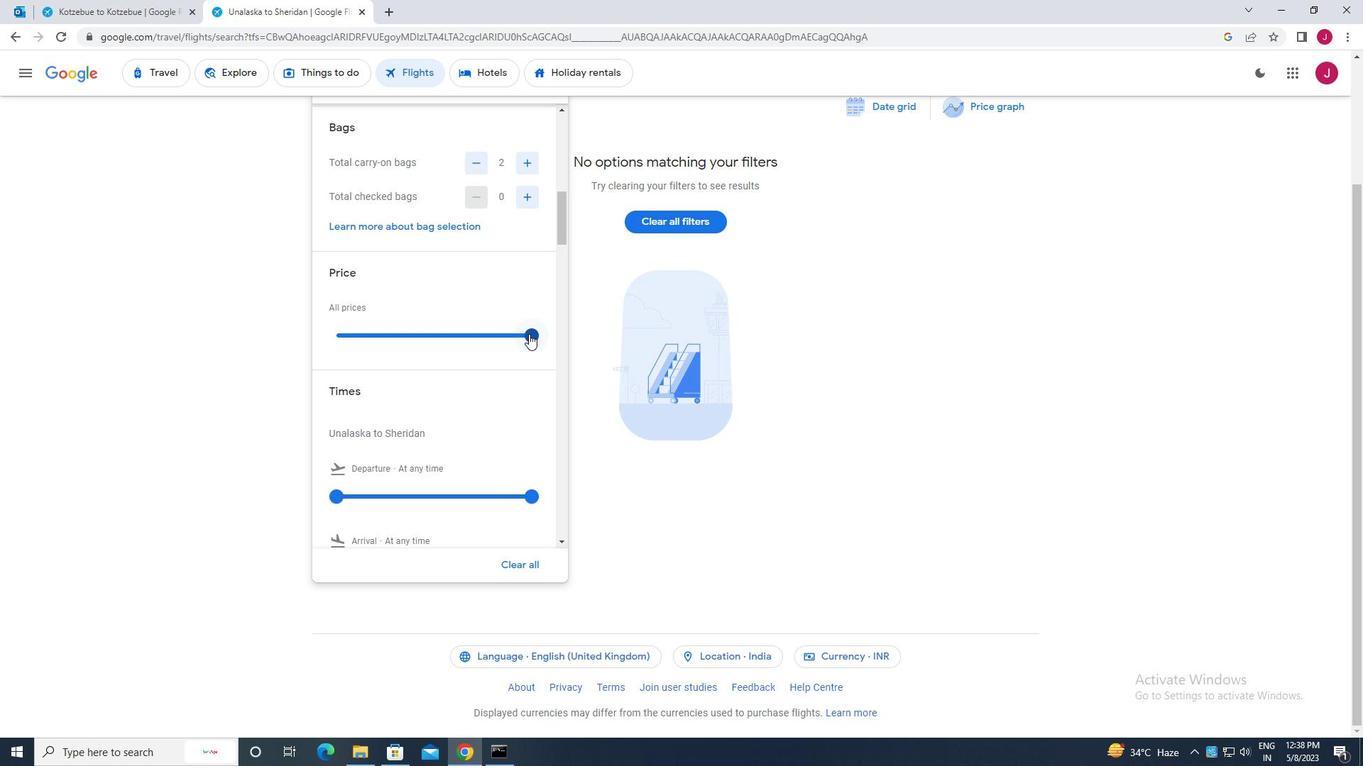 
Action: Mouse moved to (521, 308)
Screenshot: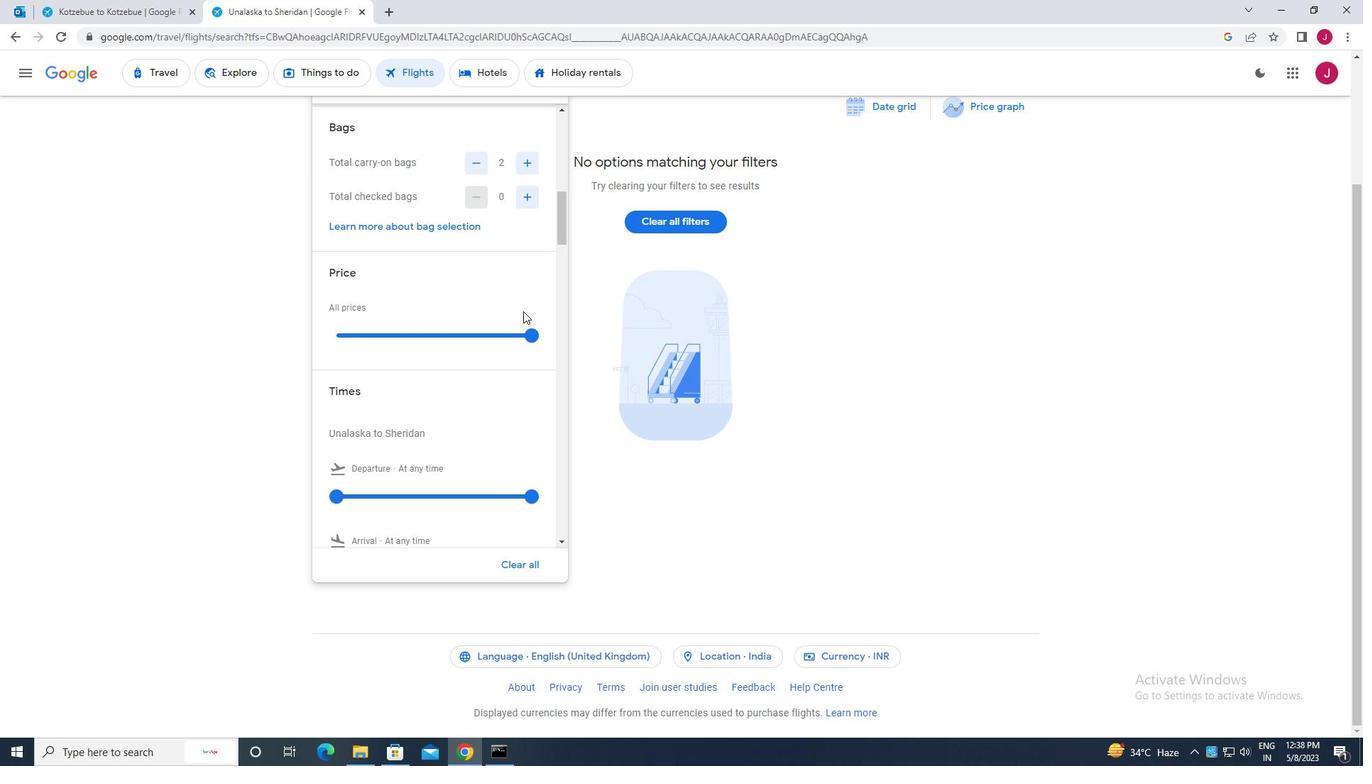 
Action: Mouse scrolled (521, 307) with delta (0, 0)
Screenshot: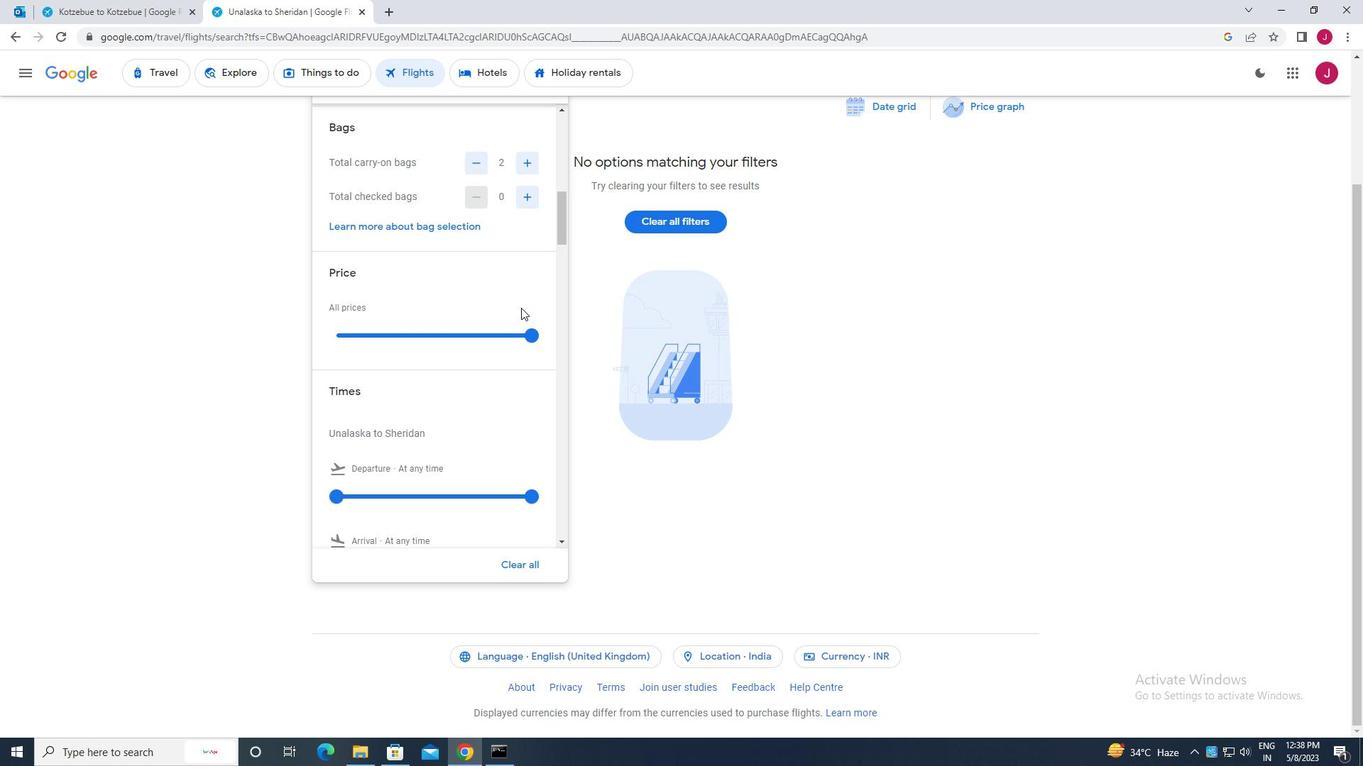 
Action: Mouse scrolled (521, 307) with delta (0, 0)
Screenshot: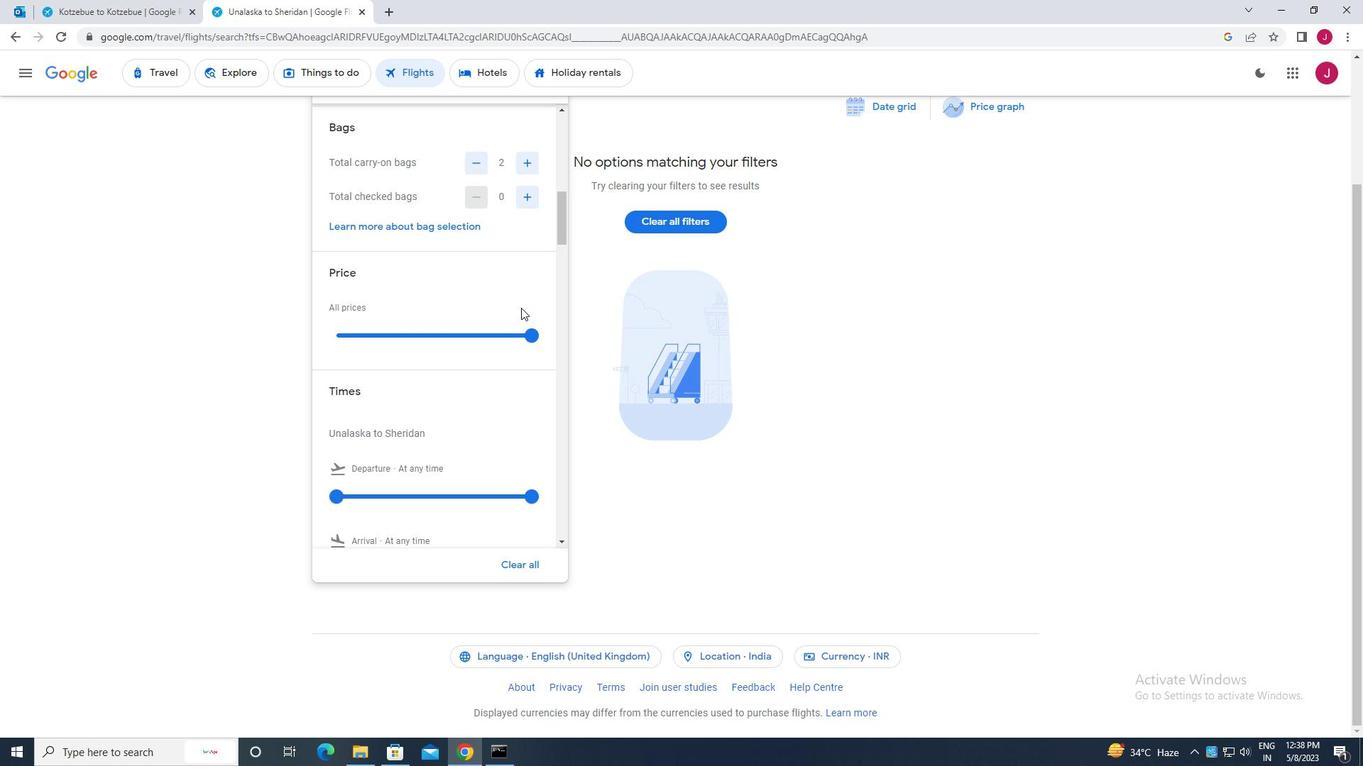 
Action: Mouse scrolled (521, 307) with delta (0, 0)
Screenshot: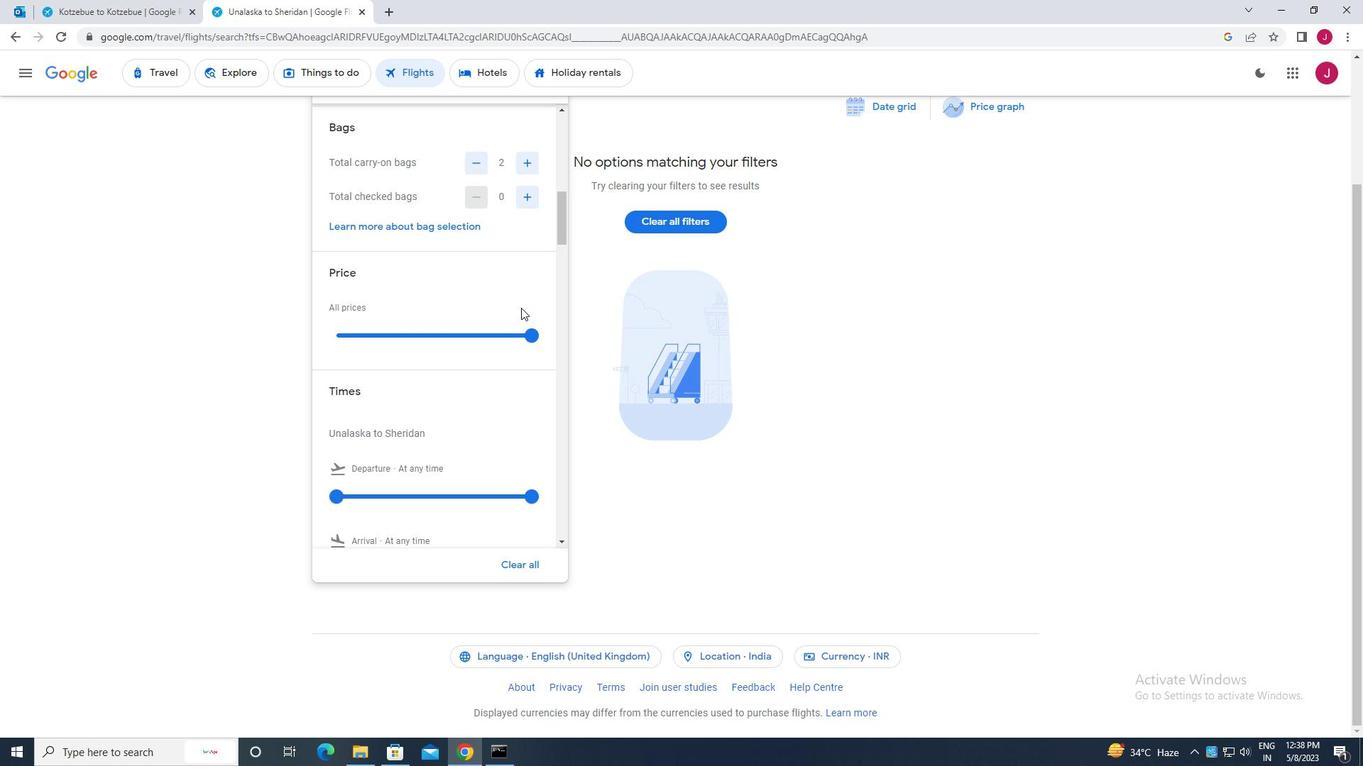 
Action: Mouse moved to (336, 281)
Screenshot: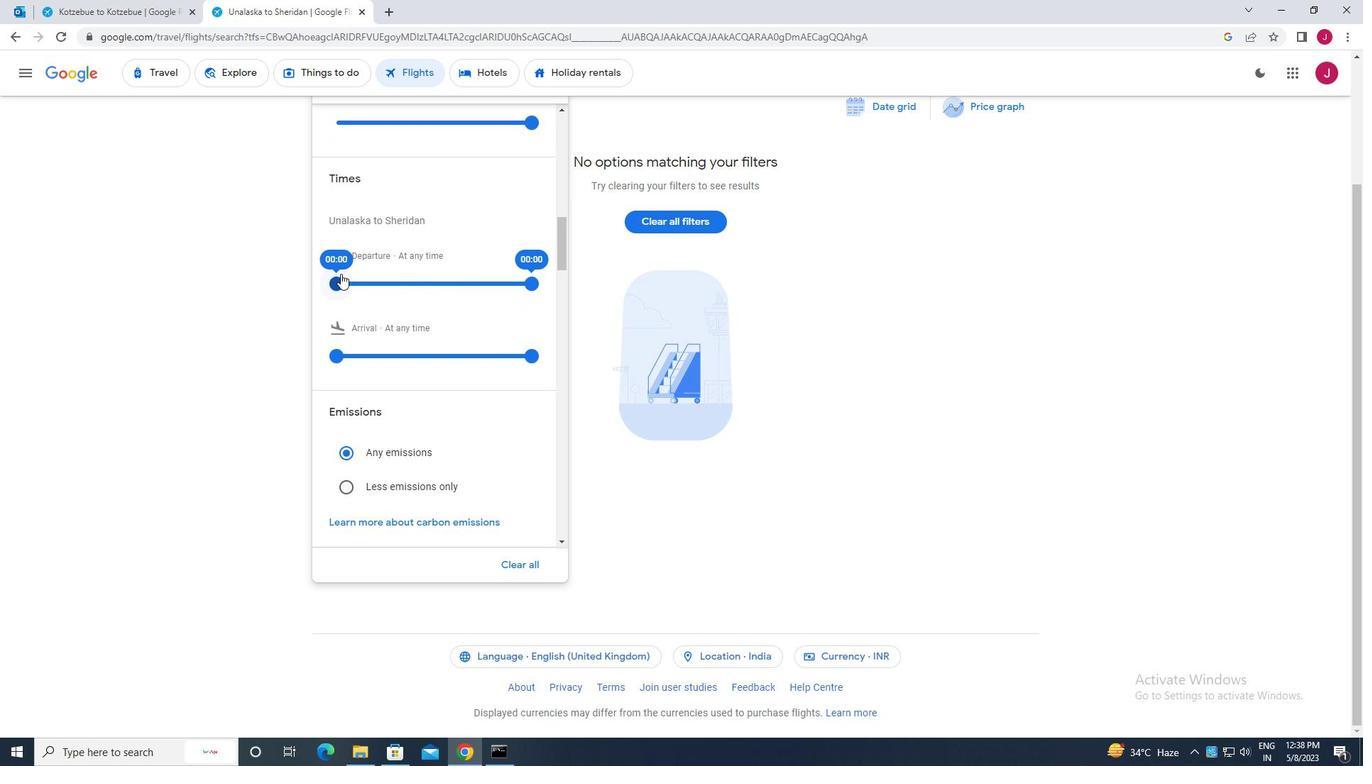 
Action: Mouse pressed left at (336, 281)
Screenshot: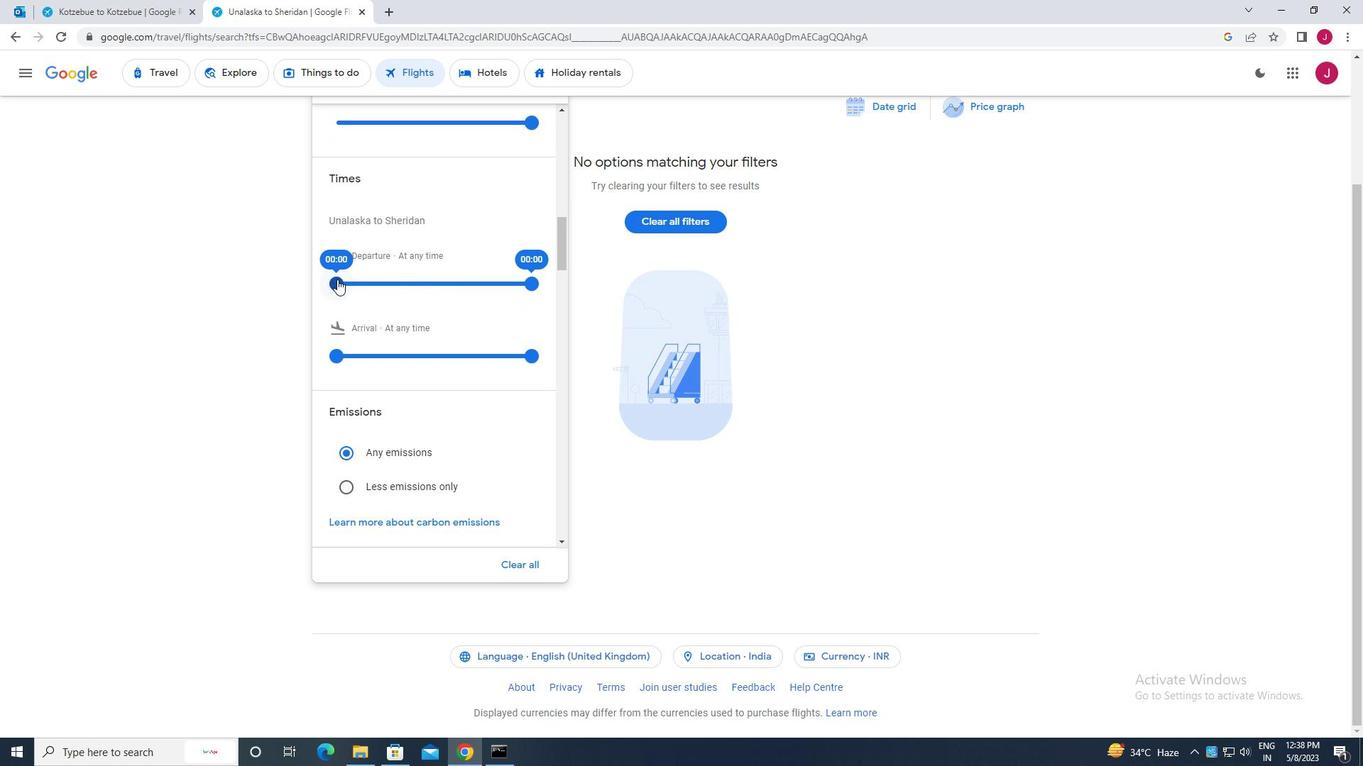 
Action: Mouse moved to (526, 314)
Screenshot: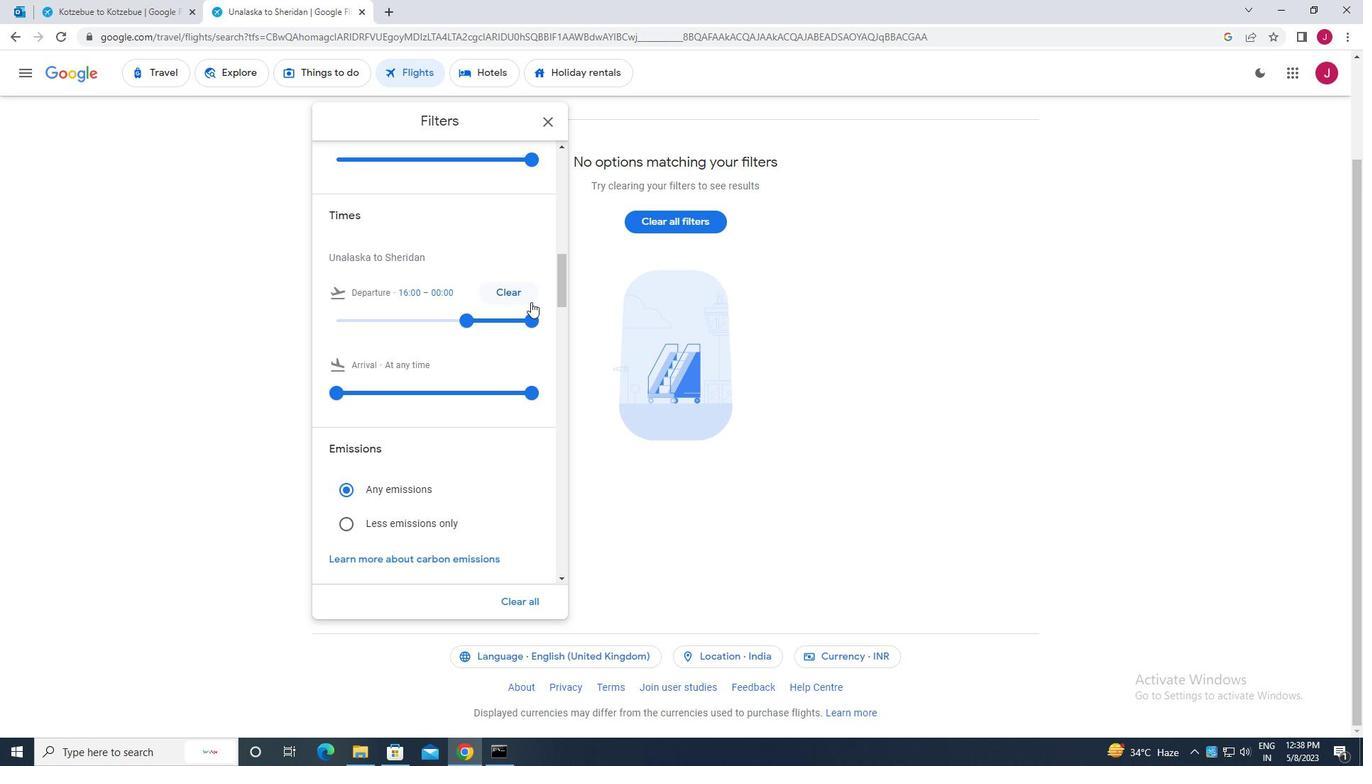 
Action: Mouse pressed left at (526, 314)
Screenshot: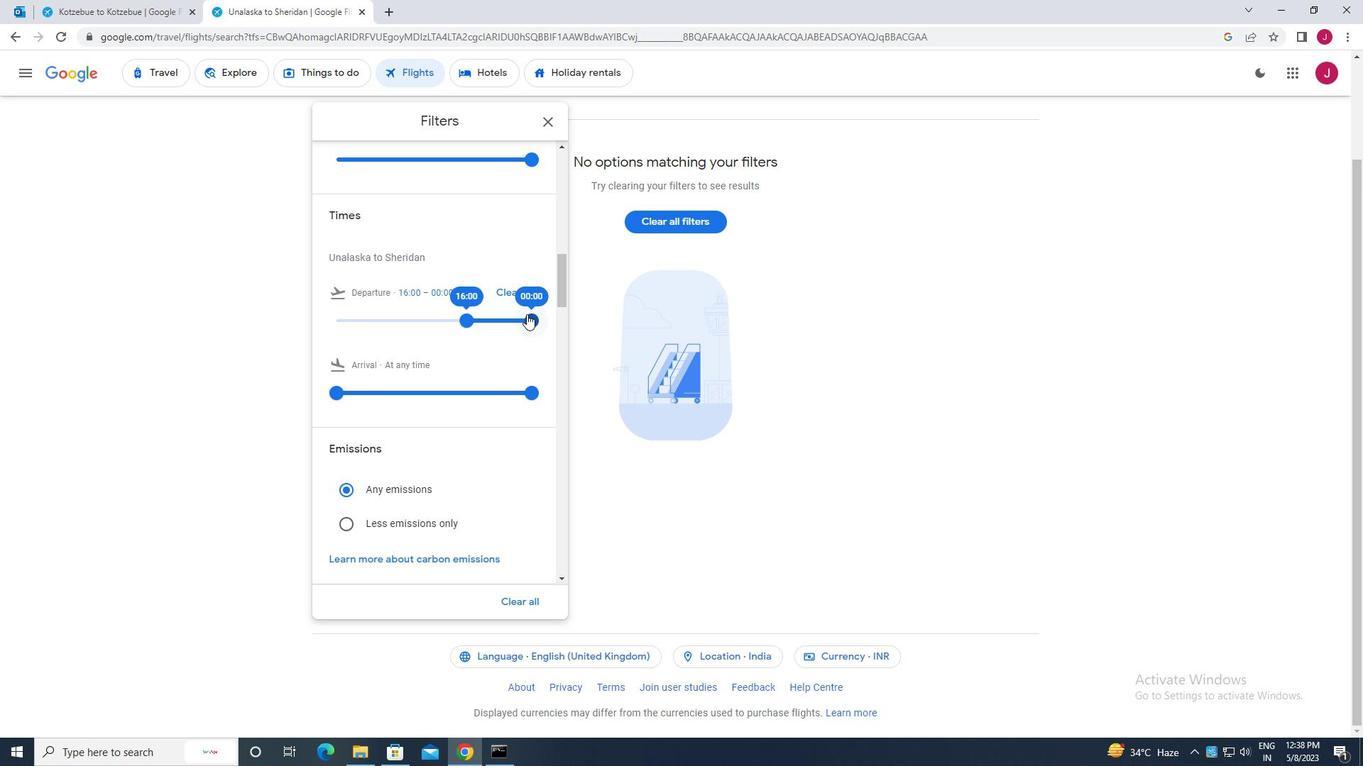 
Action: Mouse moved to (531, 435)
Screenshot: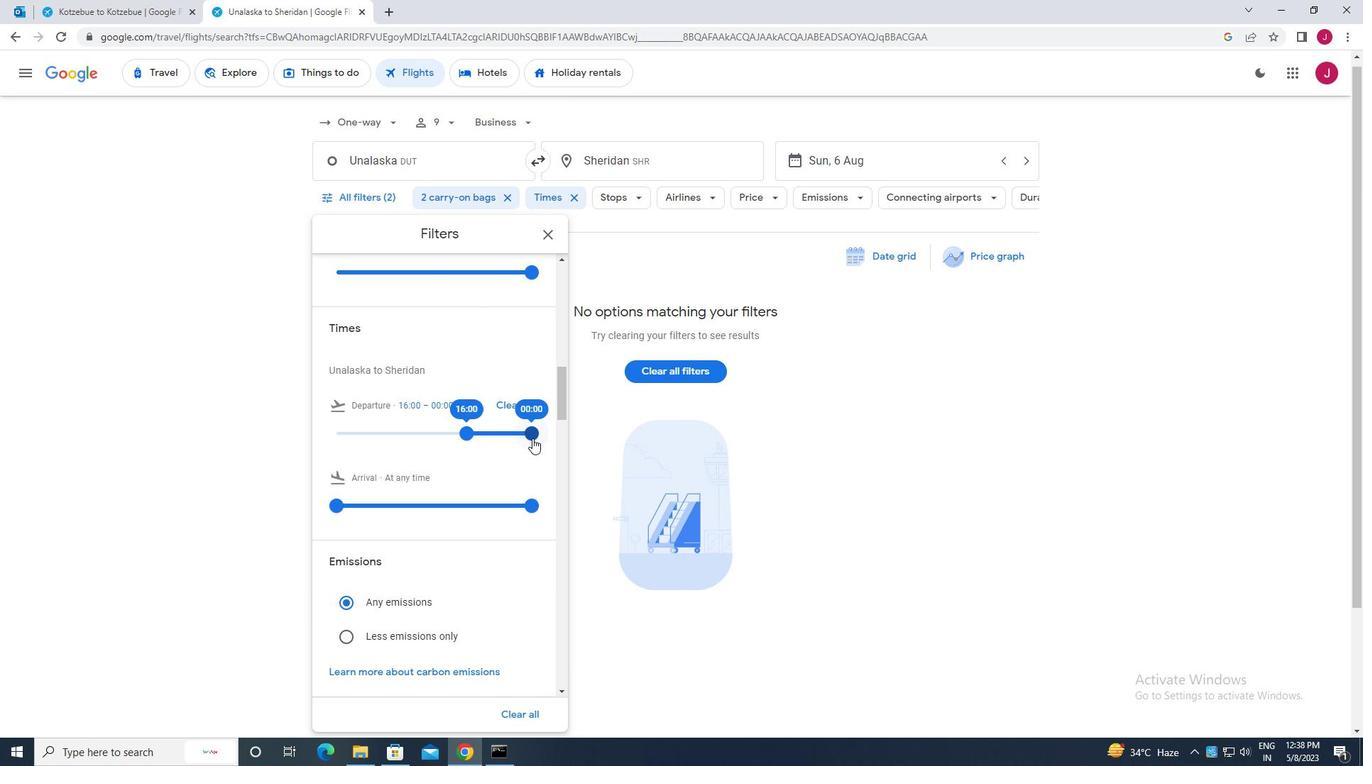 
Action: Mouse pressed left at (531, 435)
Screenshot: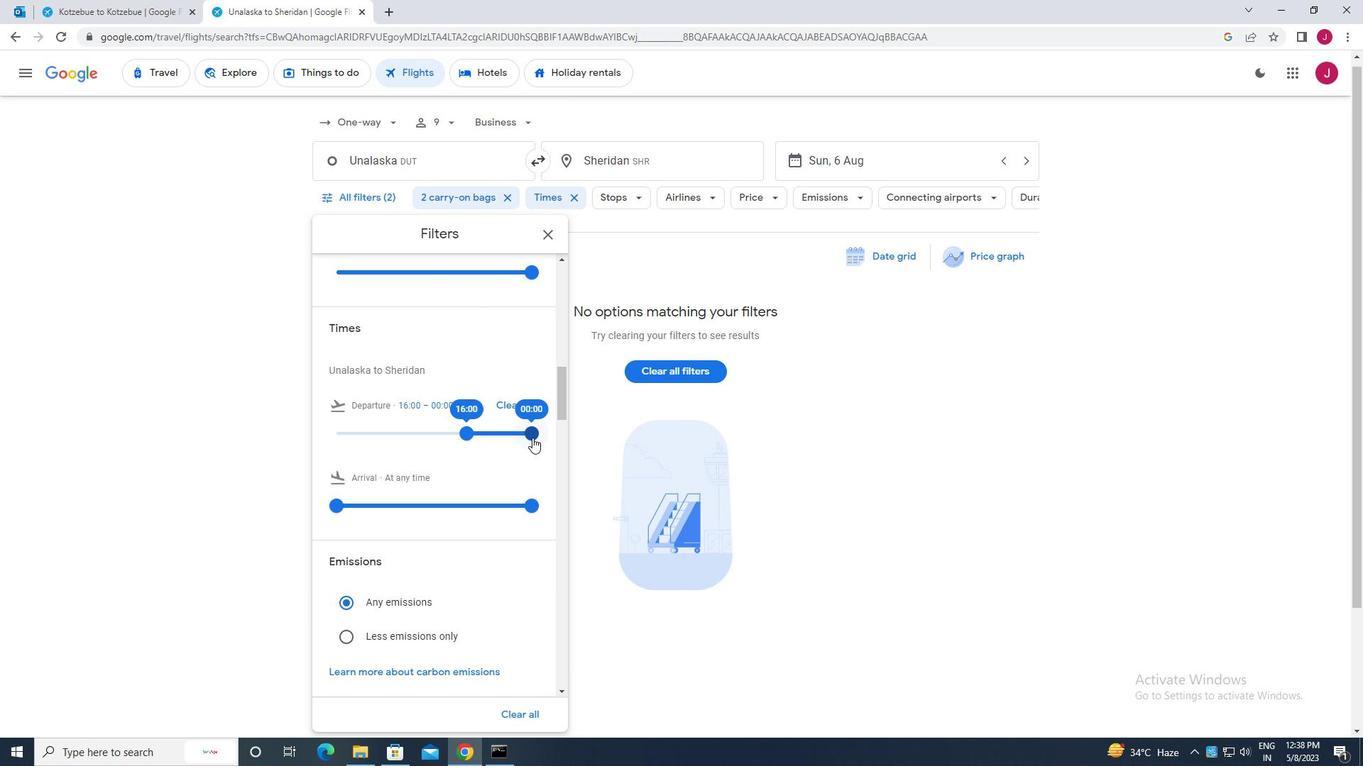 
Action: Mouse moved to (550, 233)
Screenshot: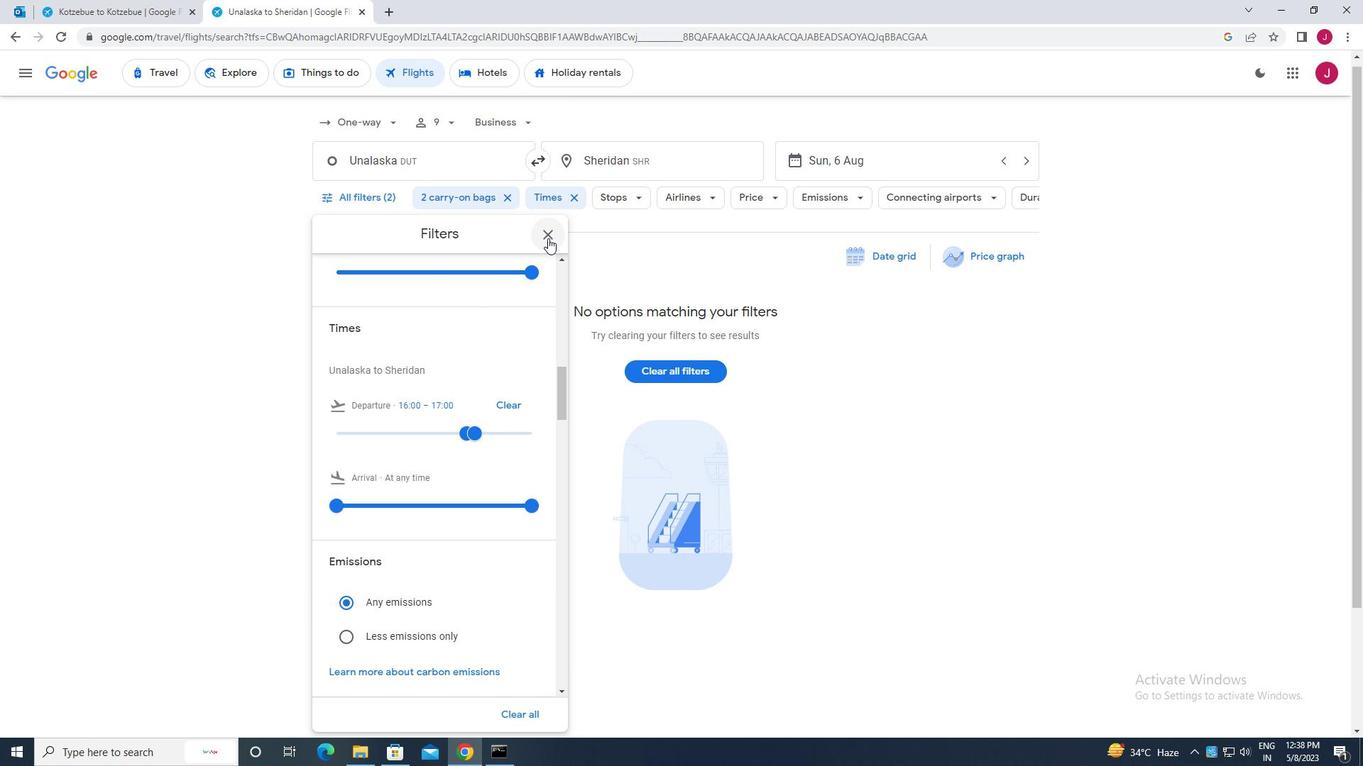 
Action: Mouse pressed left at (550, 233)
Screenshot: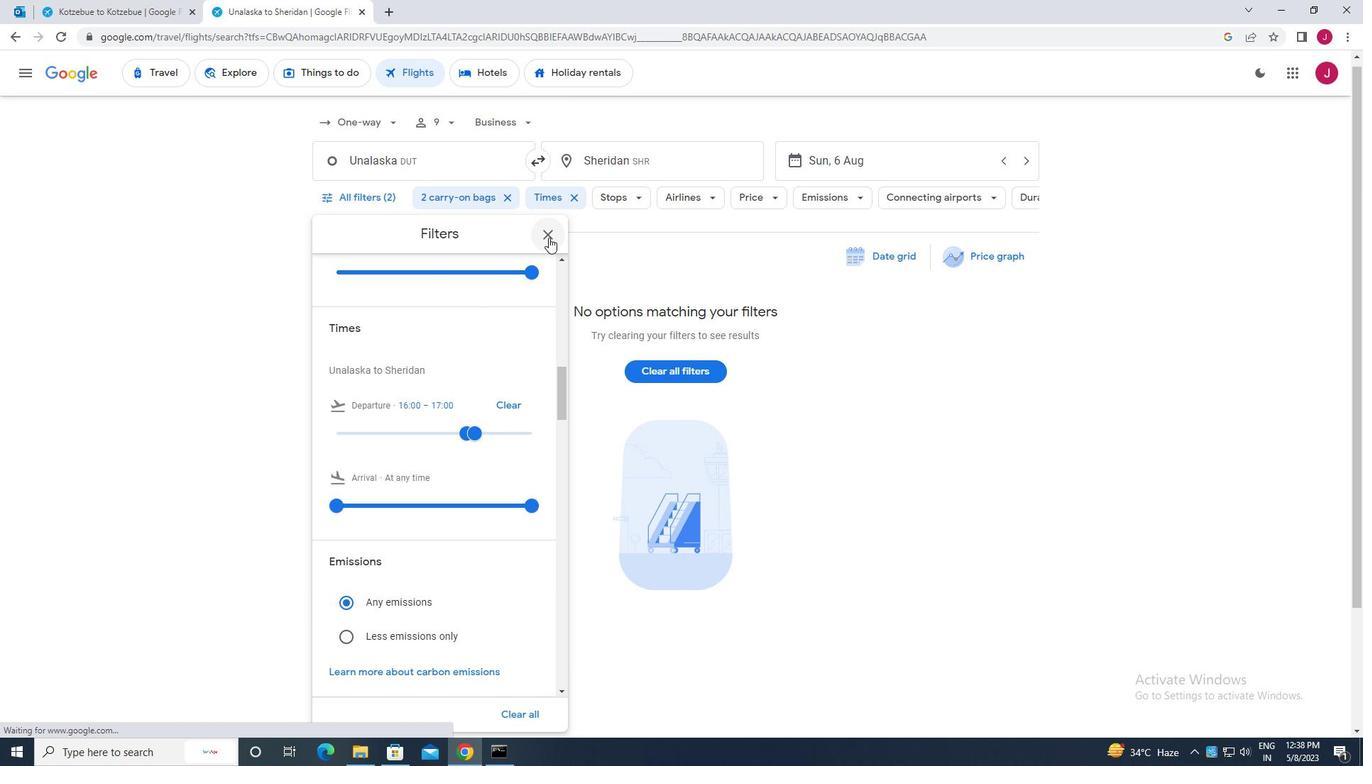 
Action: Mouse moved to (549, 233)
Screenshot: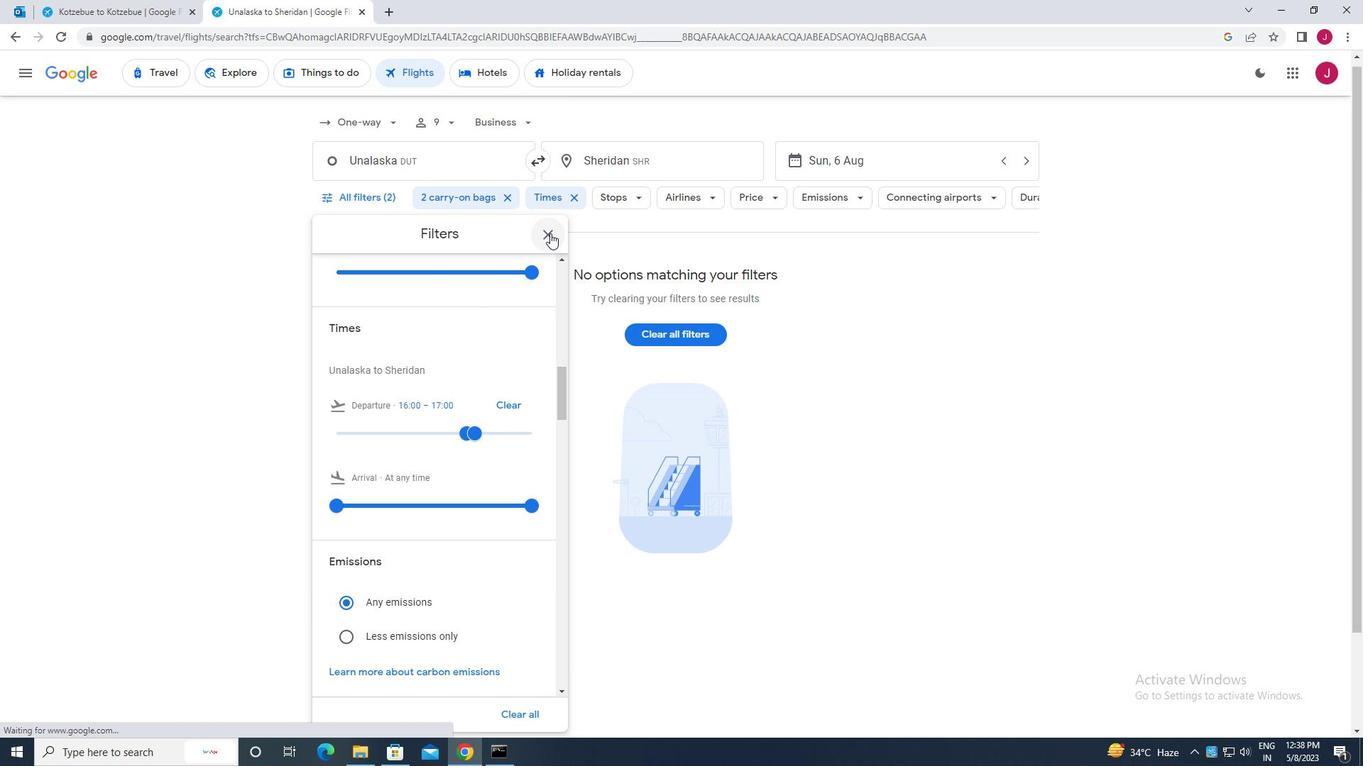 
